 Task: Search one way flight ticket for 4 adults, 2 children, 2 infants in seat and 1 infant on lap in premium economy from Spokane: Spokane International Airport (geiger Field) to Raleigh: Raleigh-durham International Airport on 8-5-2023. Choice of flights is Alaska. Number of bags: 2 carry on bags. Price is upto 79000. Outbound departure time preference is 17:30.
Action: Mouse moved to (383, 341)
Screenshot: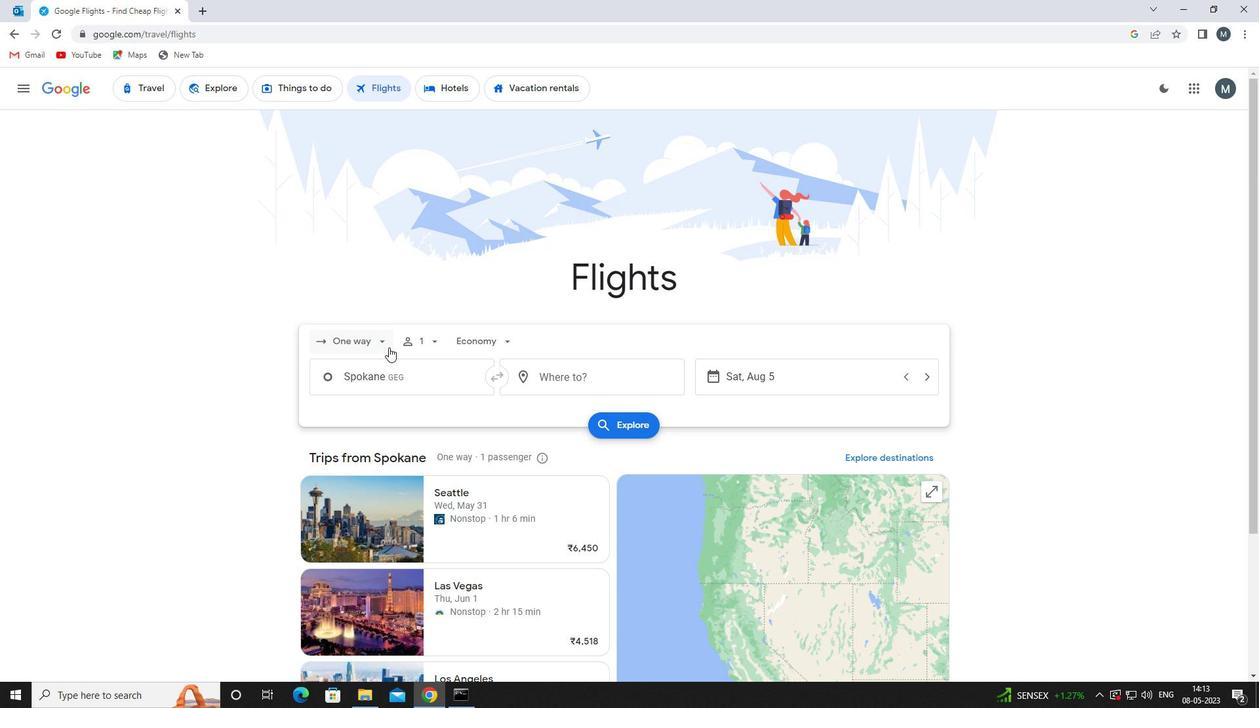 
Action: Mouse pressed left at (383, 341)
Screenshot: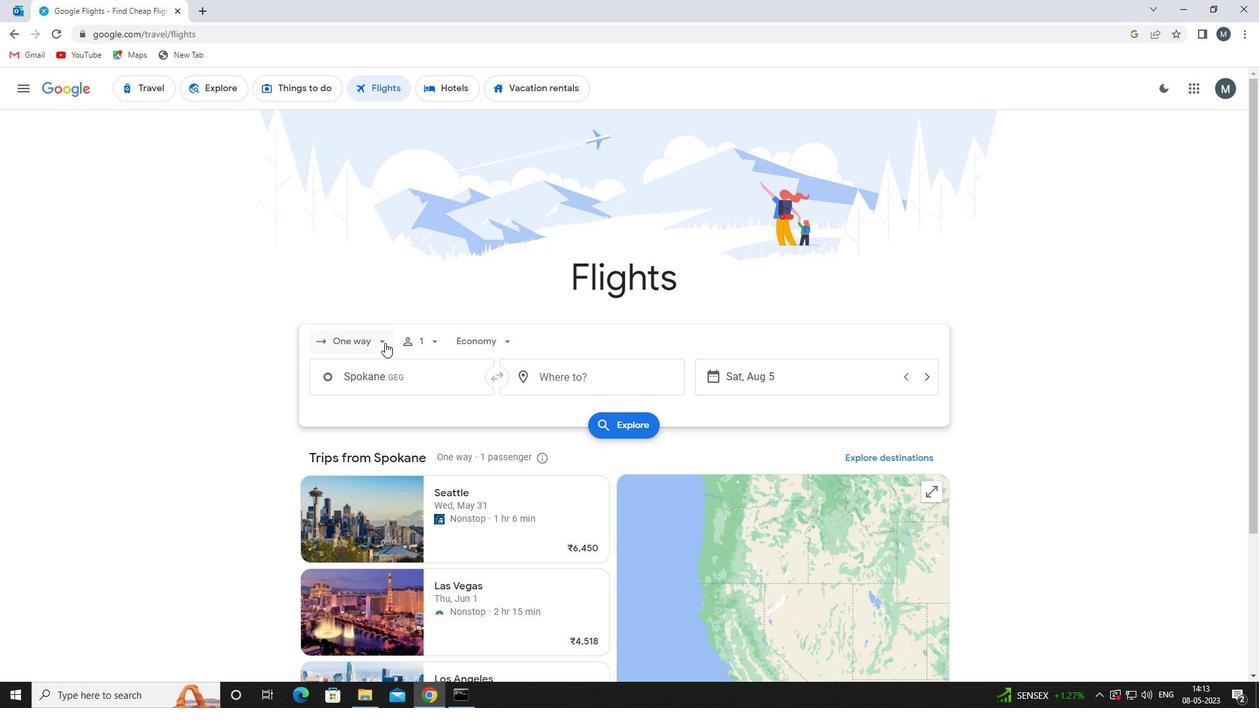 
Action: Mouse moved to (385, 401)
Screenshot: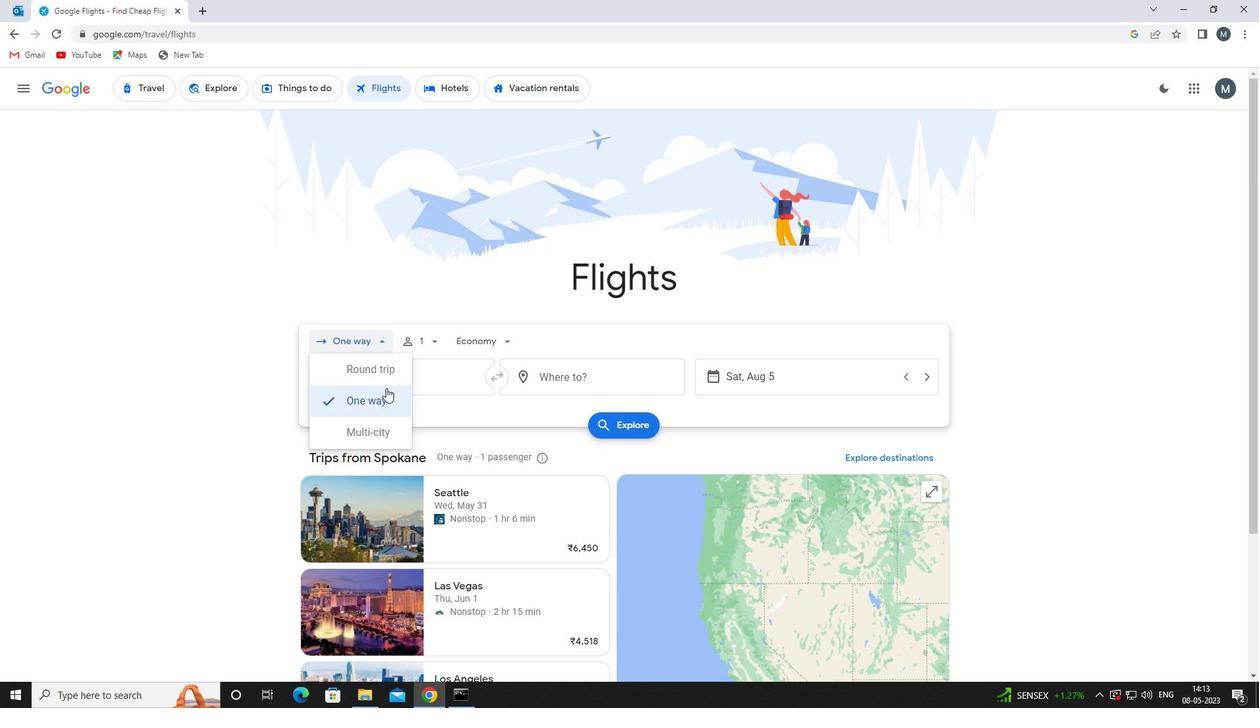 
Action: Mouse pressed left at (385, 401)
Screenshot: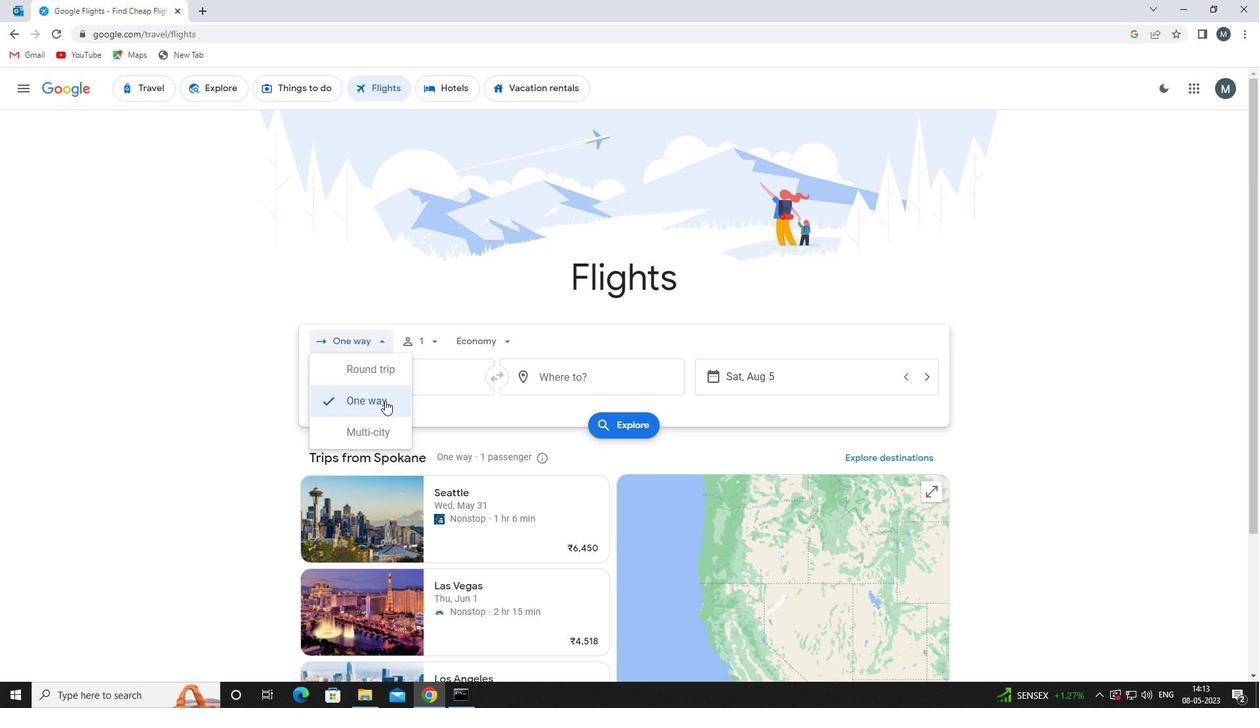 
Action: Mouse moved to (431, 346)
Screenshot: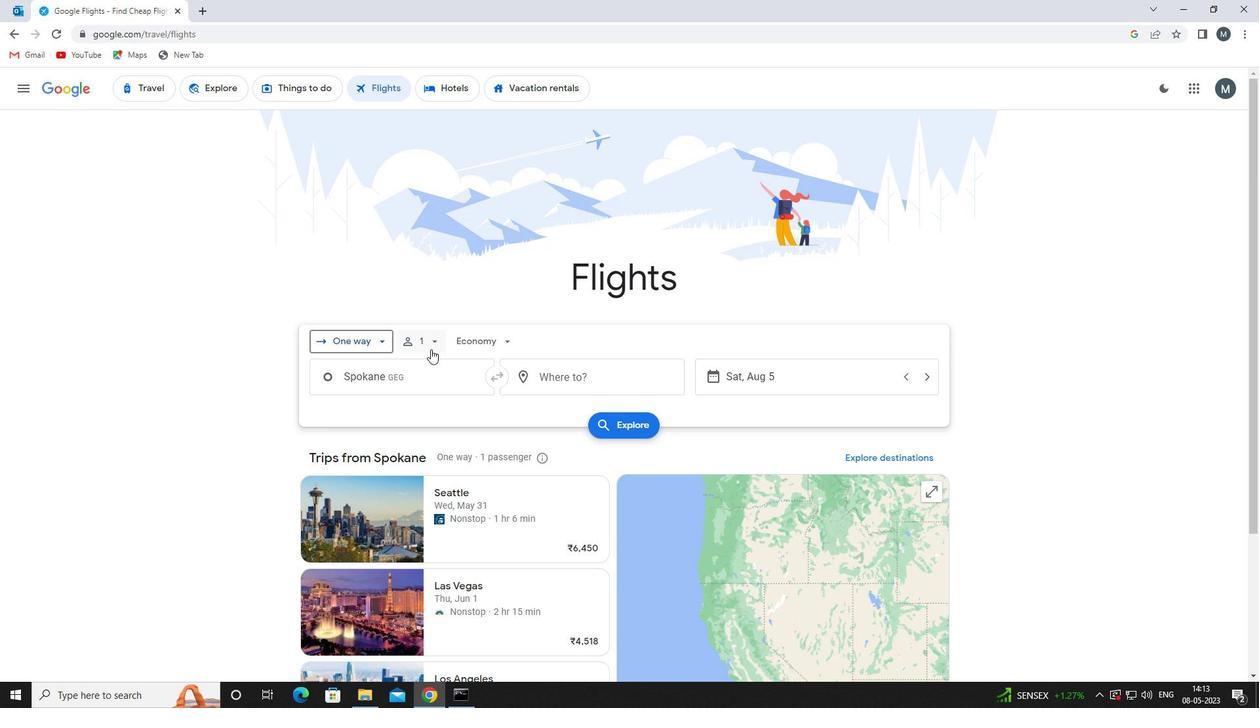 
Action: Mouse pressed left at (431, 346)
Screenshot: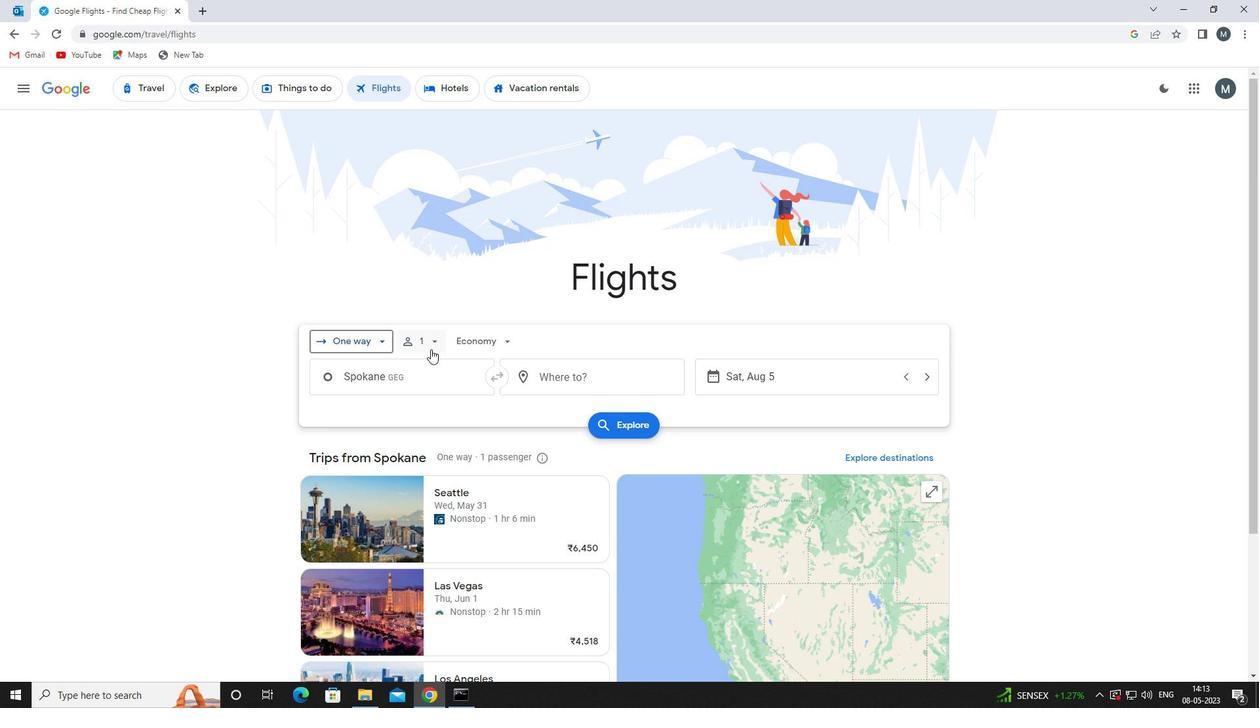 
Action: Mouse moved to (535, 380)
Screenshot: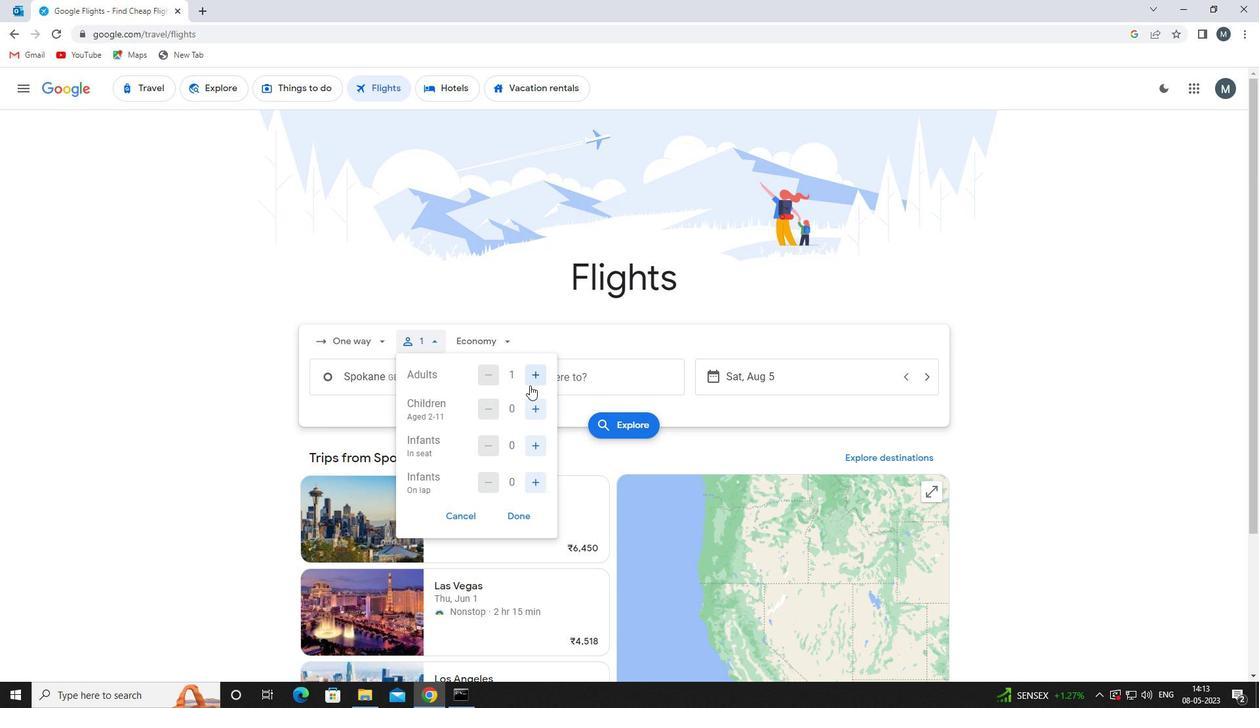 
Action: Mouse pressed left at (535, 380)
Screenshot: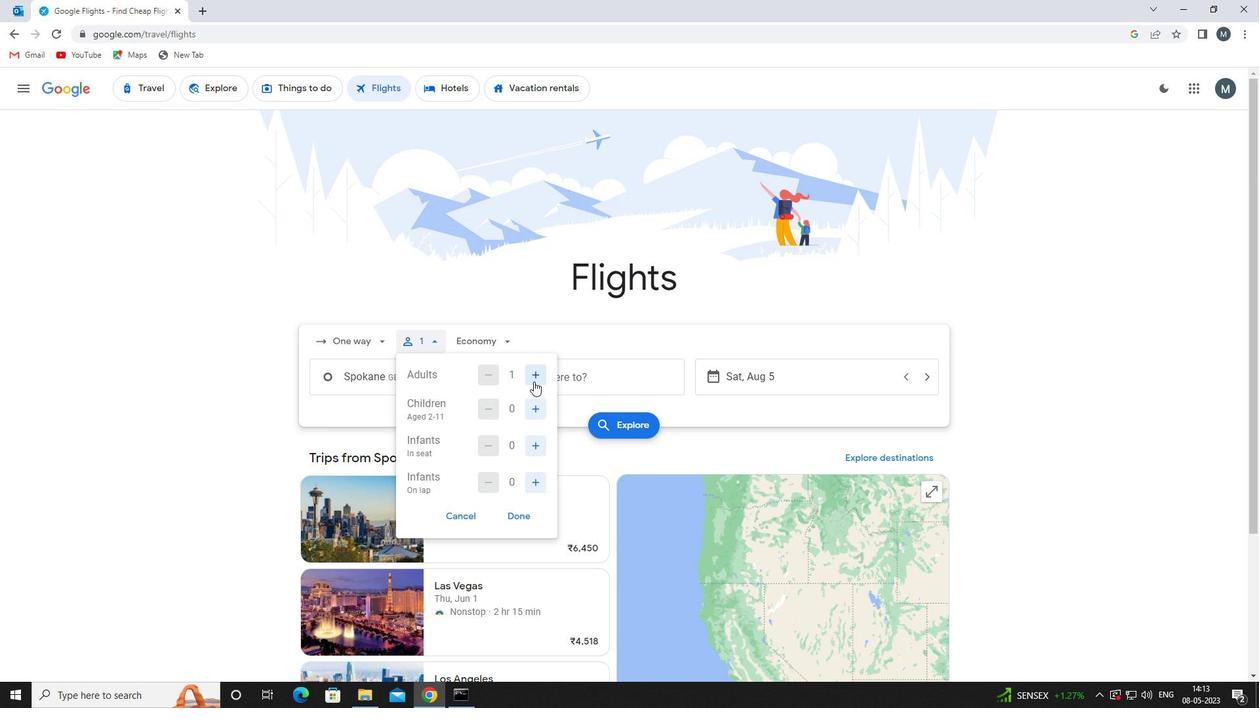 
Action: Mouse pressed left at (535, 380)
Screenshot: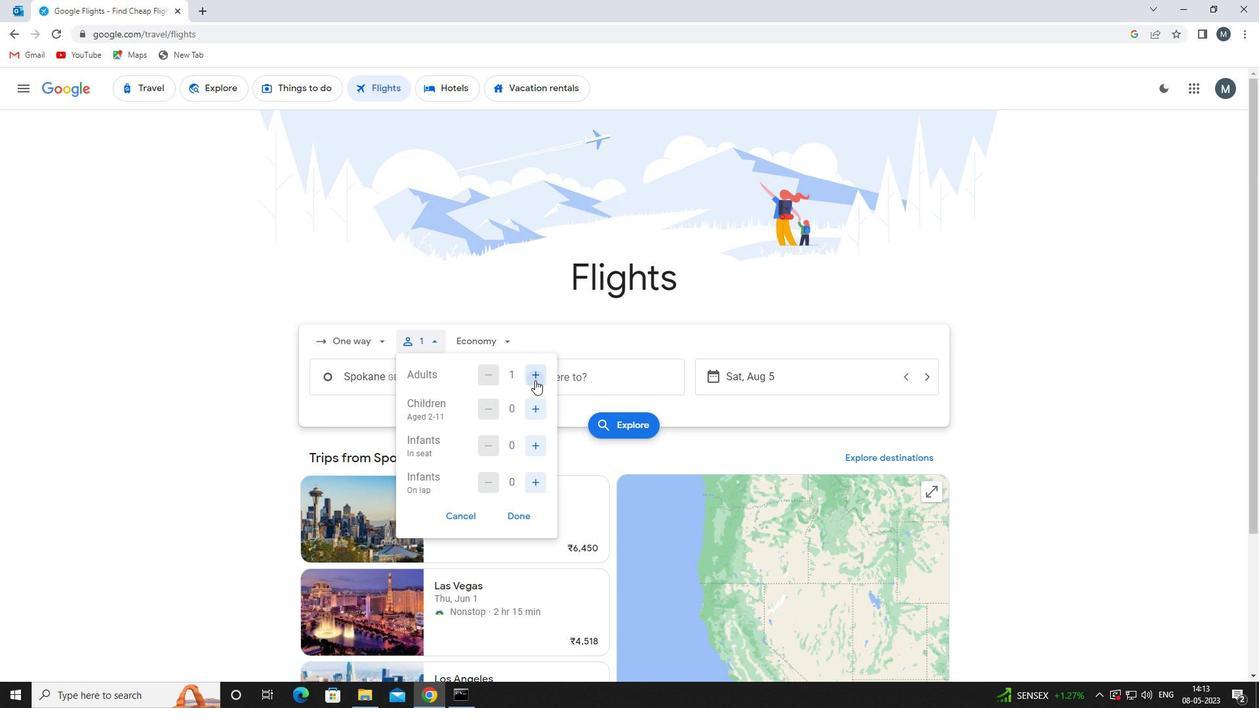 
Action: Mouse pressed left at (535, 380)
Screenshot: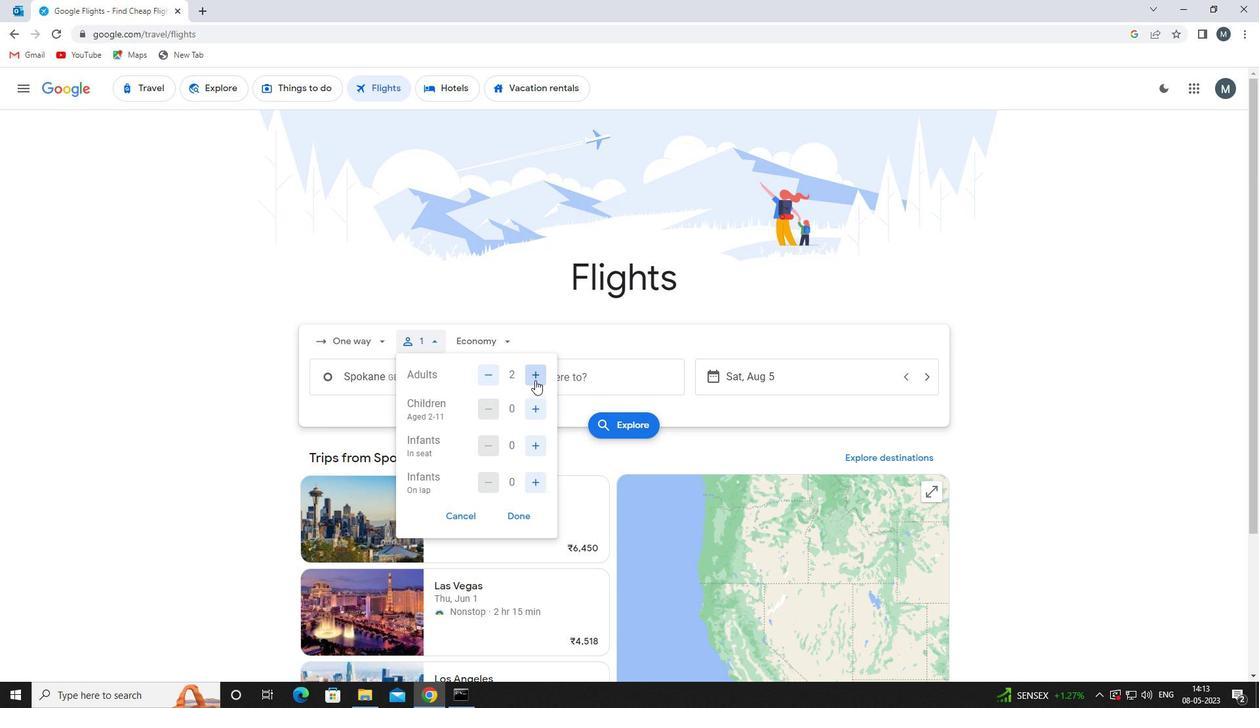 
Action: Mouse moved to (540, 410)
Screenshot: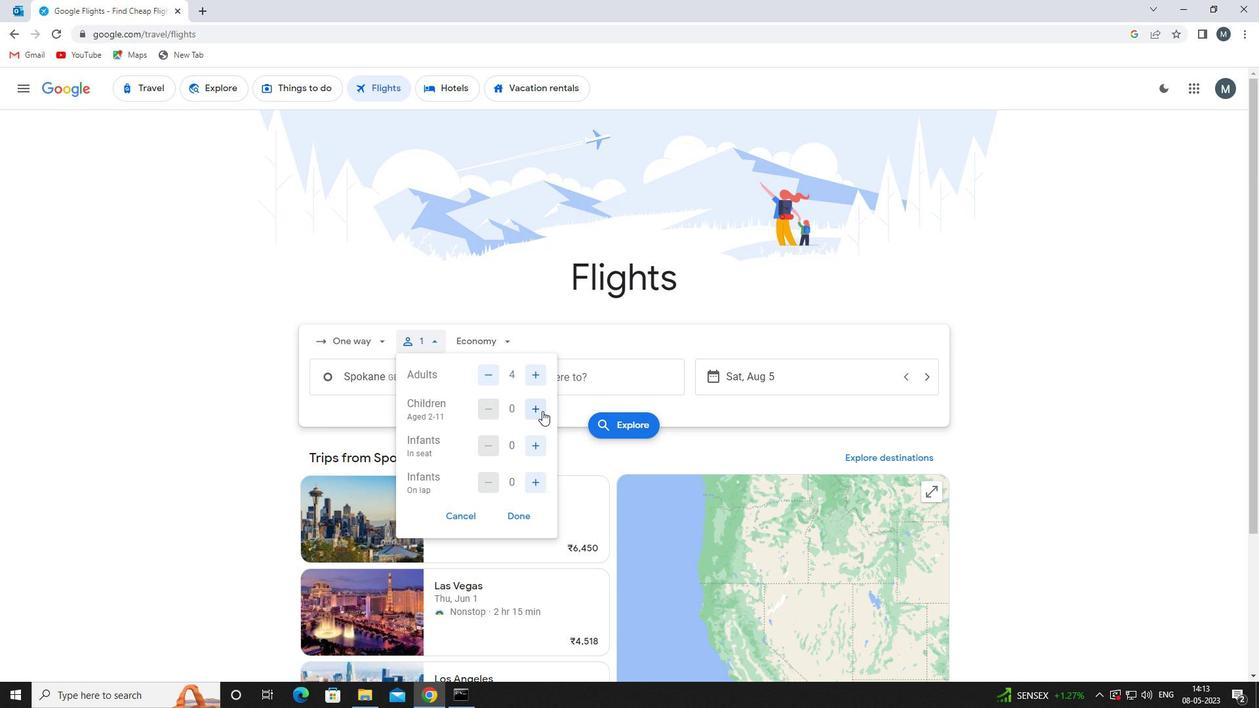 
Action: Mouse pressed left at (540, 410)
Screenshot: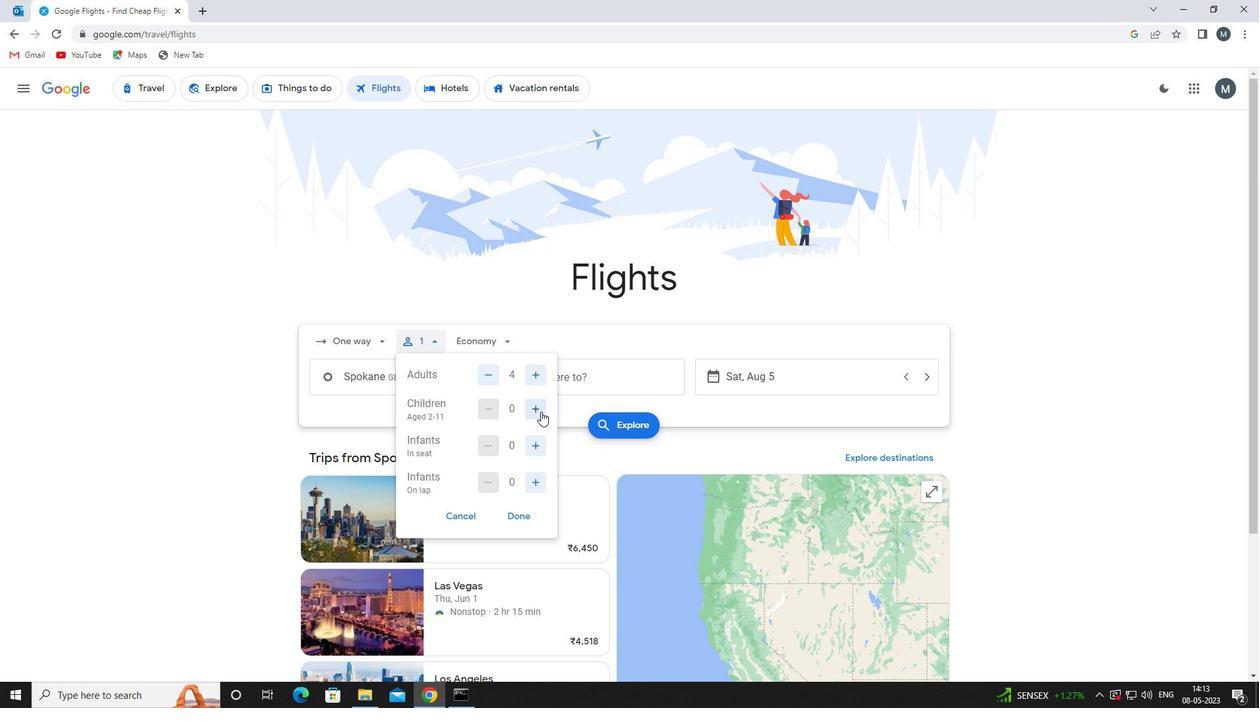 
Action: Mouse pressed left at (540, 410)
Screenshot: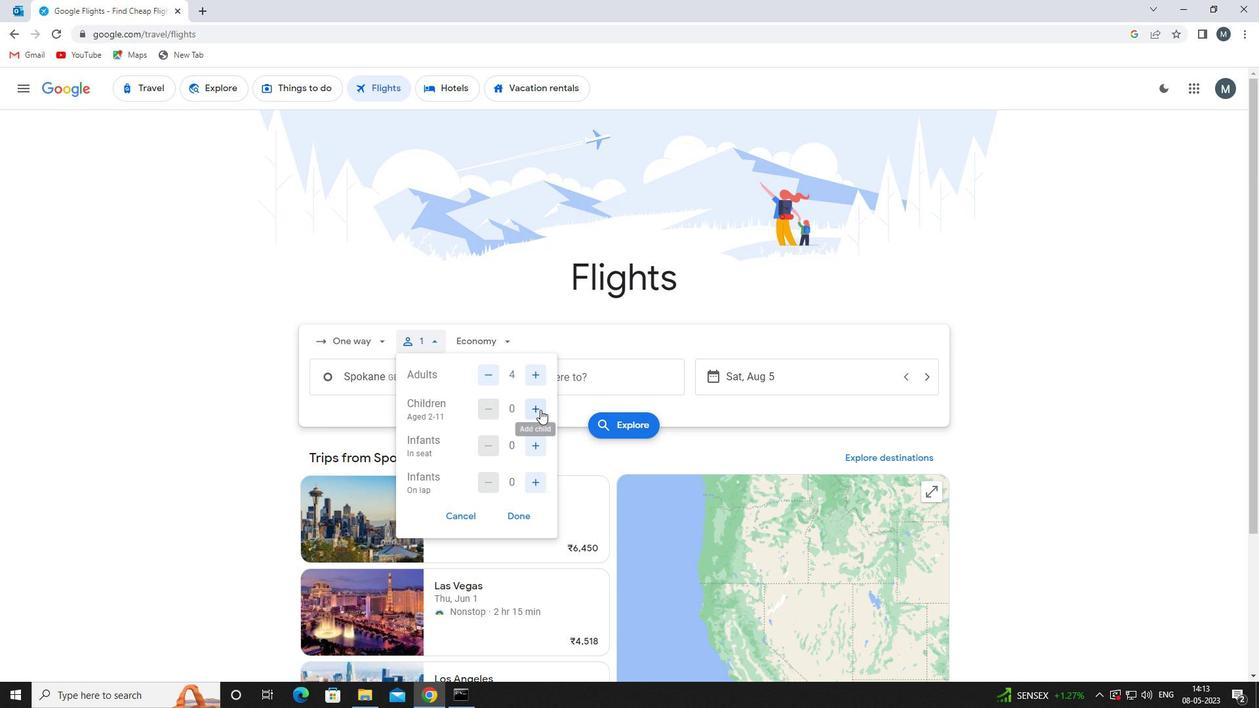 
Action: Mouse moved to (536, 442)
Screenshot: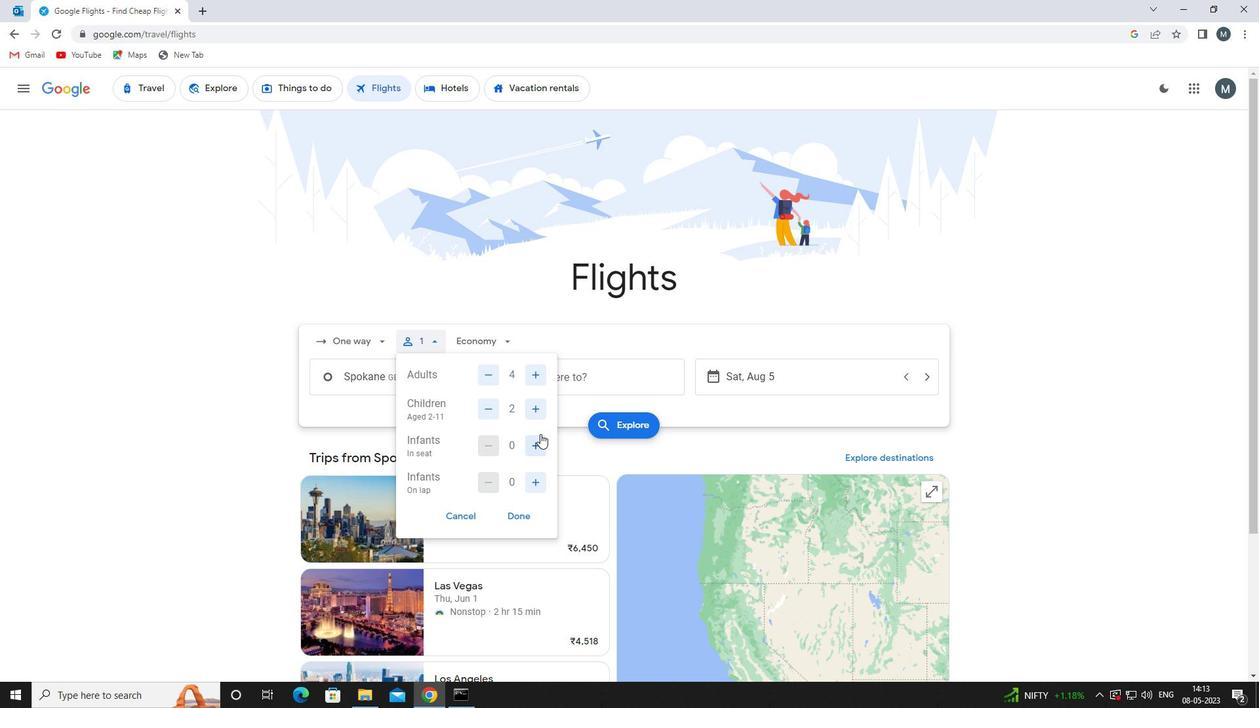 
Action: Mouse pressed left at (536, 442)
Screenshot: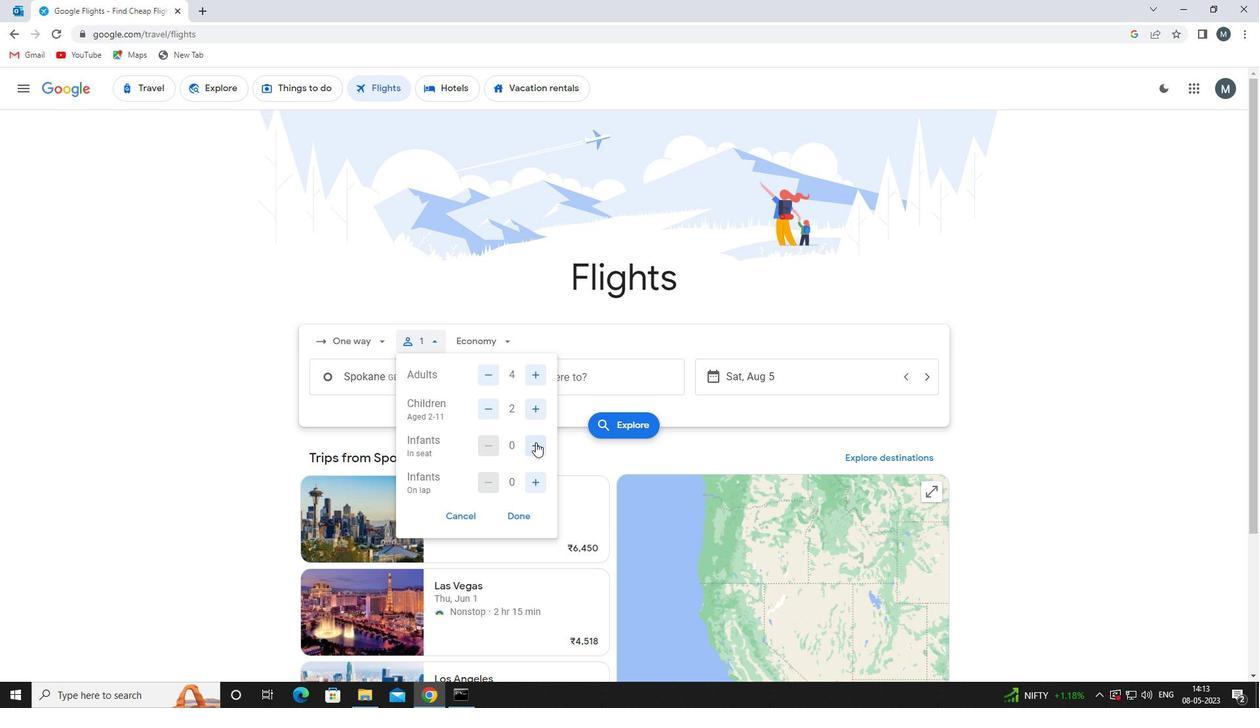 
Action: Mouse pressed left at (536, 442)
Screenshot: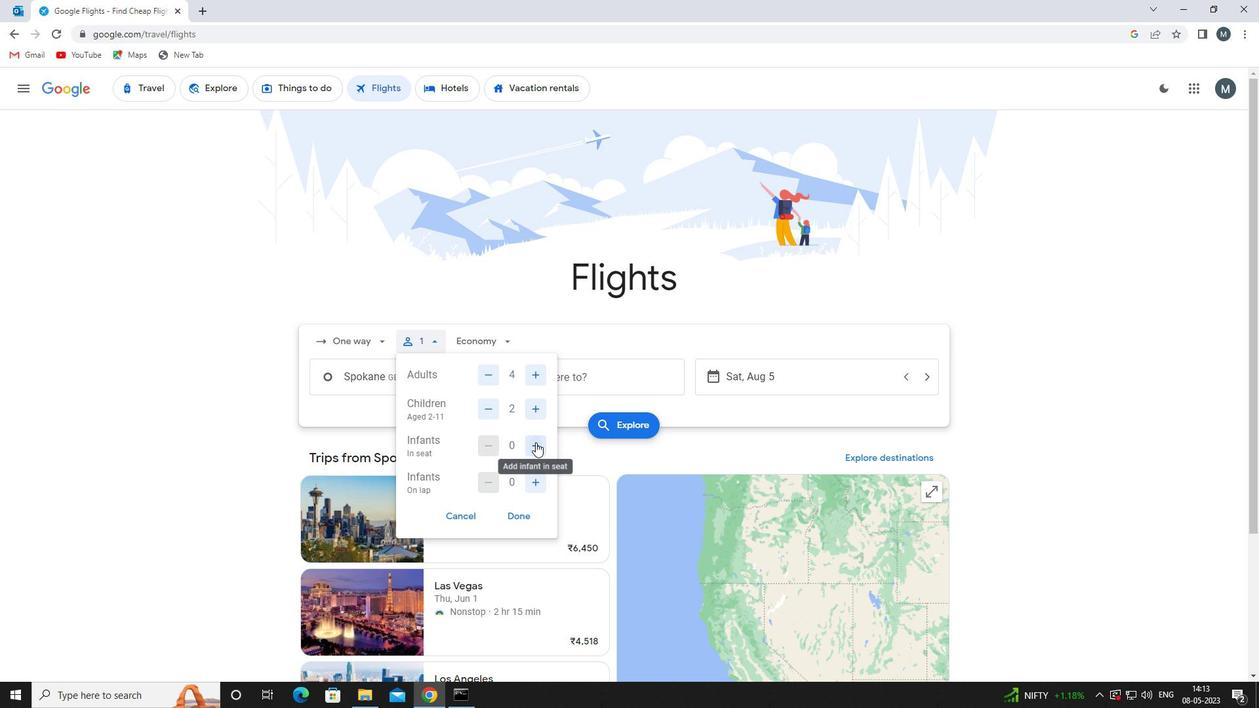 
Action: Mouse moved to (533, 475)
Screenshot: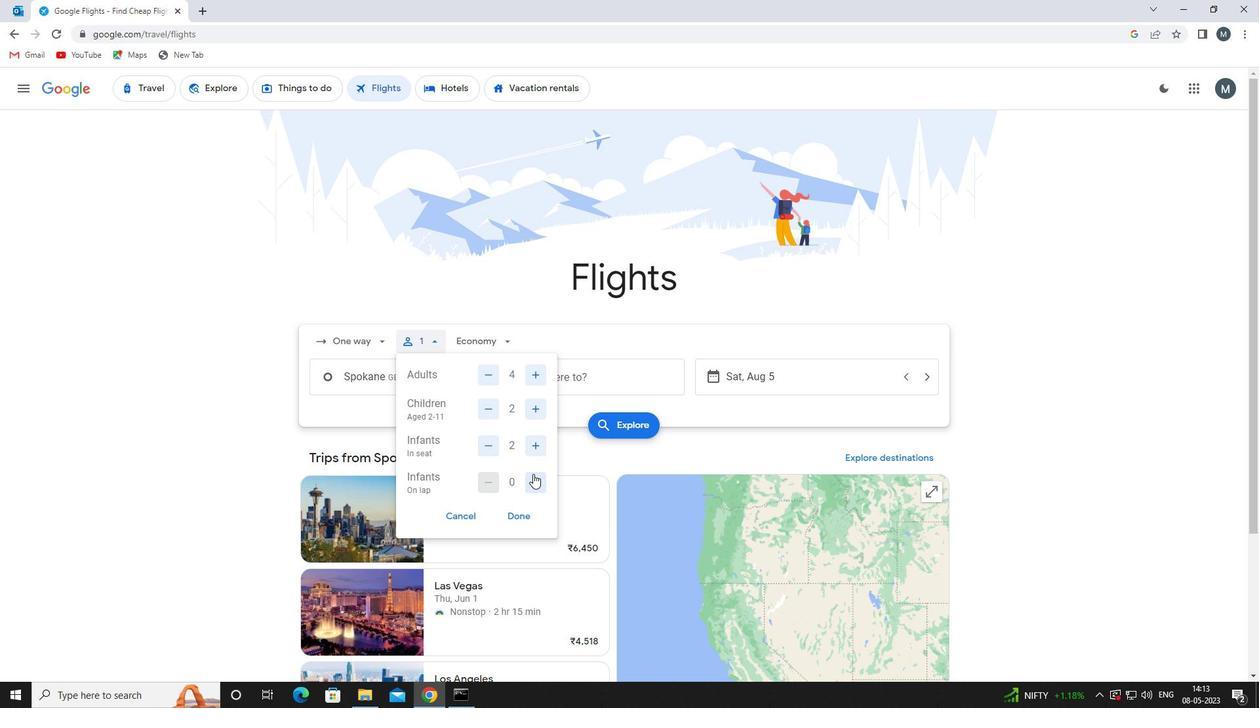 
Action: Mouse pressed left at (533, 475)
Screenshot: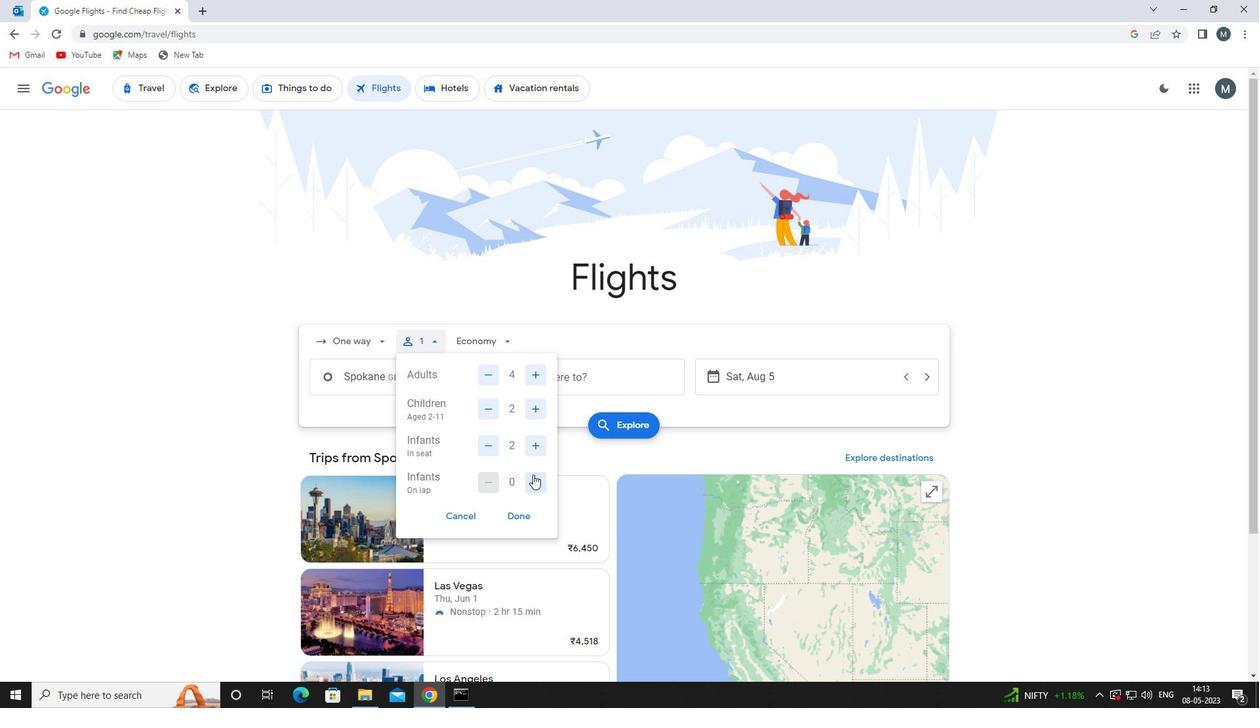 
Action: Mouse moved to (526, 516)
Screenshot: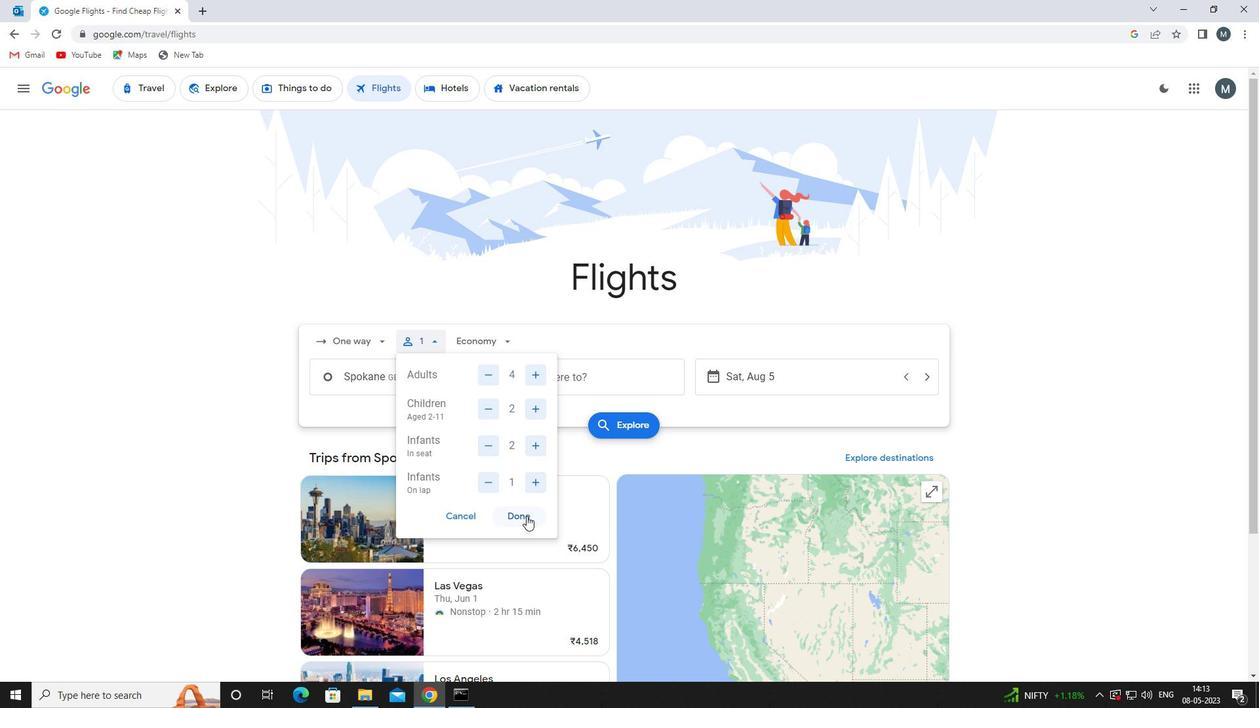 
Action: Mouse pressed left at (526, 516)
Screenshot: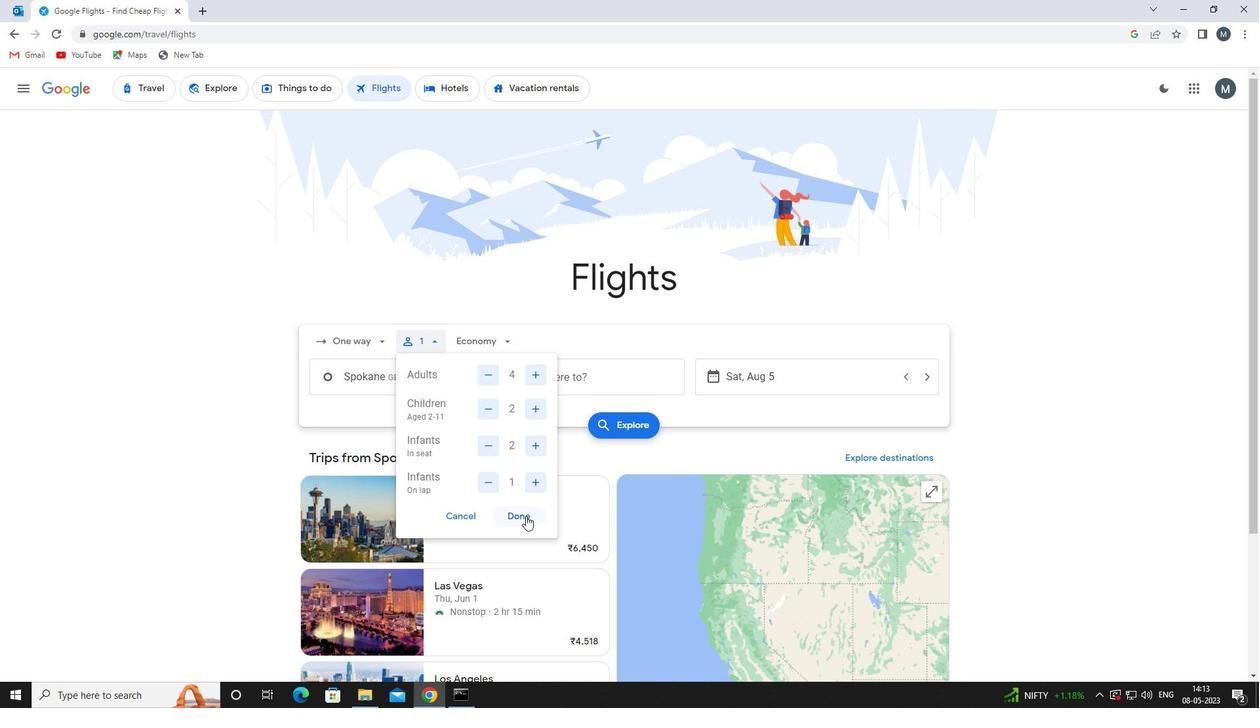 
Action: Mouse moved to (484, 341)
Screenshot: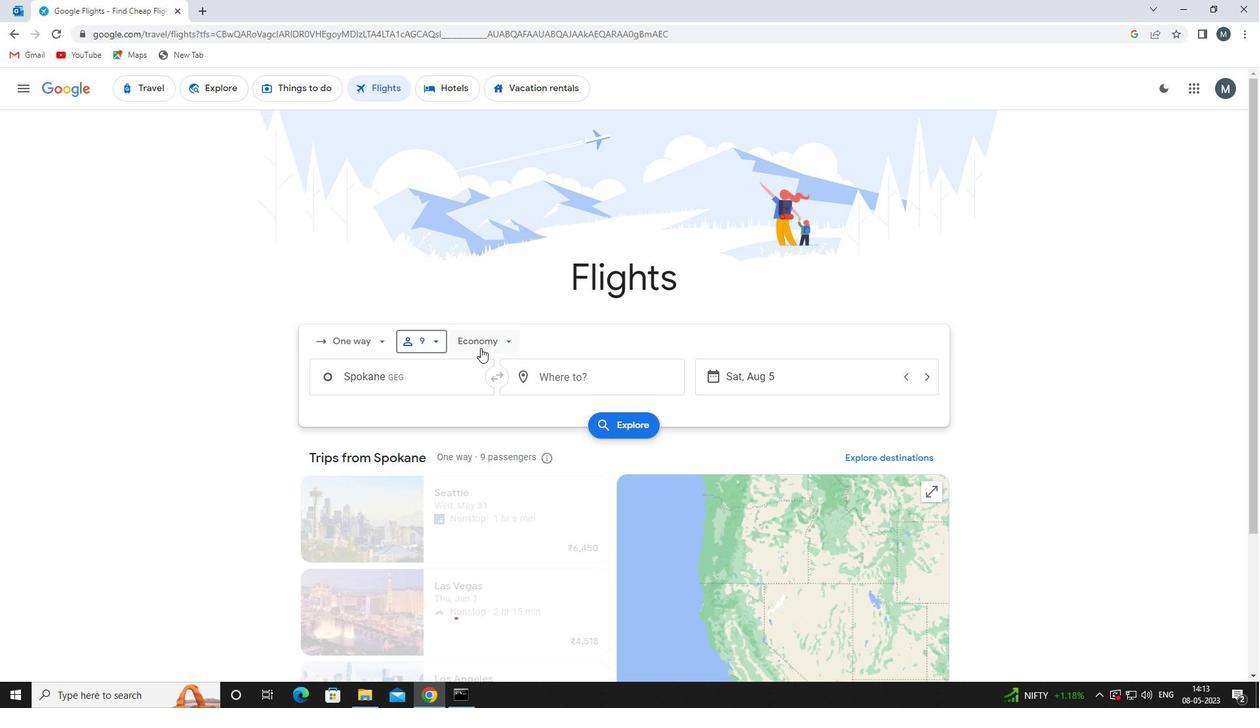 
Action: Mouse pressed left at (484, 341)
Screenshot: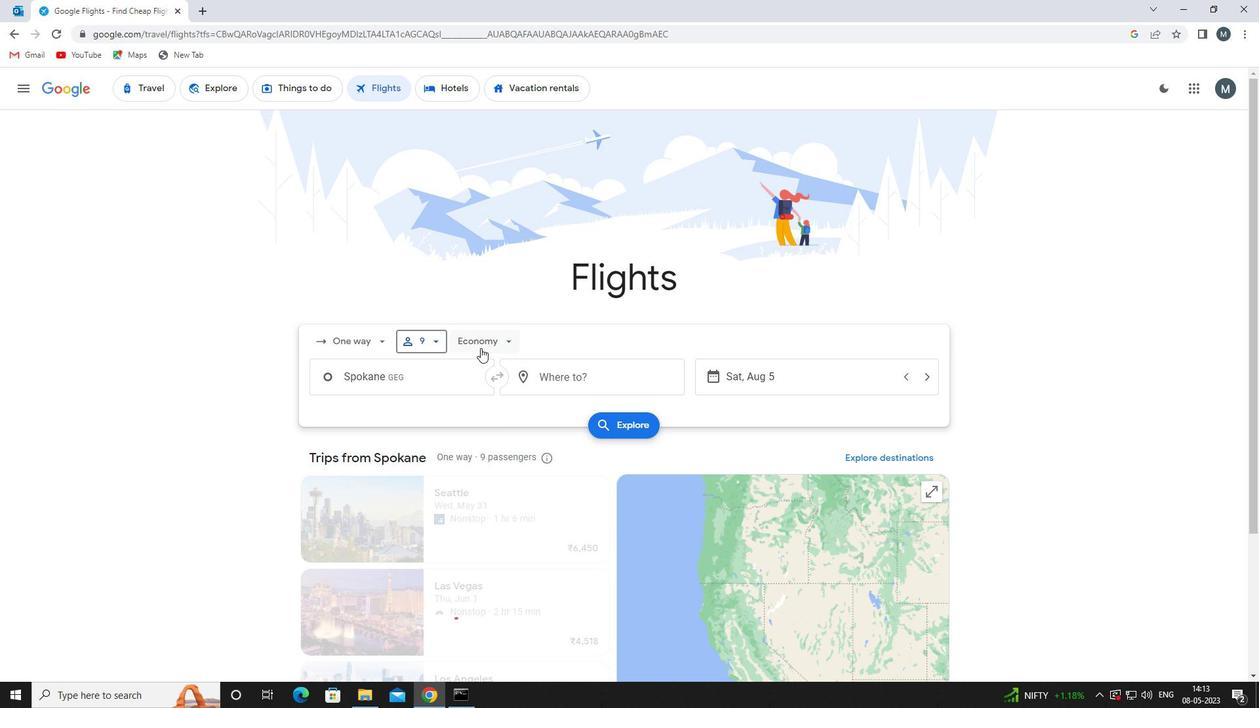 
Action: Mouse moved to (513, 402)
Screenshot: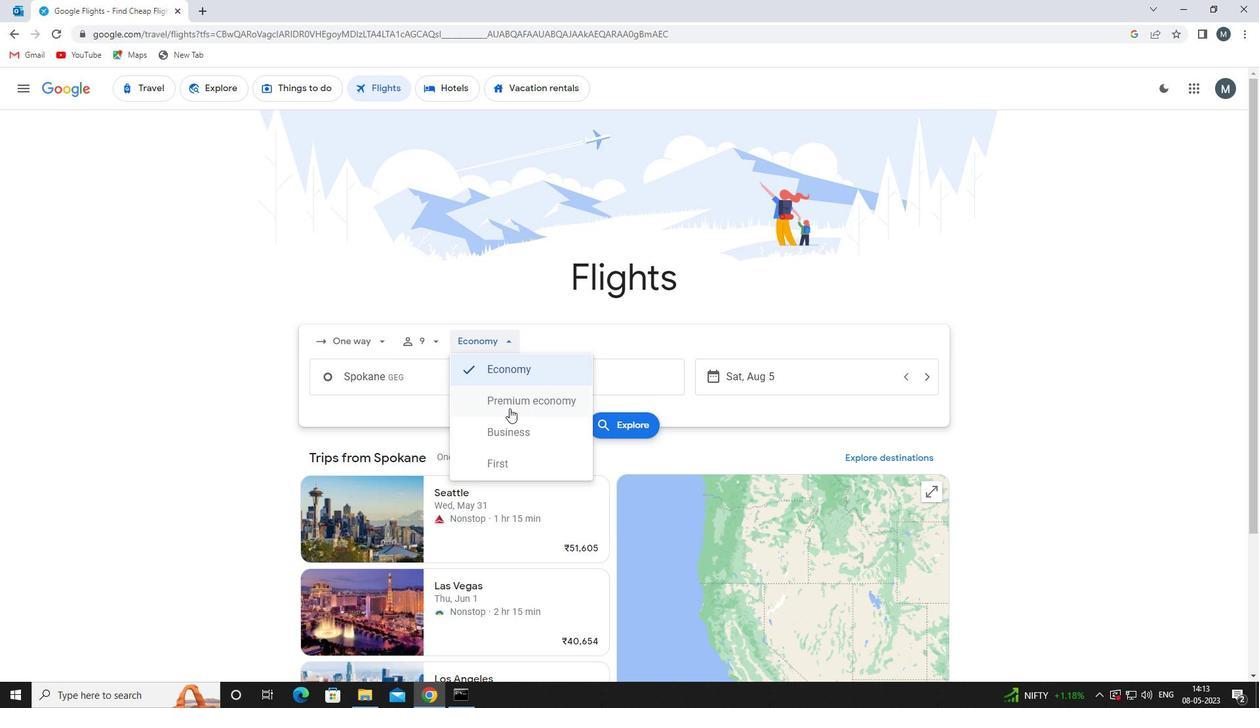 
Action: Mouse pressed left at (513, 402)
Screenshot: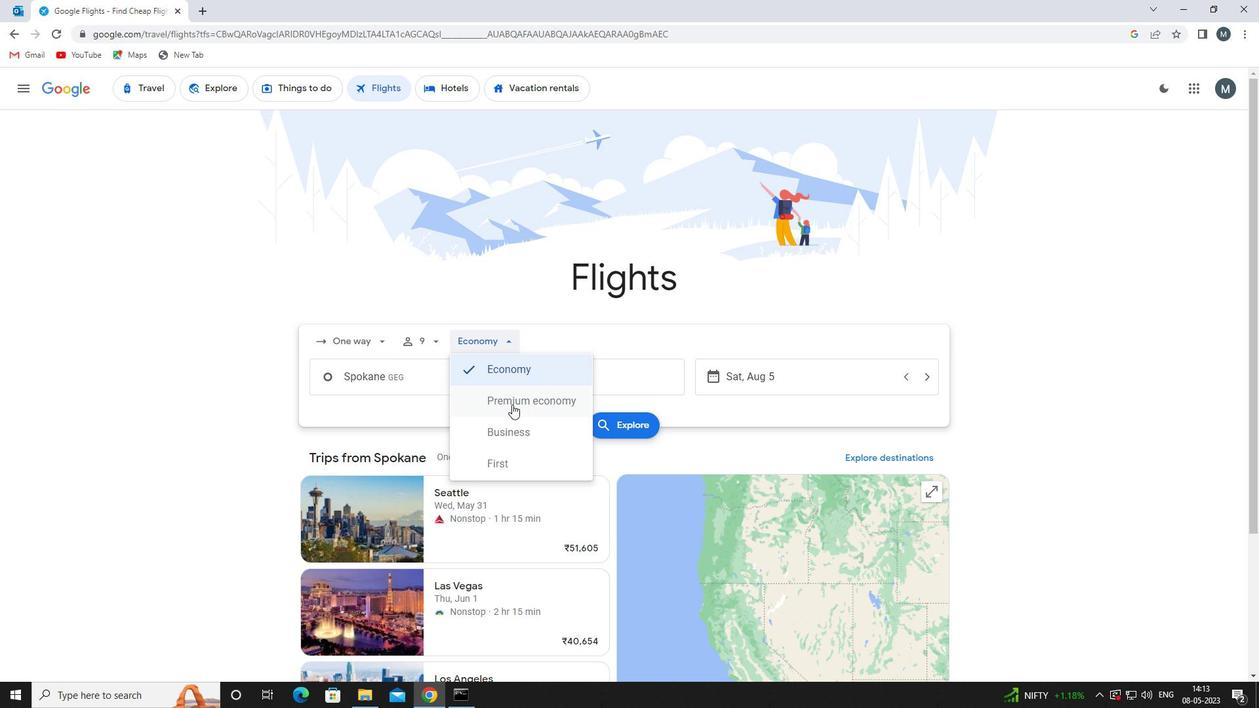 
Action: Mouse moved to (429, 385)
Screenshot: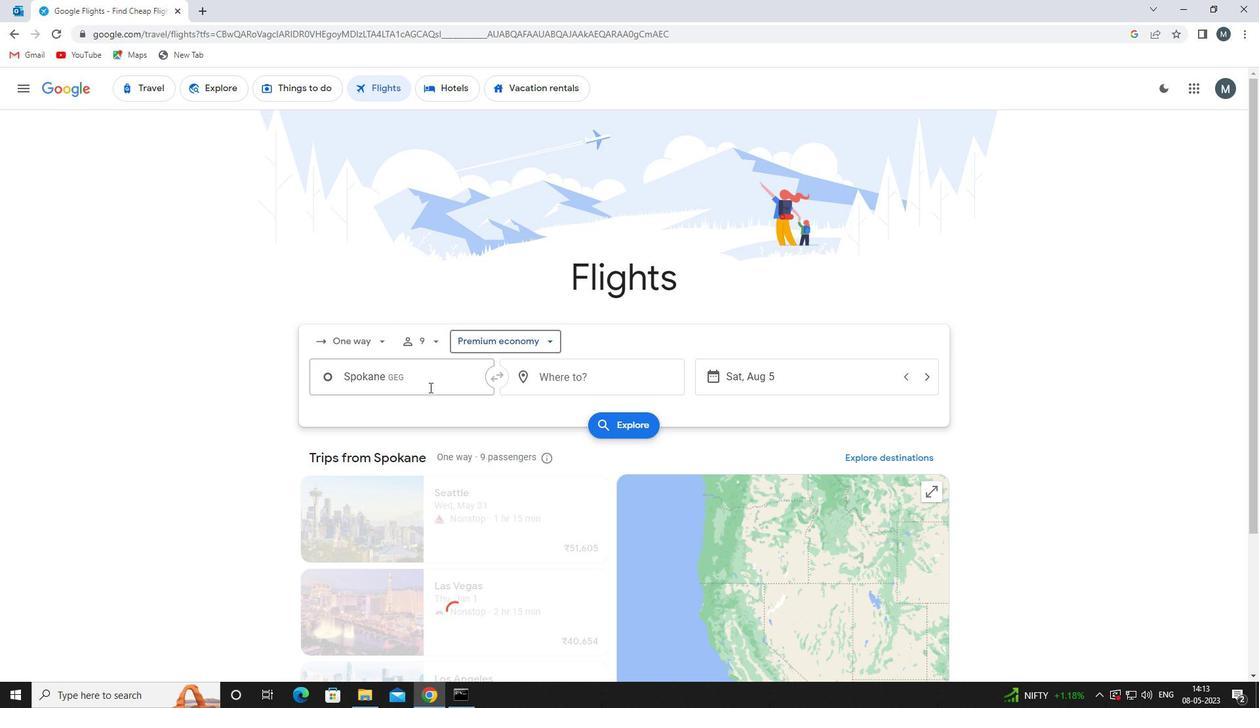
Action: Mouse pressed left at (429, 385)
Screenshot: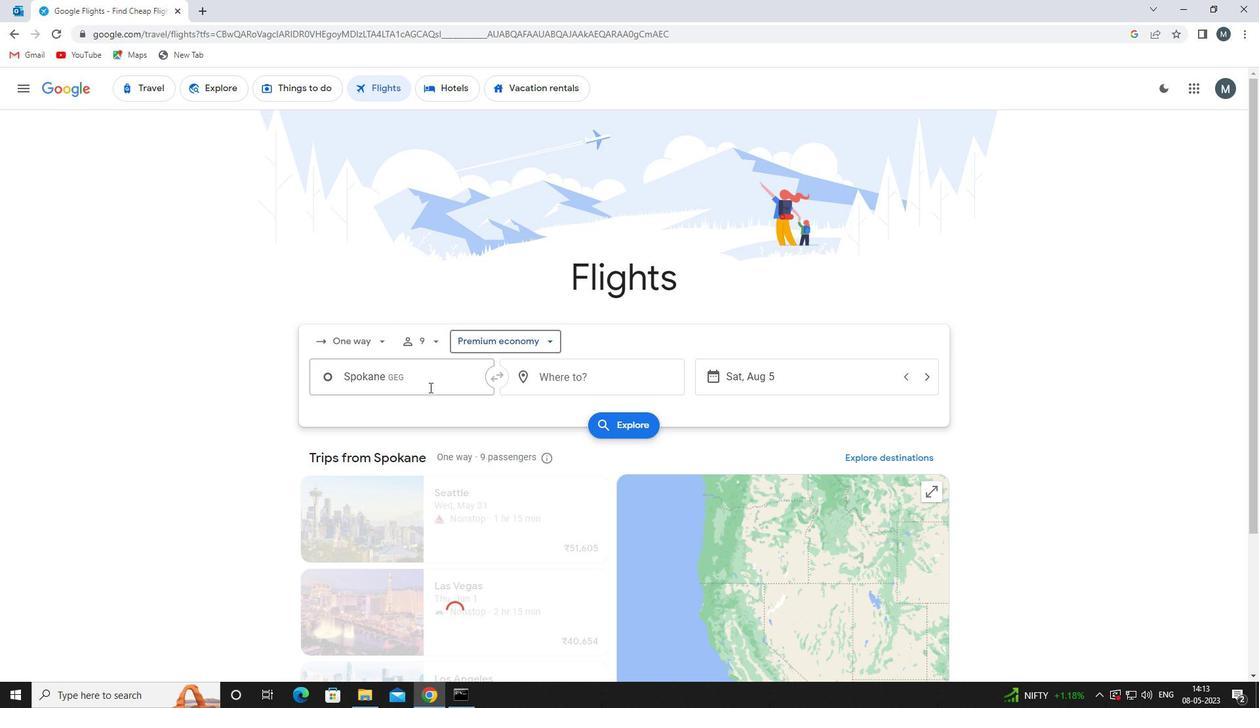 
Action: Mouse moved to (449, 447)
Screenshot: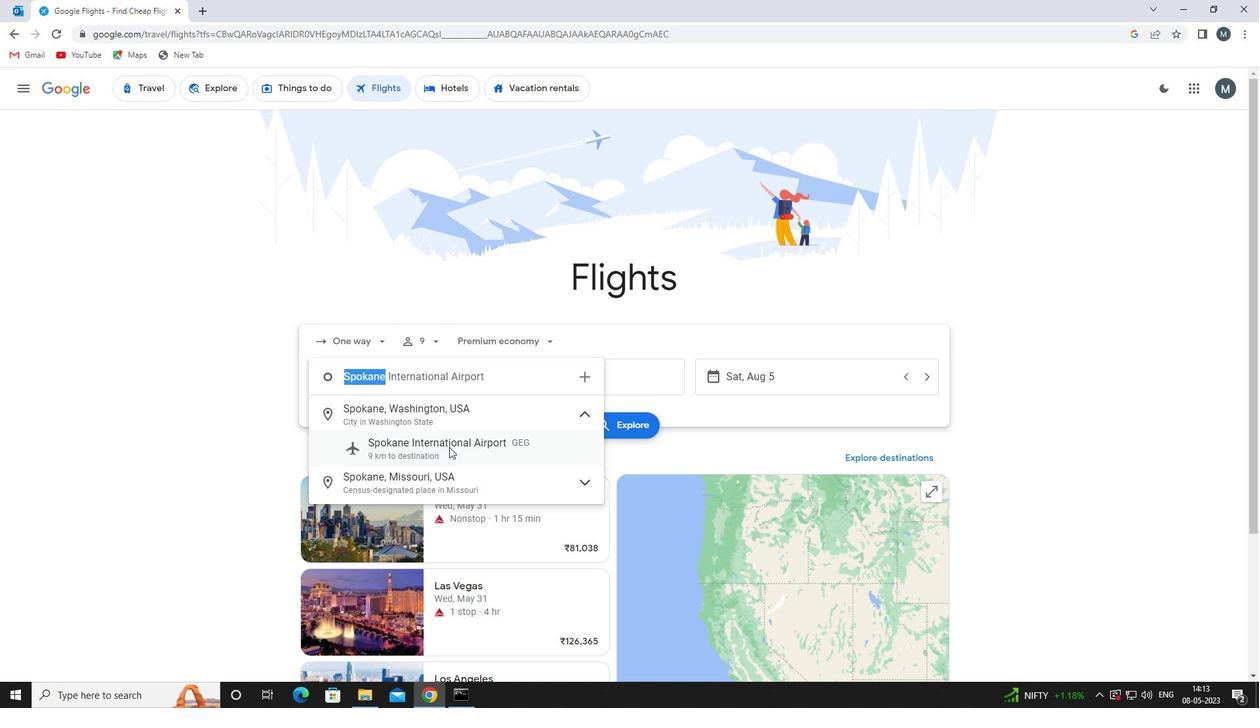 
Action: Mouse pressed left at (449, 447)
Screenshot: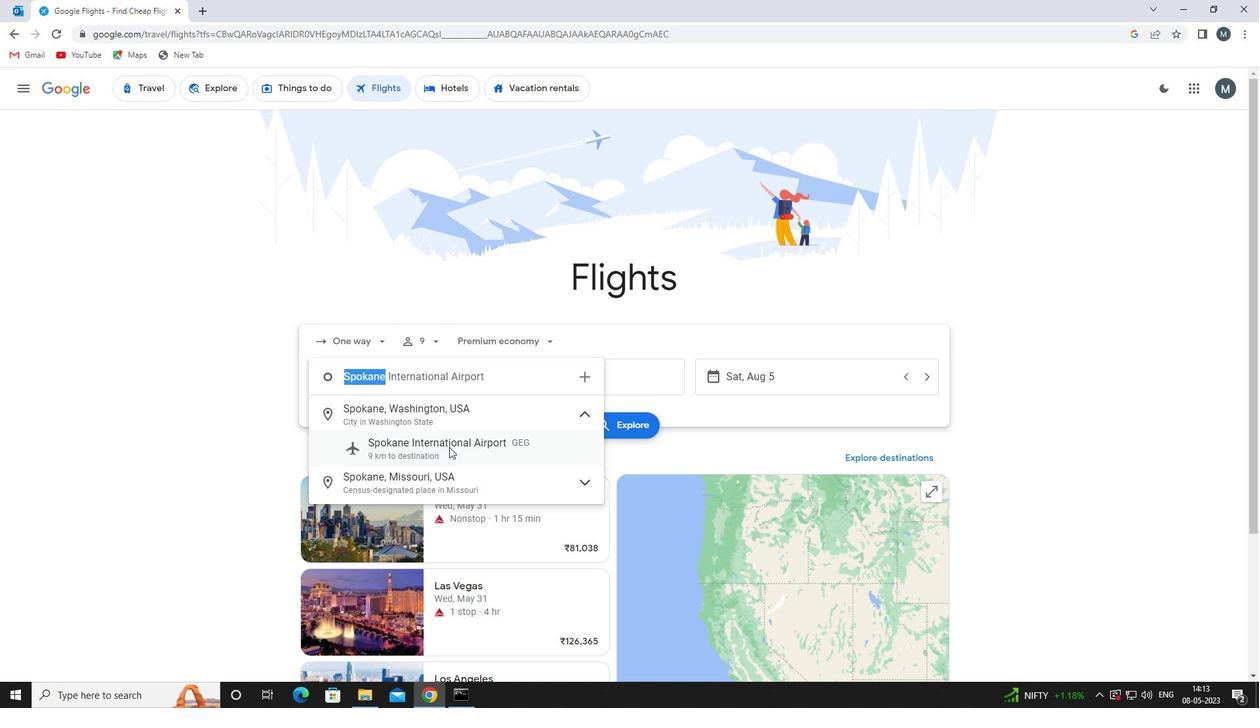 
Action: Mouse moved to (554, 381)
Screenshot: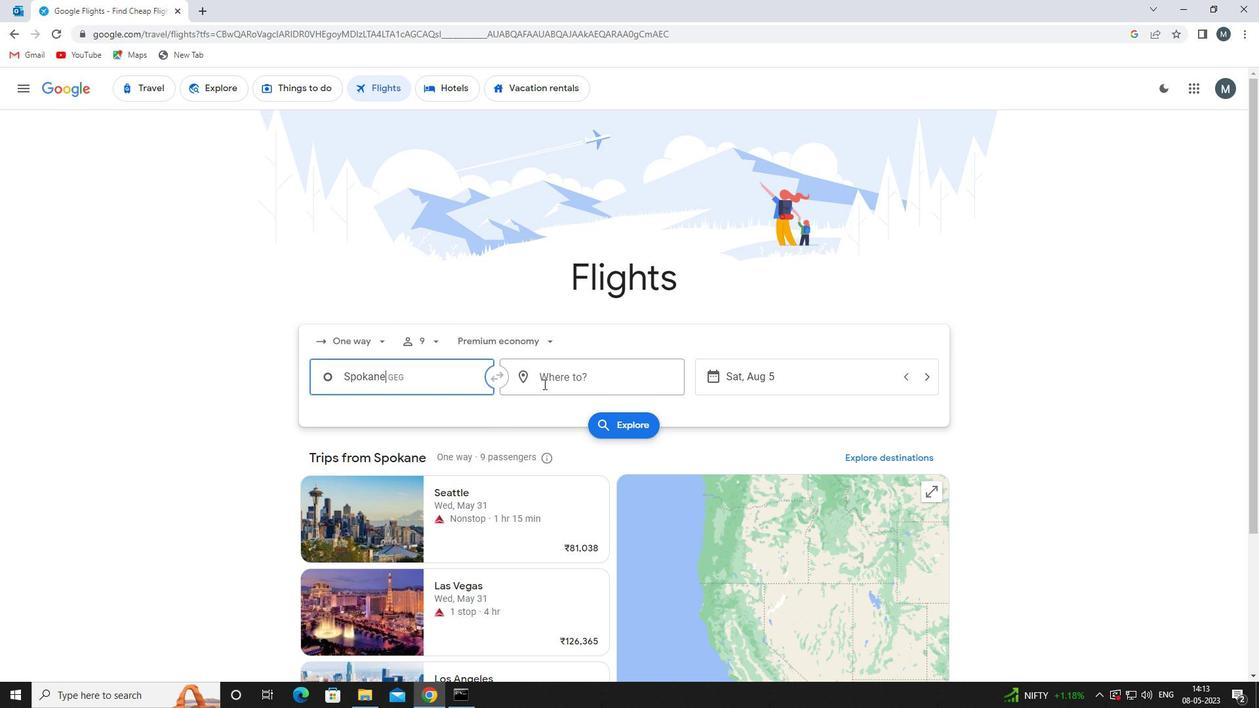 
Action: Mouse pressed left at (554, 381)
Screenshot: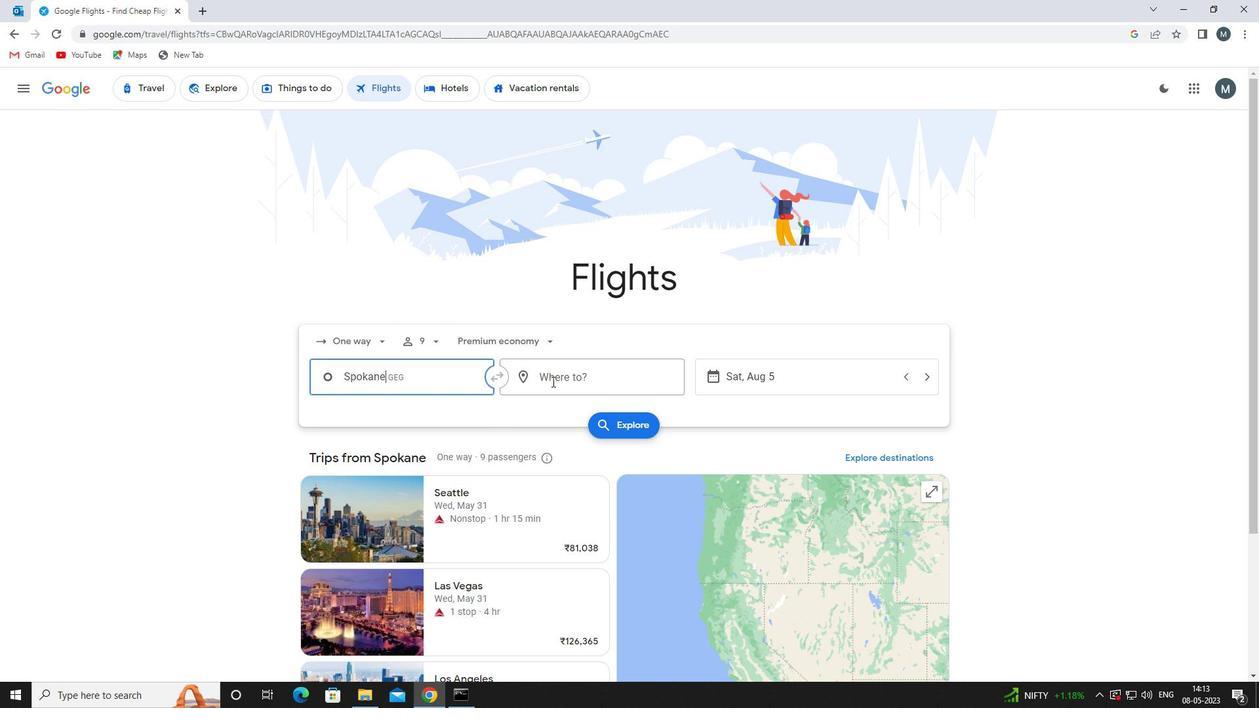 
Action: Mouse moved to (552, 381)
Screenshot: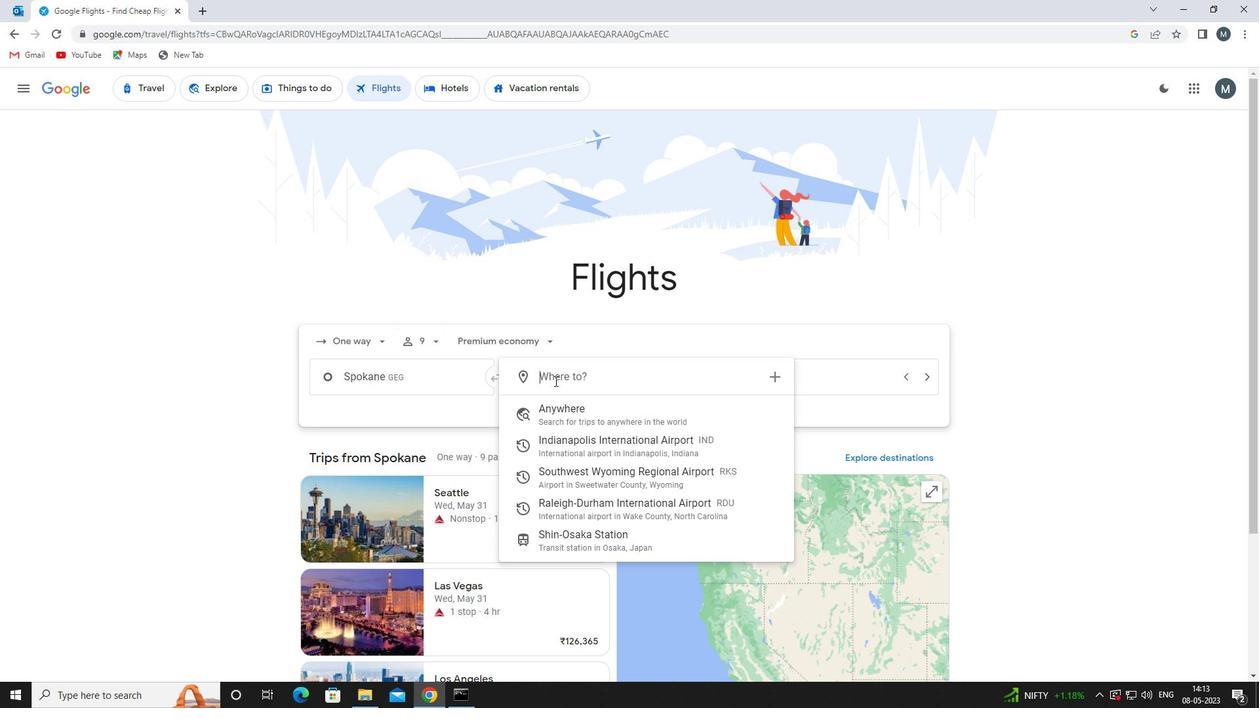 
Action: Key pressed rdu
Screenshot: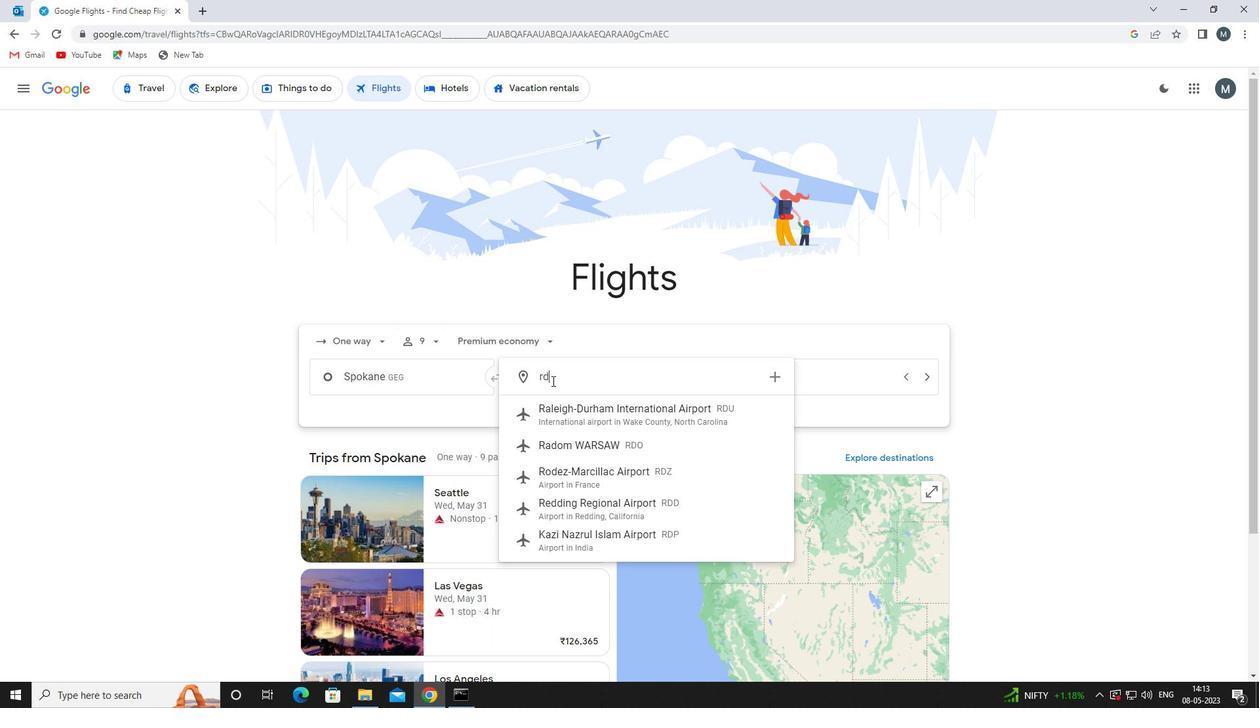 
Action: Mouse moved to (553, 413)
Screenshot: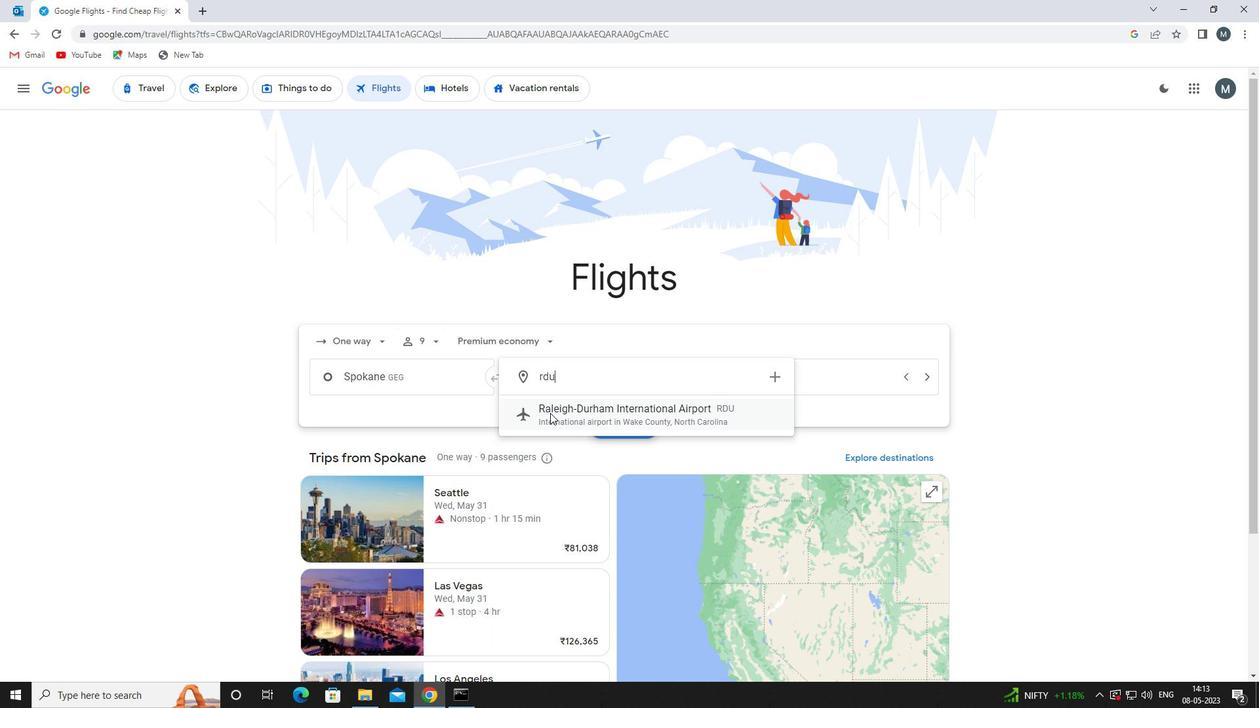 
Action: Mouse pressed left at (553, 413)
Screenshot: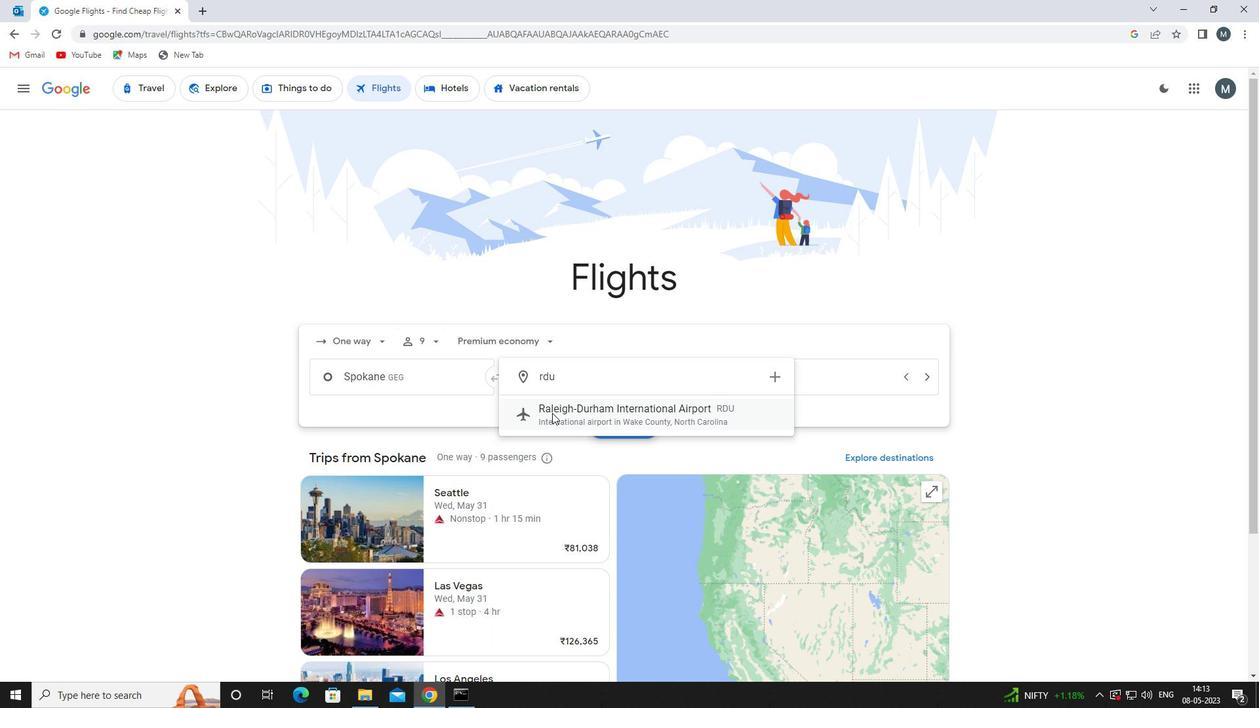 
Action: Mouse moved to (723, 382)
Screenshot: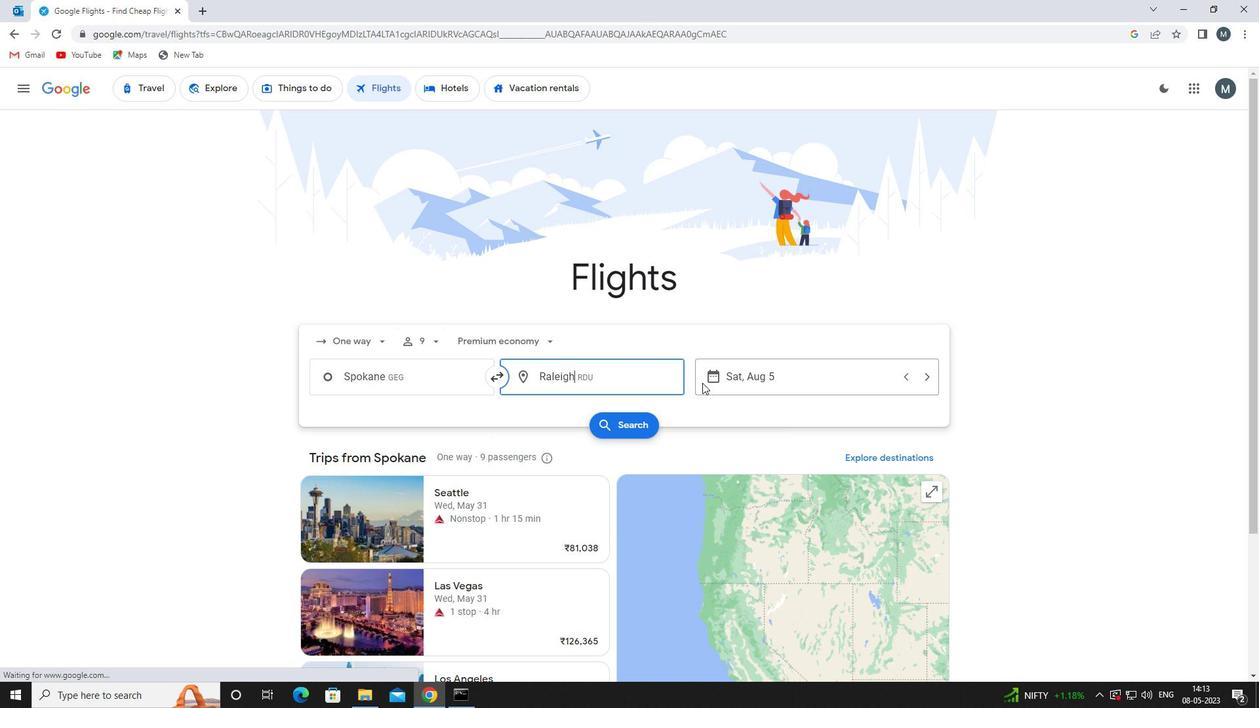 
Action: Mouse pressed left at (723, 382)
Screenshot: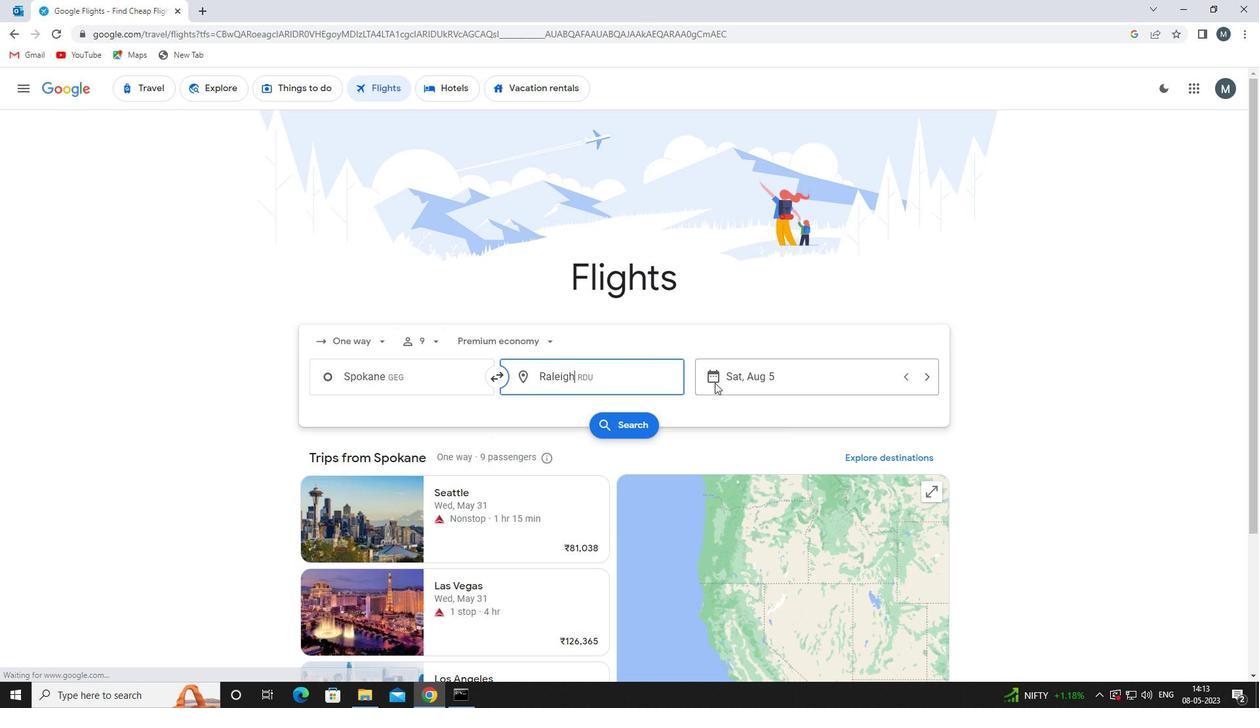 
Action: Mouse moved to (654, 446)
Screenshot: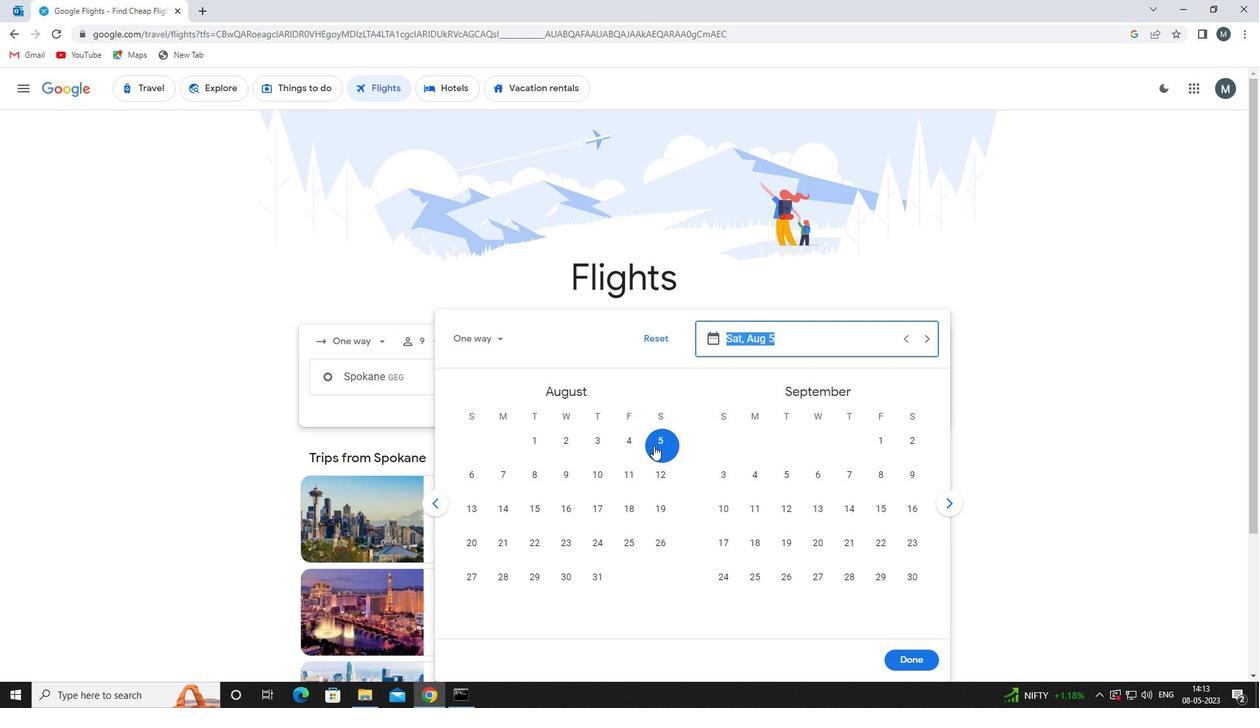
Action: Mouse pressed left at (654, 446)
Screenshot: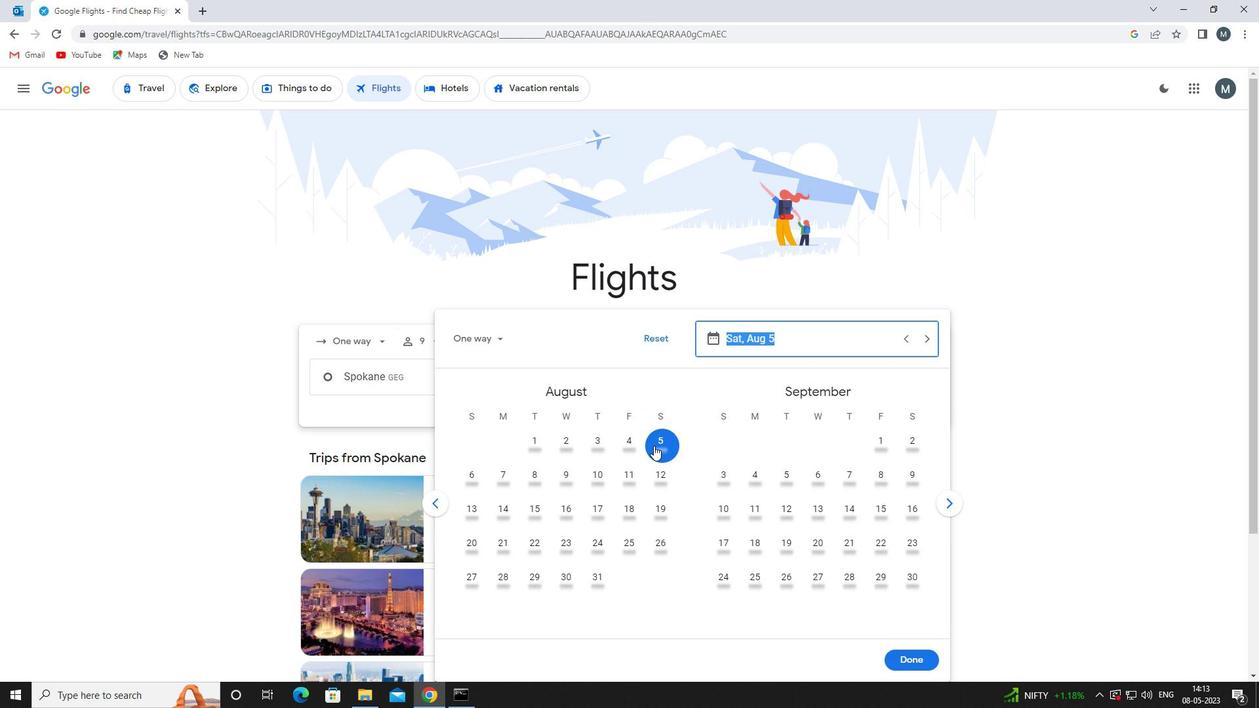 
Action: Mouse moved to (906, 660)
Screenshot: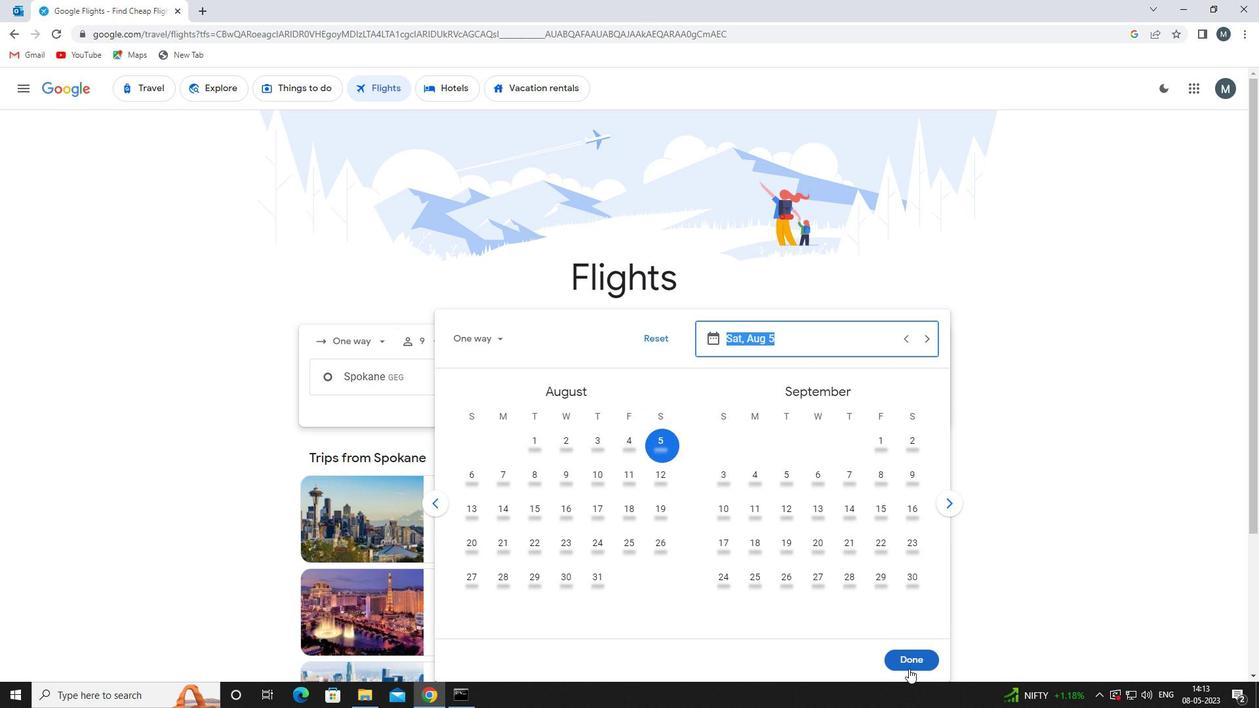 
Action: Mouse pressed left at (906, 660)
Screenshot: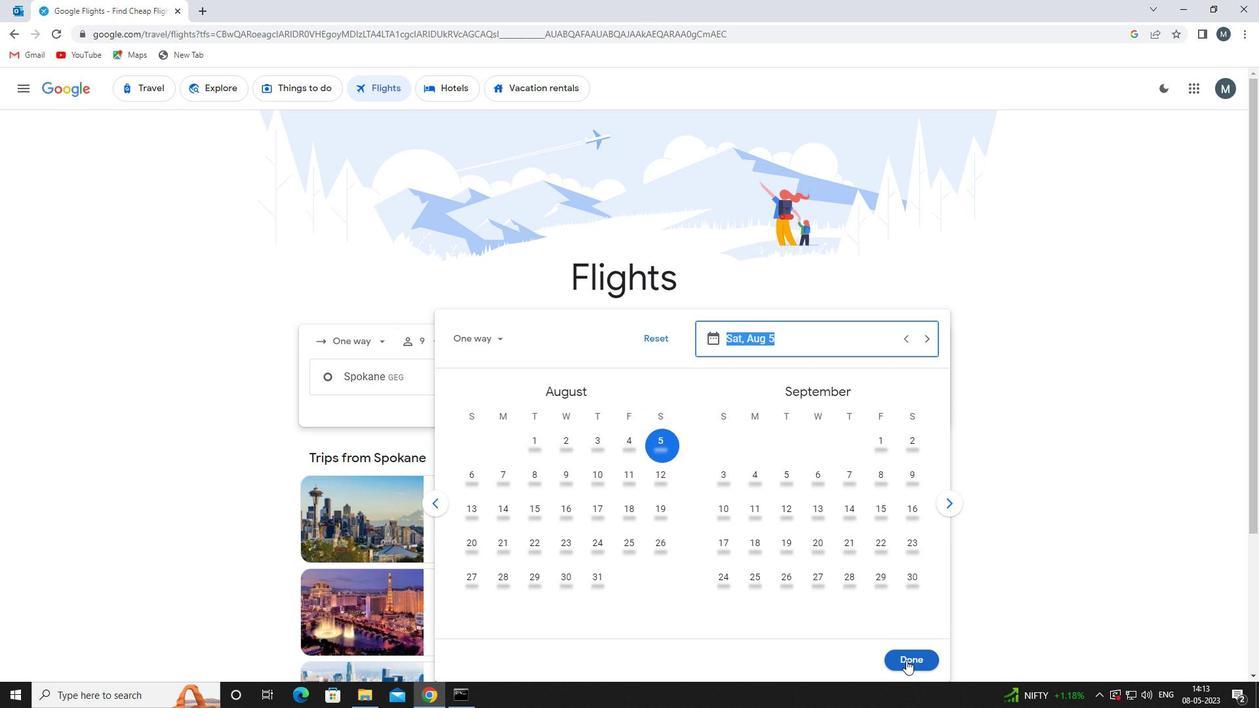 
Action: Mouse moved to (621, 414)
Screenshot: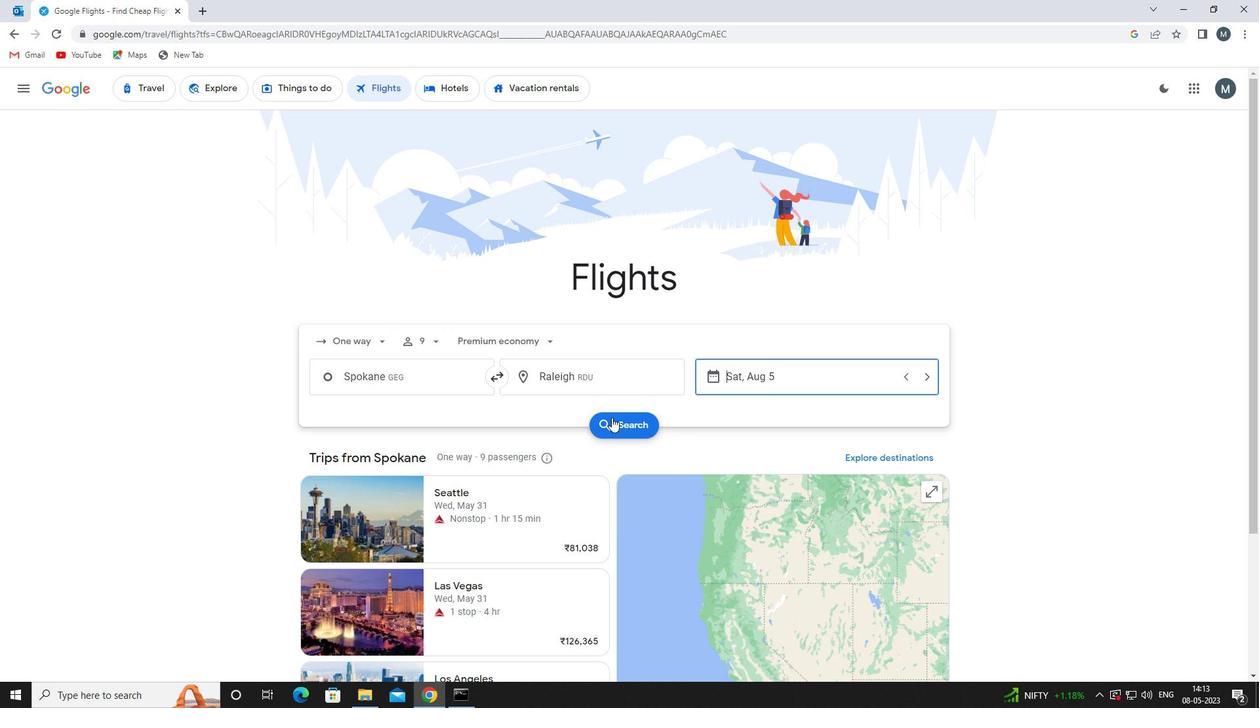 
Action: Mouse pressed left at (621, 414)
Screenshot: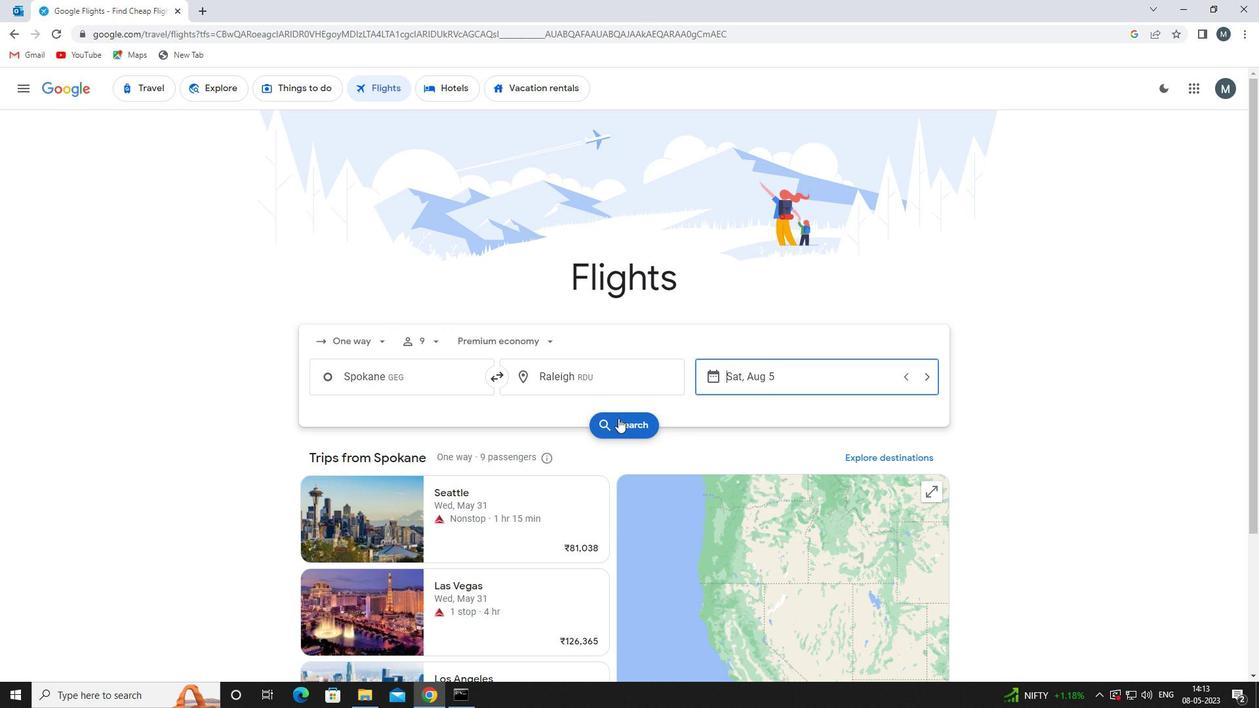 
Action: Mouse moved to (336, 201)
Screenshot: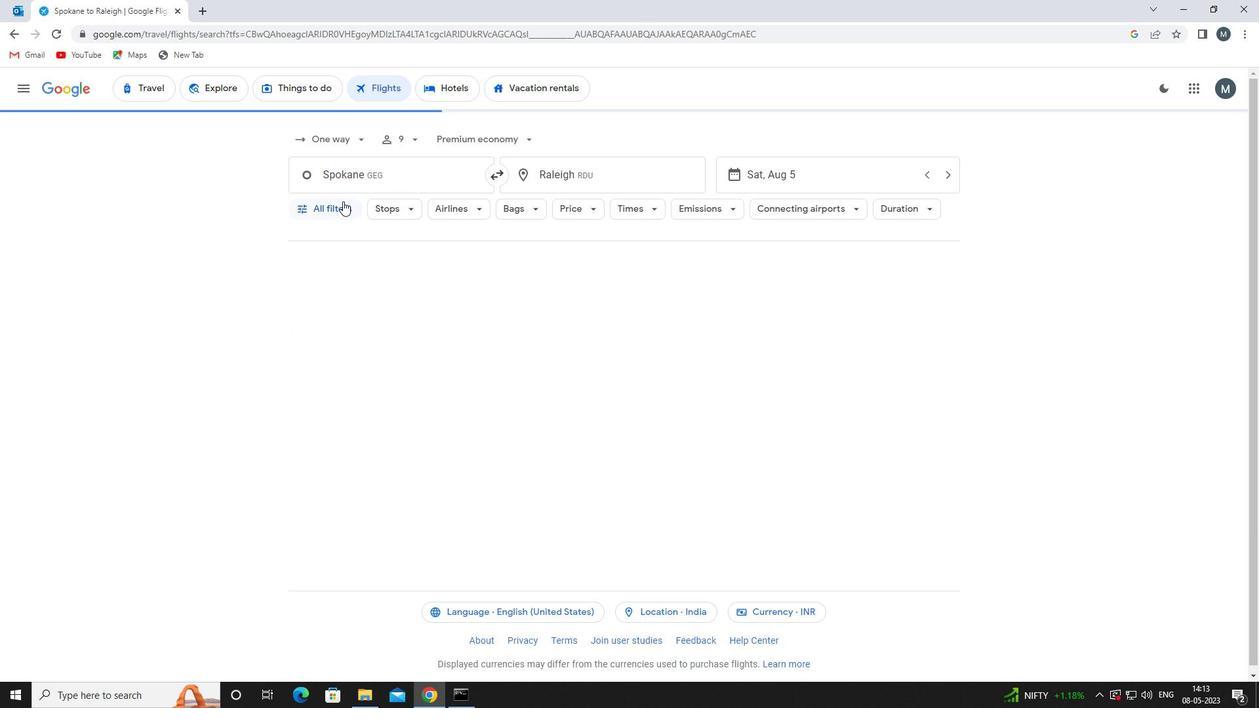 
Action: Mouse pressed left at (336, 201)
Screenshot: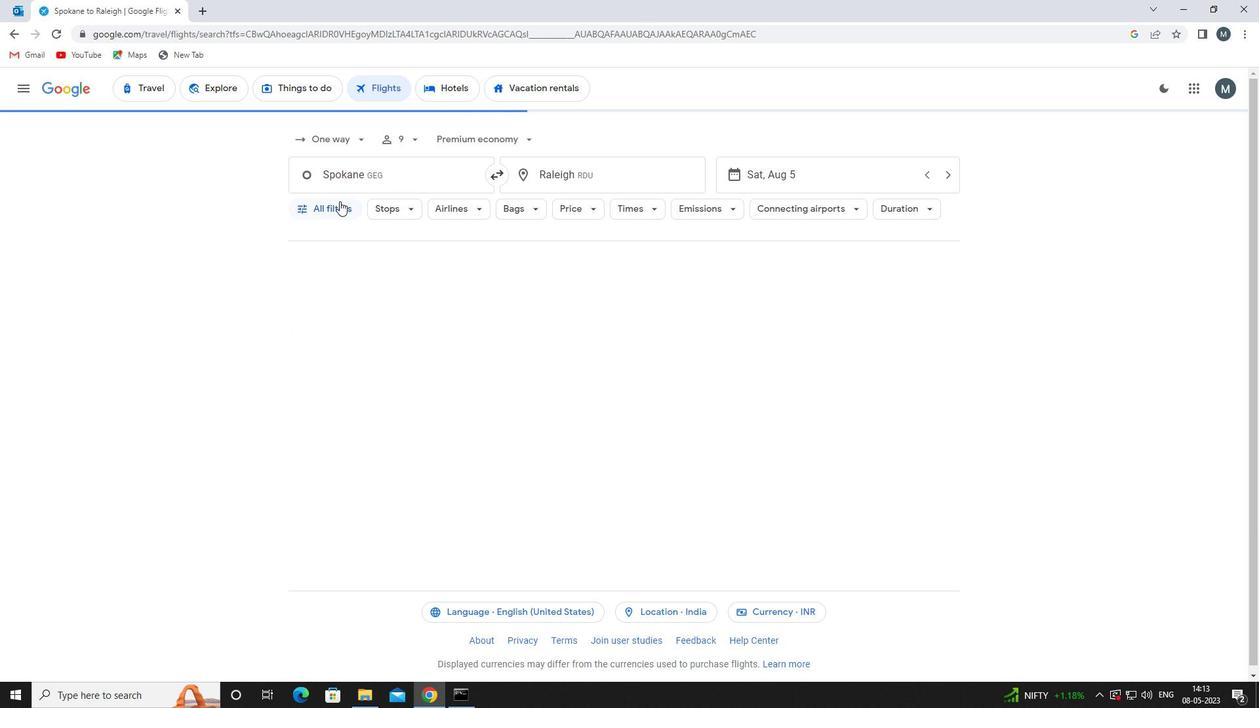 
Action: Mouse moved to (381, 309)
Screenshot: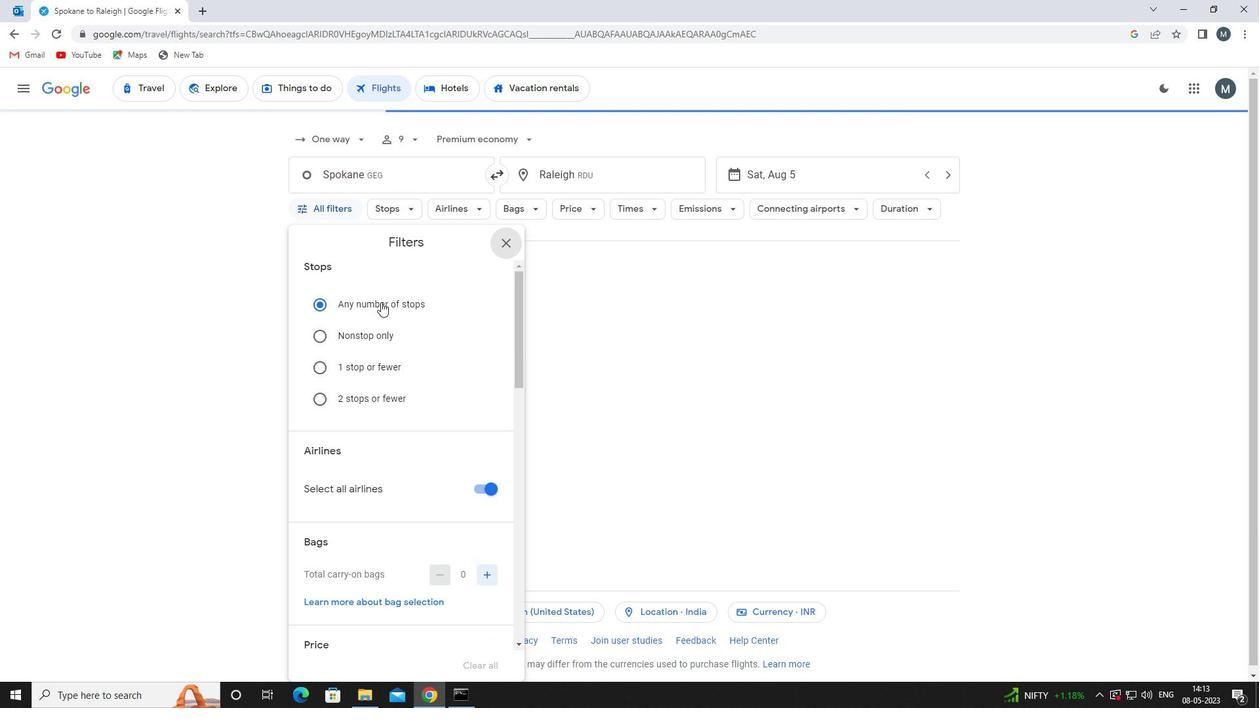 
Action: Mouse scrolled (381, 309) with delta (0, 0)
Screenshot: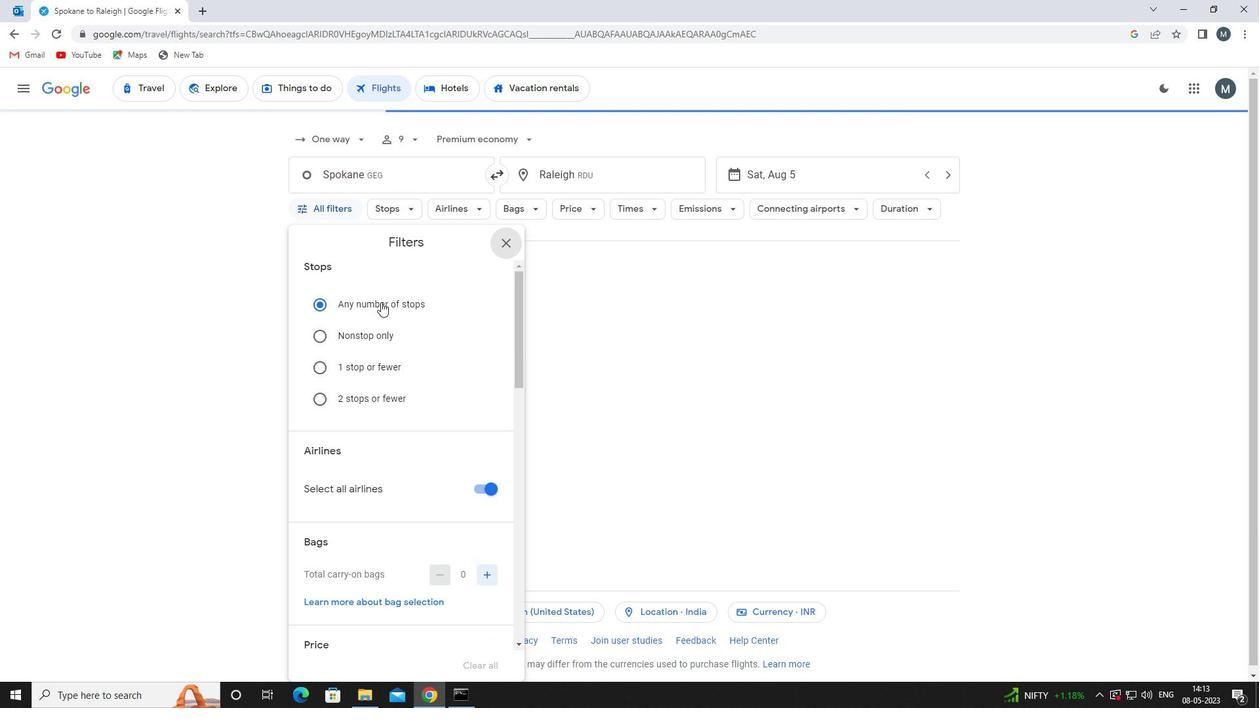 
Action: Mouse moved to (381, 311)
Screenshot: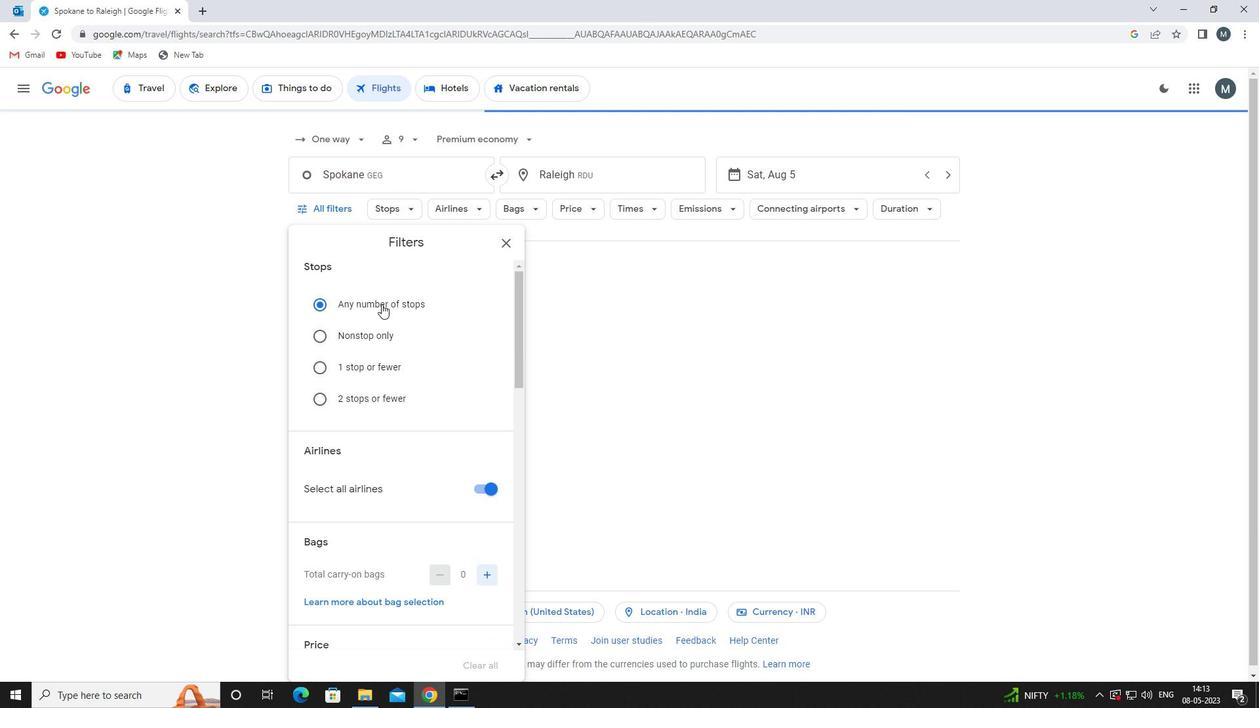 
Action: Mouse scrolled (381, 311) with delta (0, 0)
Screenshot: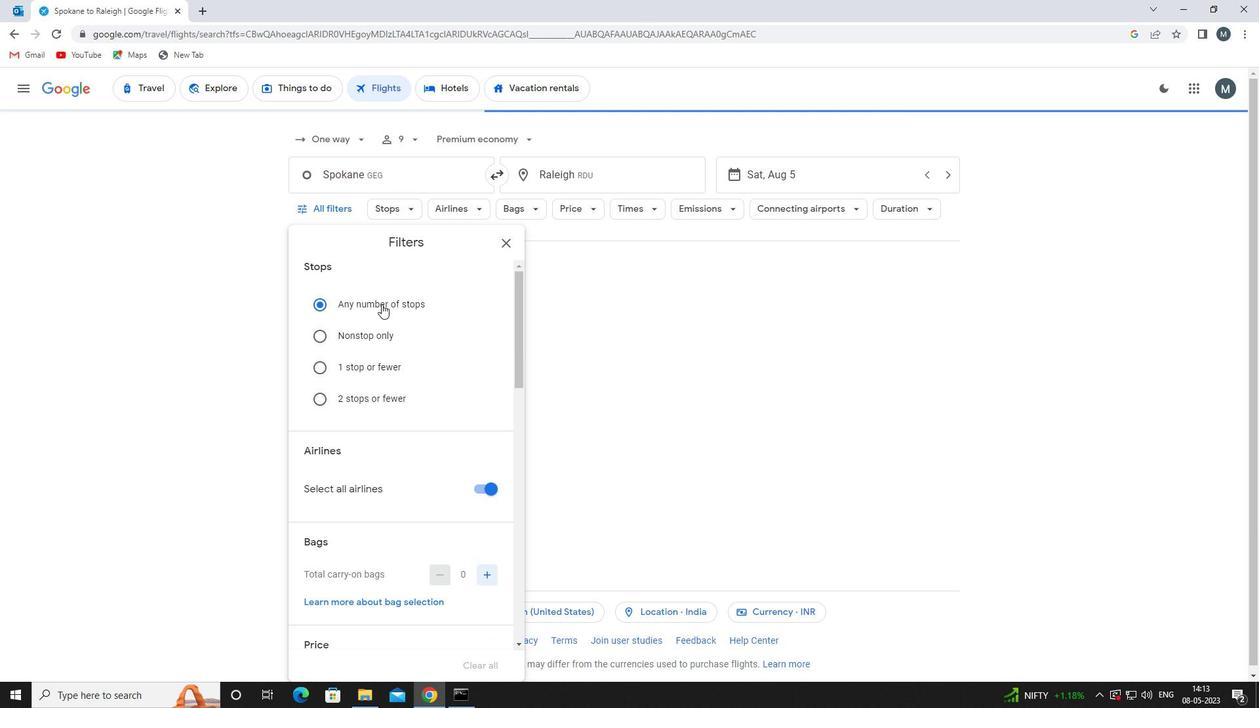 
Action: Mouse moved to (481, 358)
Screenshot: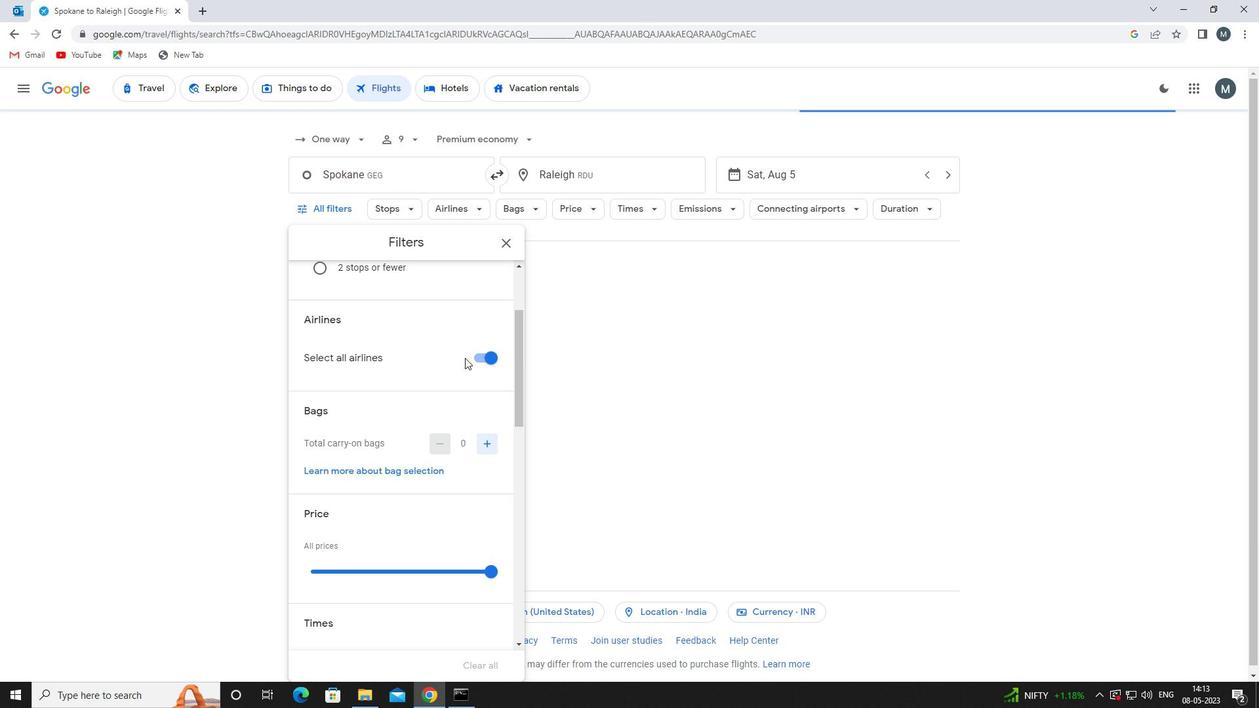 
Action: Mouse pressed left at (481, 358)
Screenshot: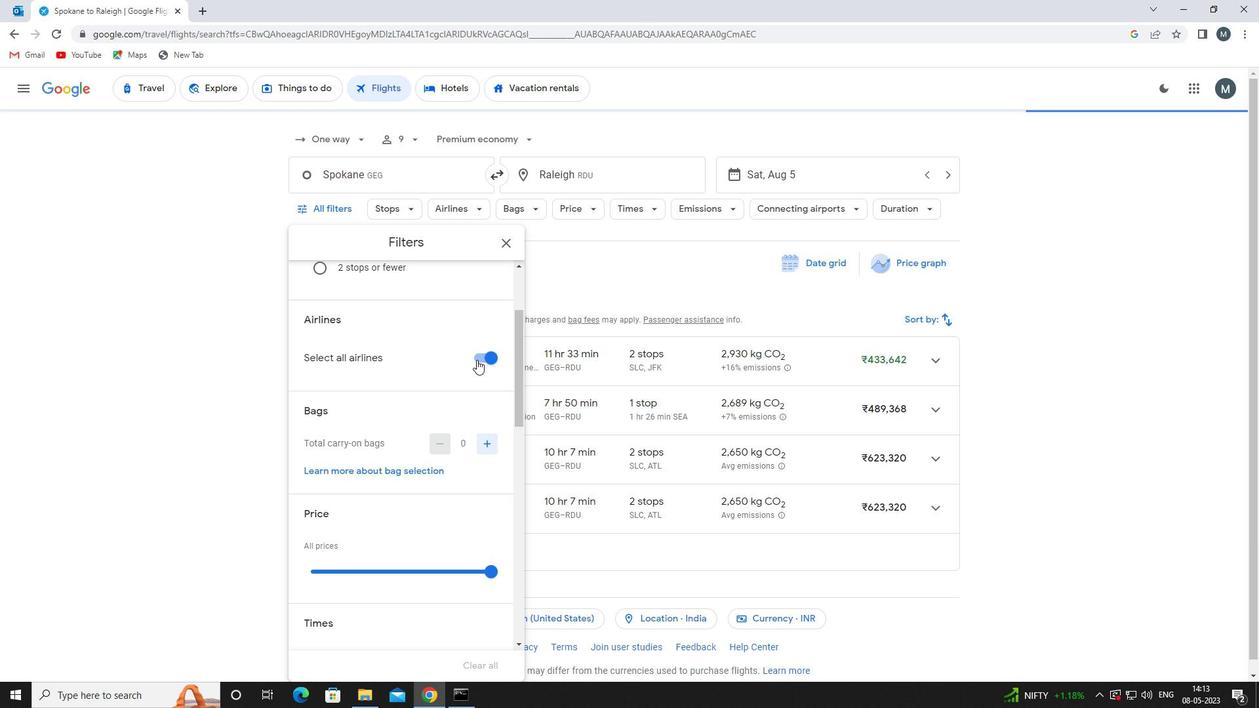 
Action: Mouse moved to (446, 372)
Screenshot: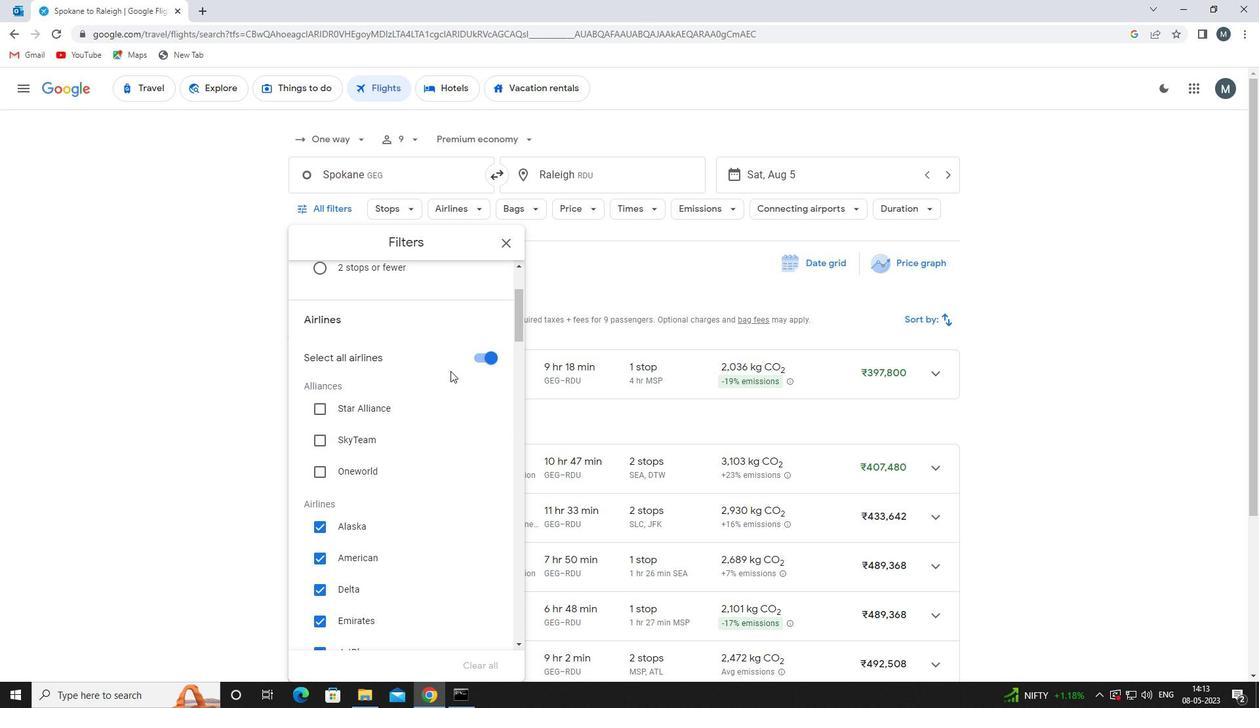 
Action: Mouse scrolled (446, 372) with delta (0, 0)
Screenshot: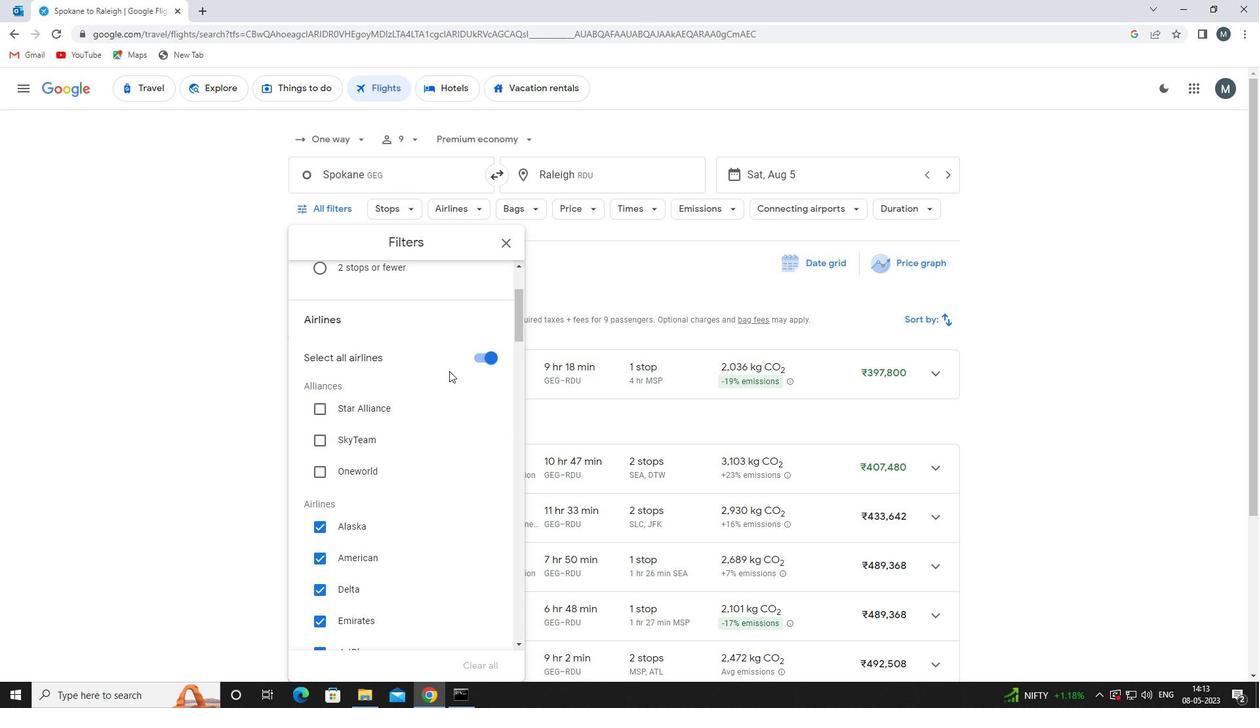 
Action: Mouse moved to (481, 295)
Screenshot: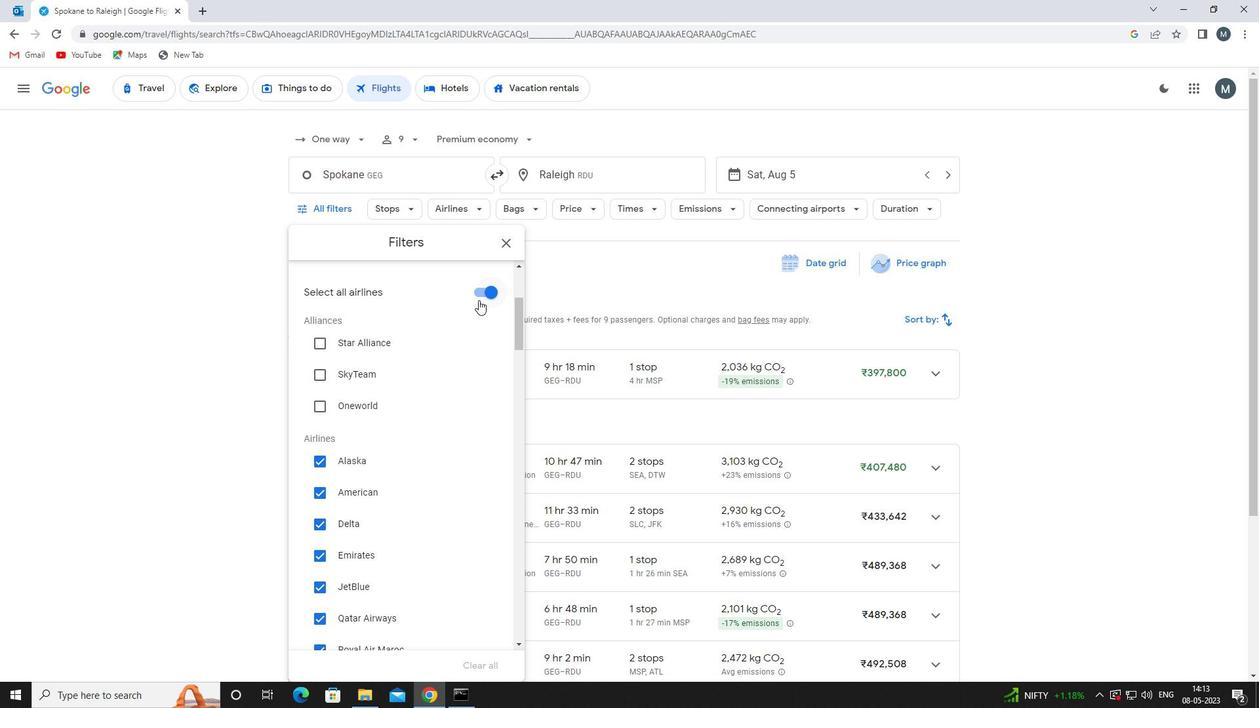 
Action: Mouse pressed left at (481, 295)
Screenshot: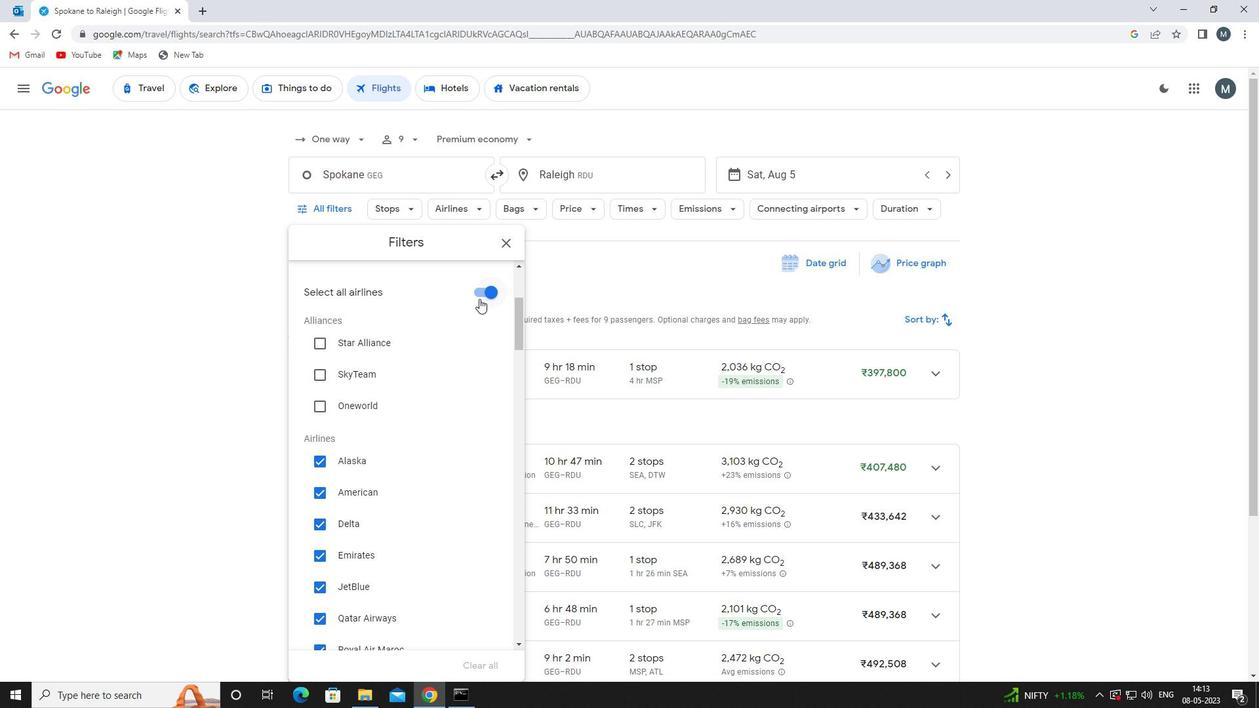 
Action: Mouse moved to (413, 462)
Screenshot: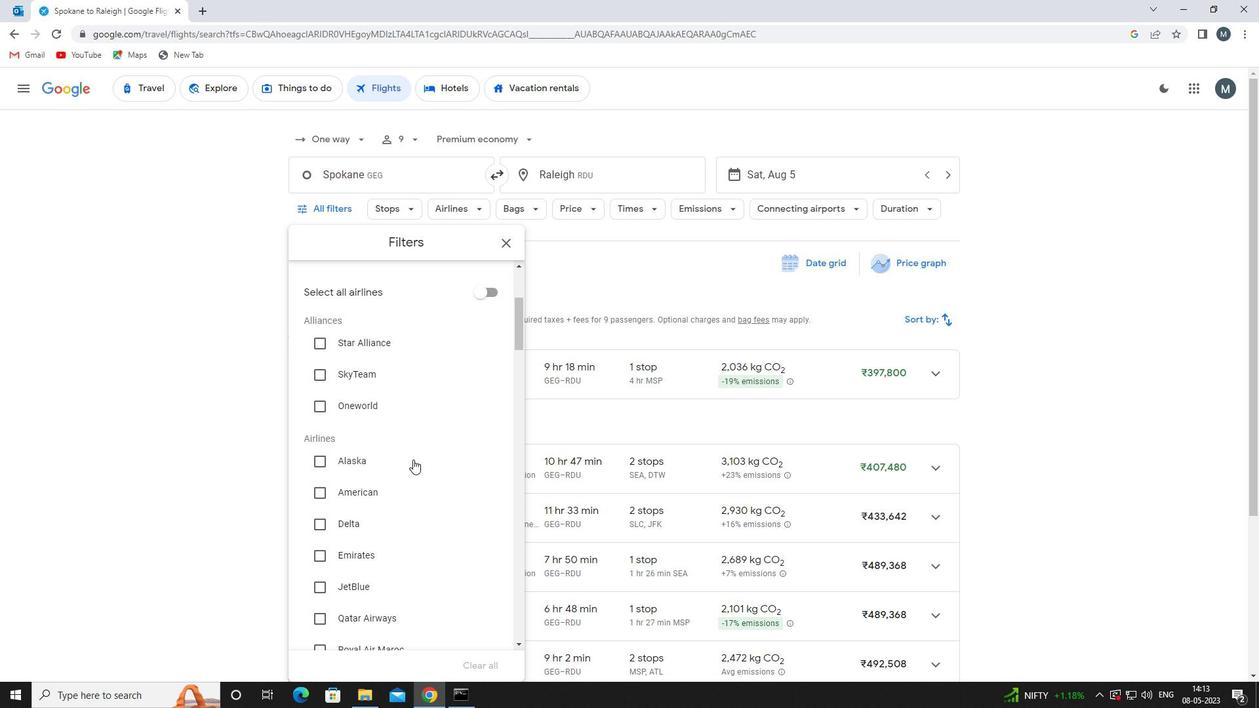 
Action: Mouse pressed left at (413, 462)
Screenshot: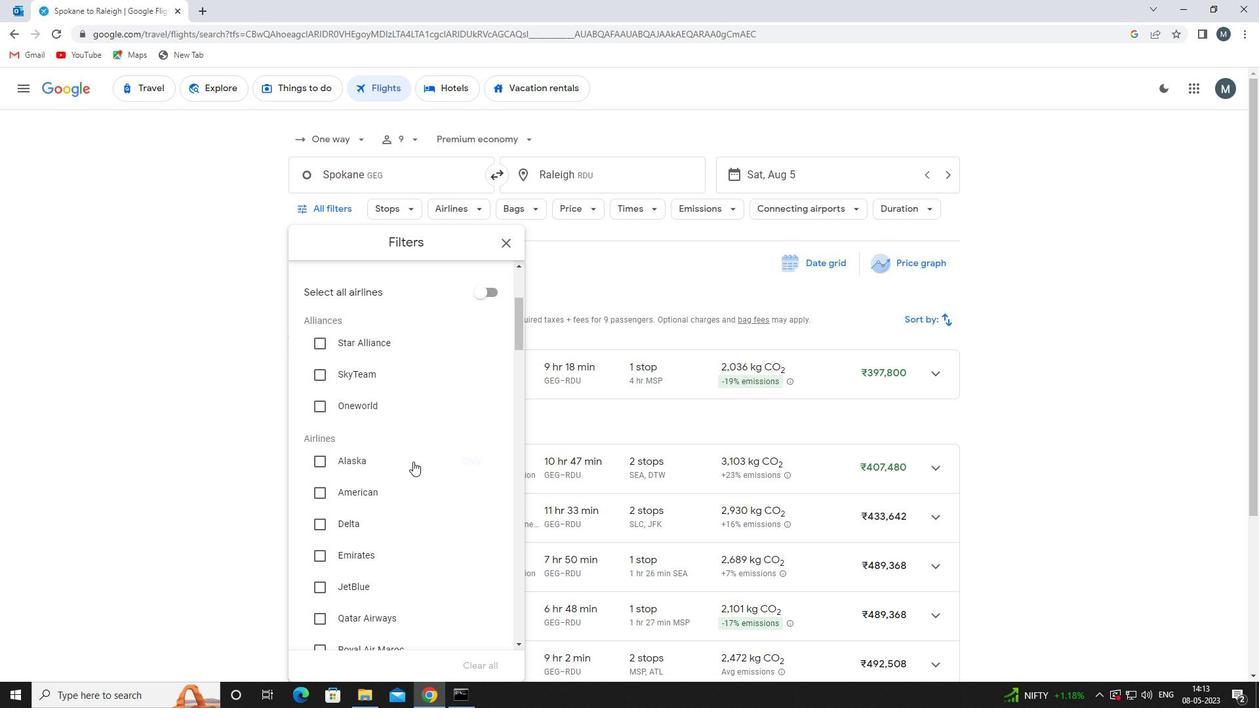 
Action: Mouse moved to (408, 441)
Screenshot: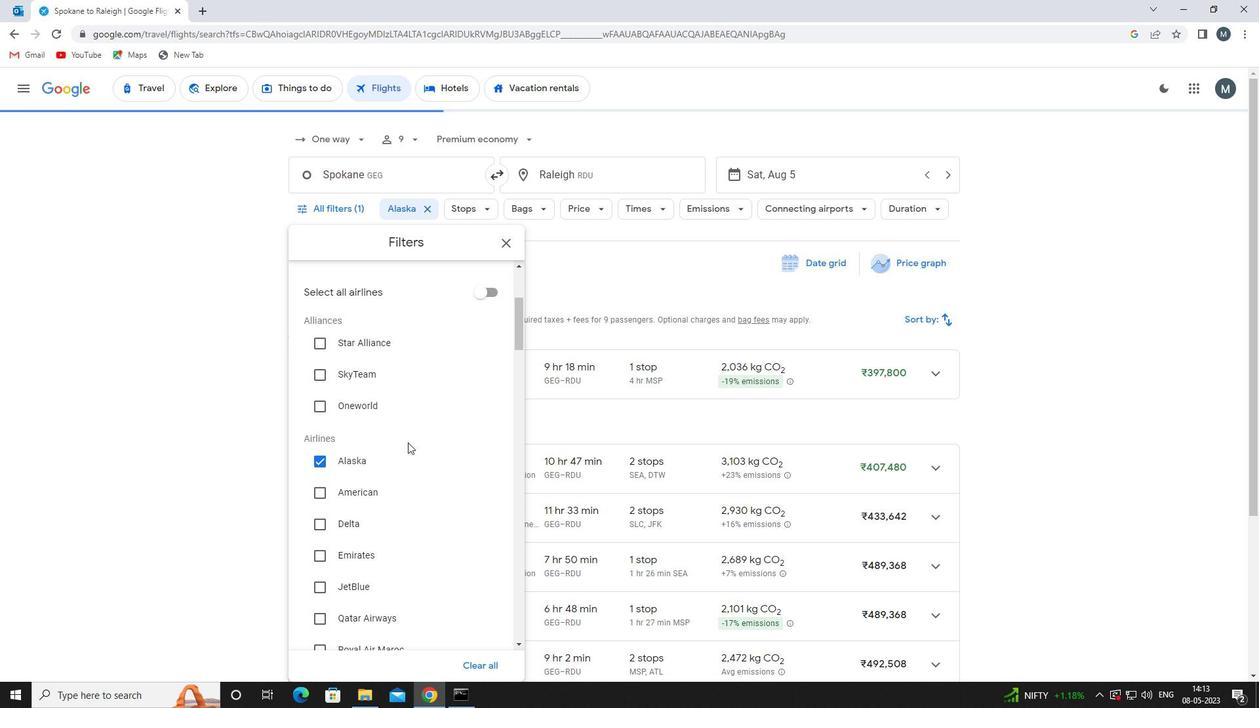 
Action: Mouse scrolled (408, 440) with delta (0, 0)
Screenshot: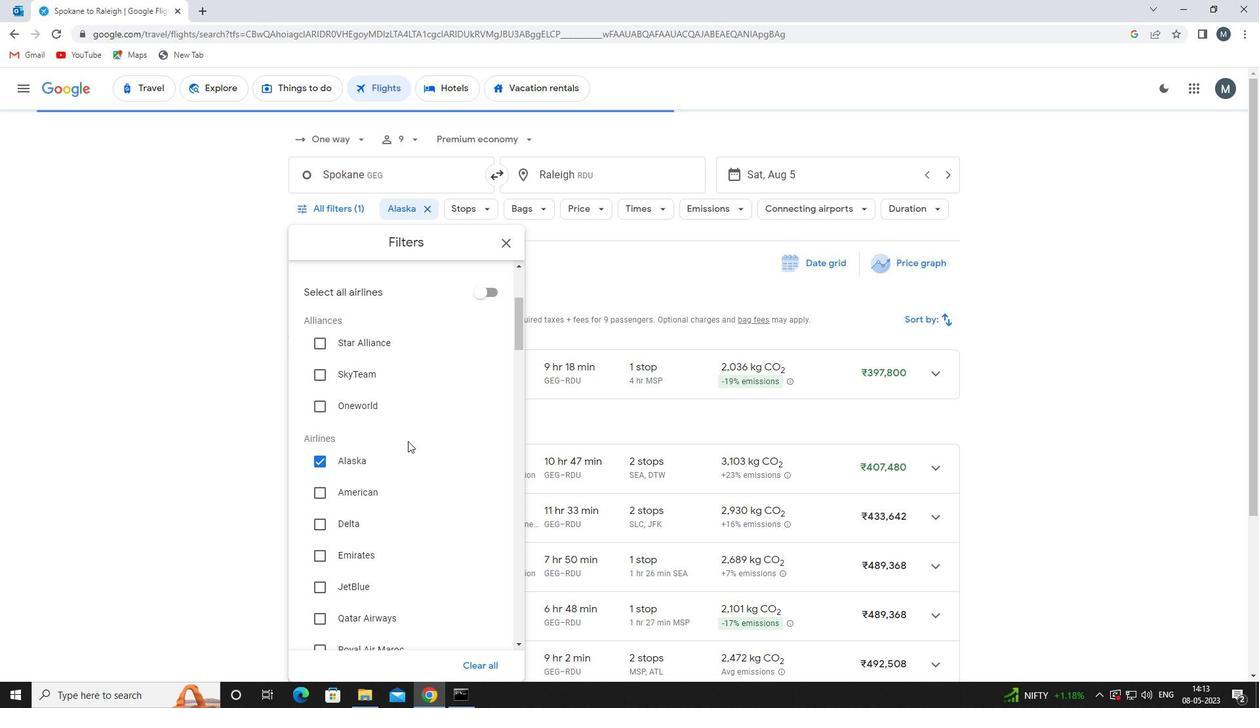 
Action: Mouse moved to (412, 431)
Screenshot: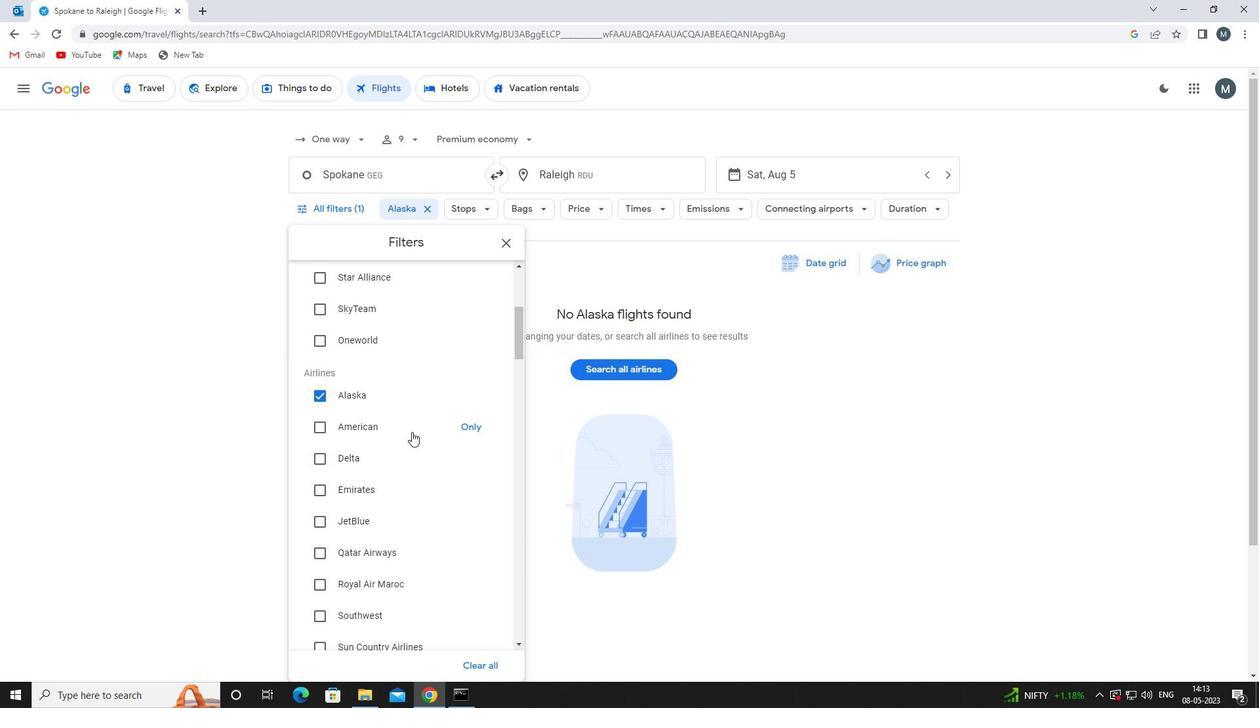 
Action: Mouse scrolled (412, 431) with delta (0, 0)
Screenshot: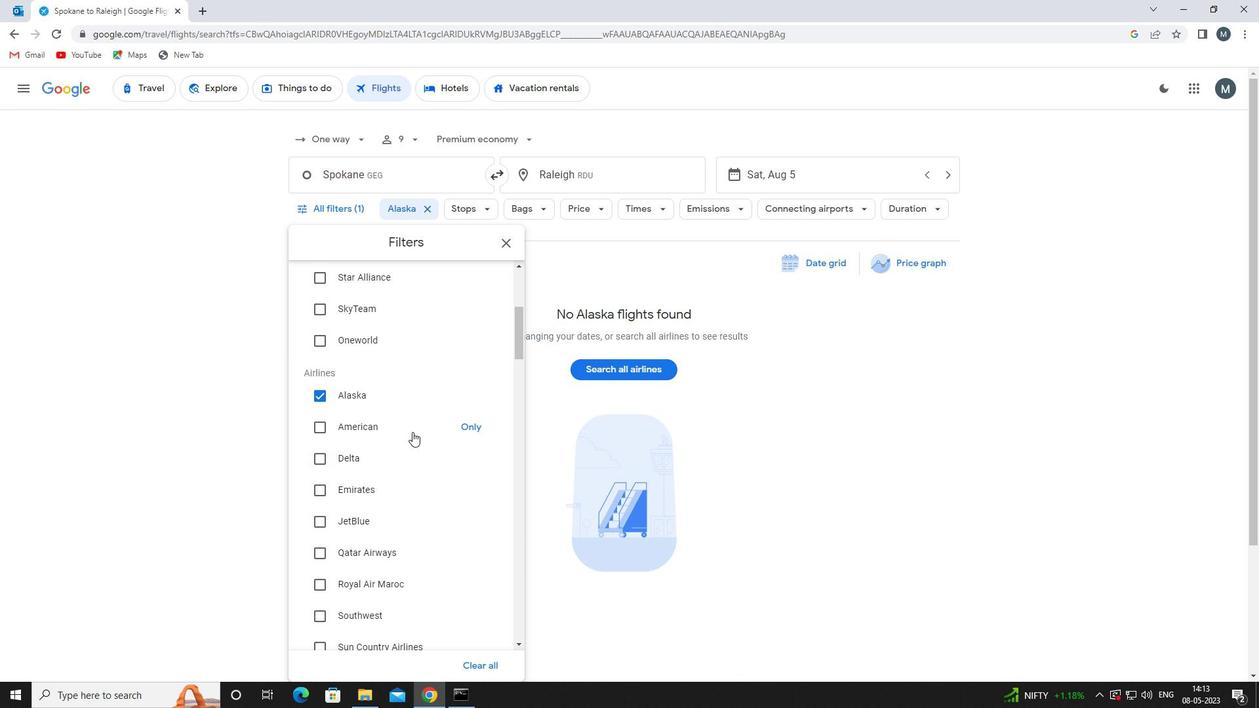 
Action: Mouse moved to (412, 431)
Screenshot: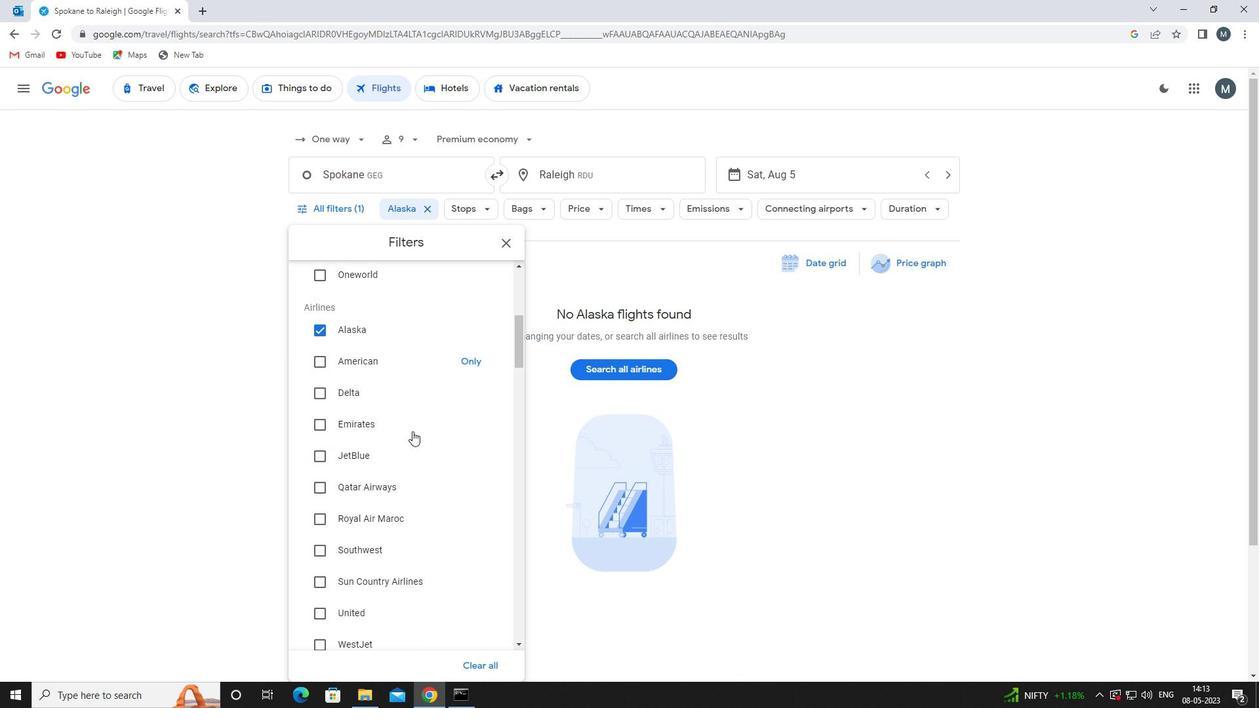 
Action: Mouse scrolled (412, 431) with delta (0, 0)
Screenshot: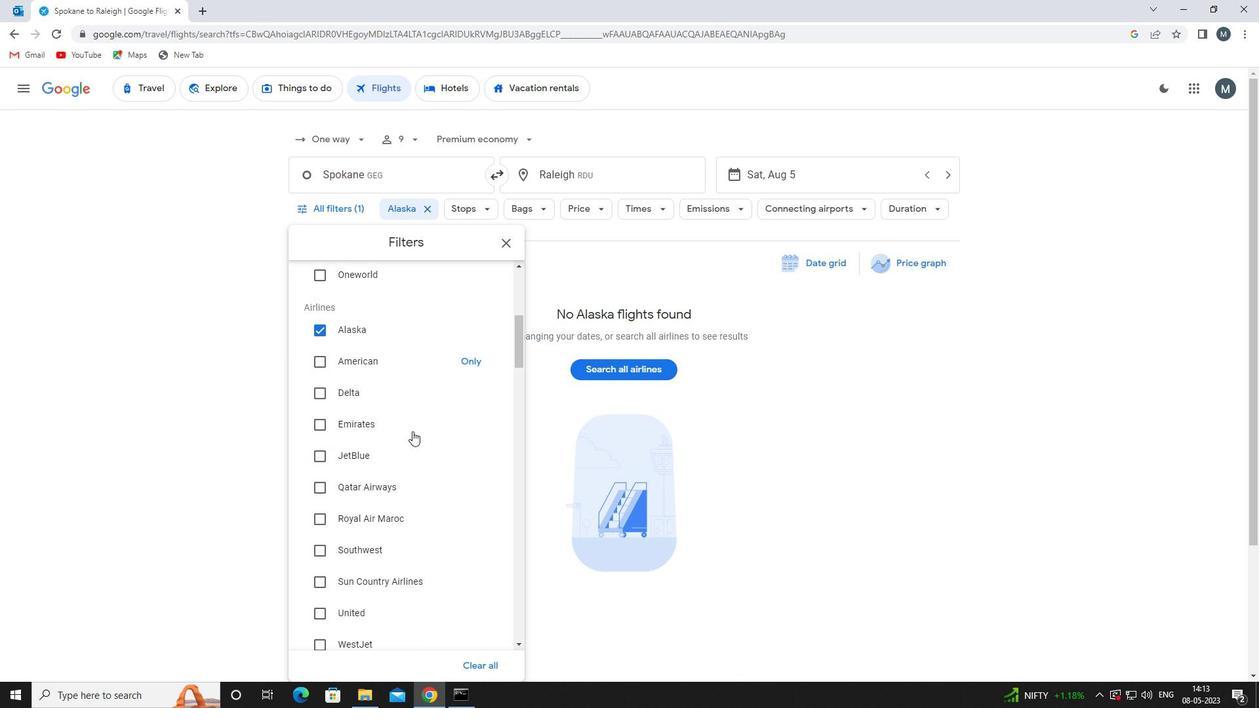 
Action: Mouse moved to (410, 431)
Screenshot: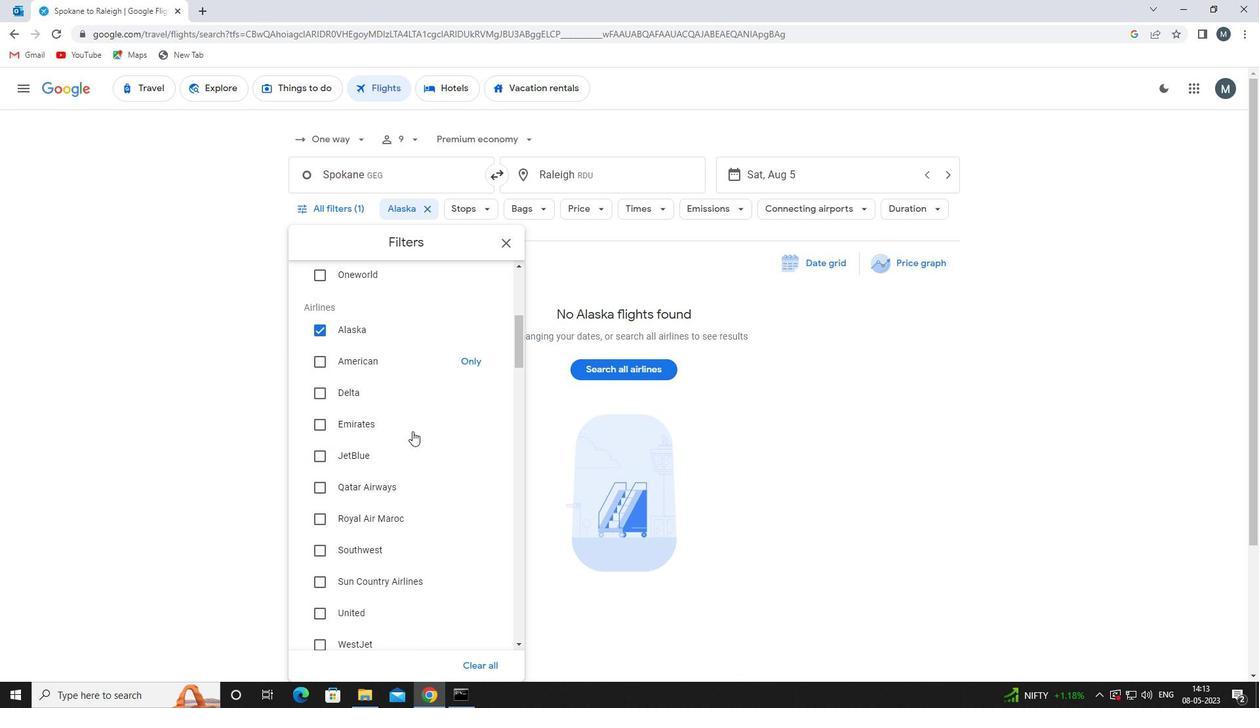 
Action: Mouse scrolled (410, 431) with delta (0, 0)
Screenshot: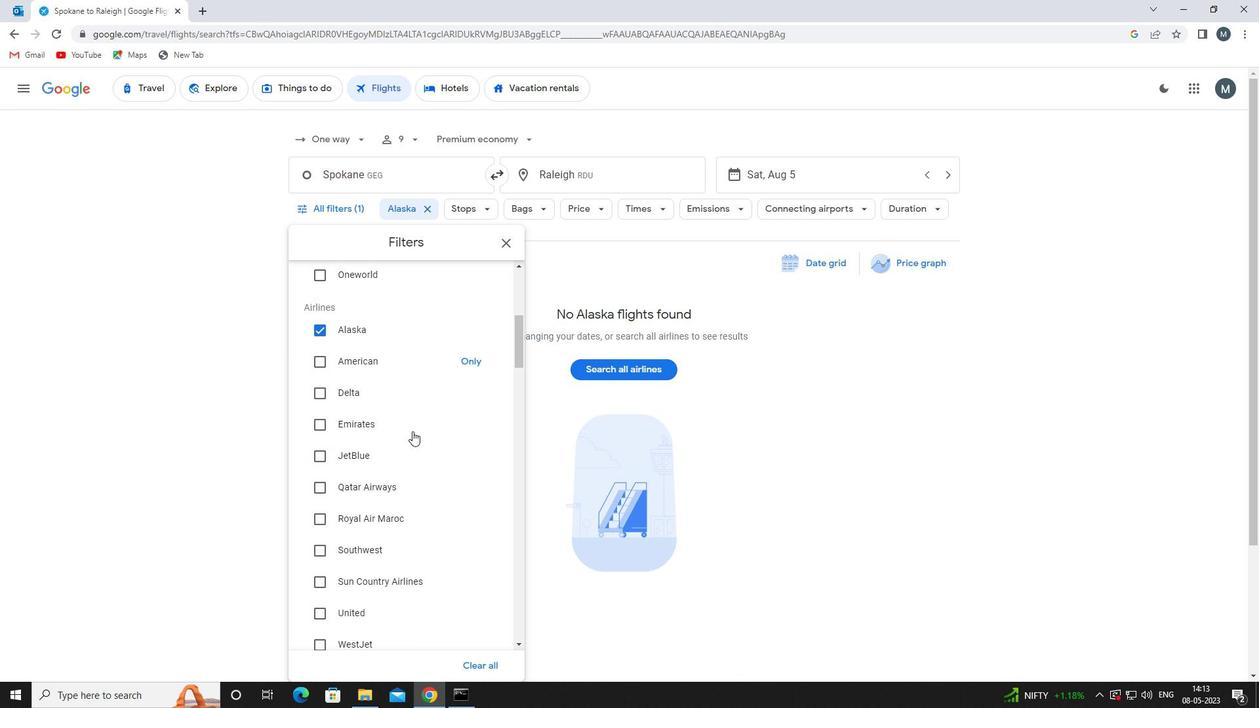 
Action: Mouse scrolled (410, 431) with delta (0, 0)
Screenshot: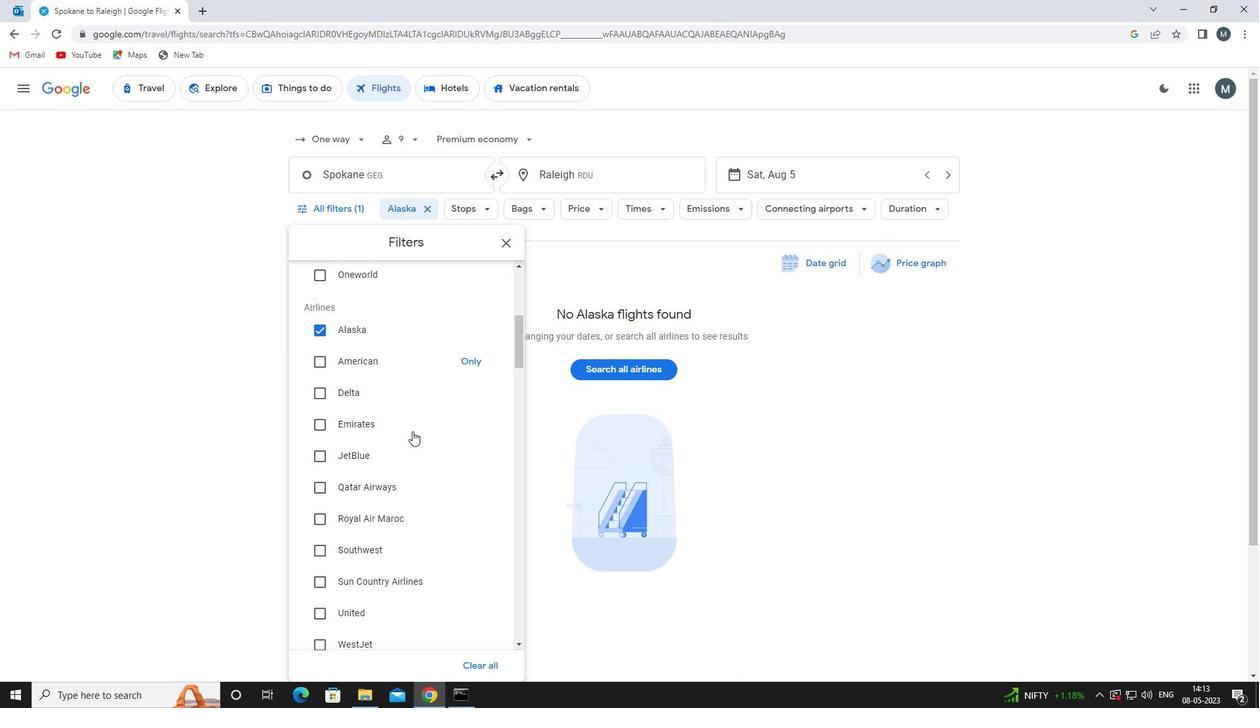 
Action: Mouse moved to (410, 432)
Screenshot: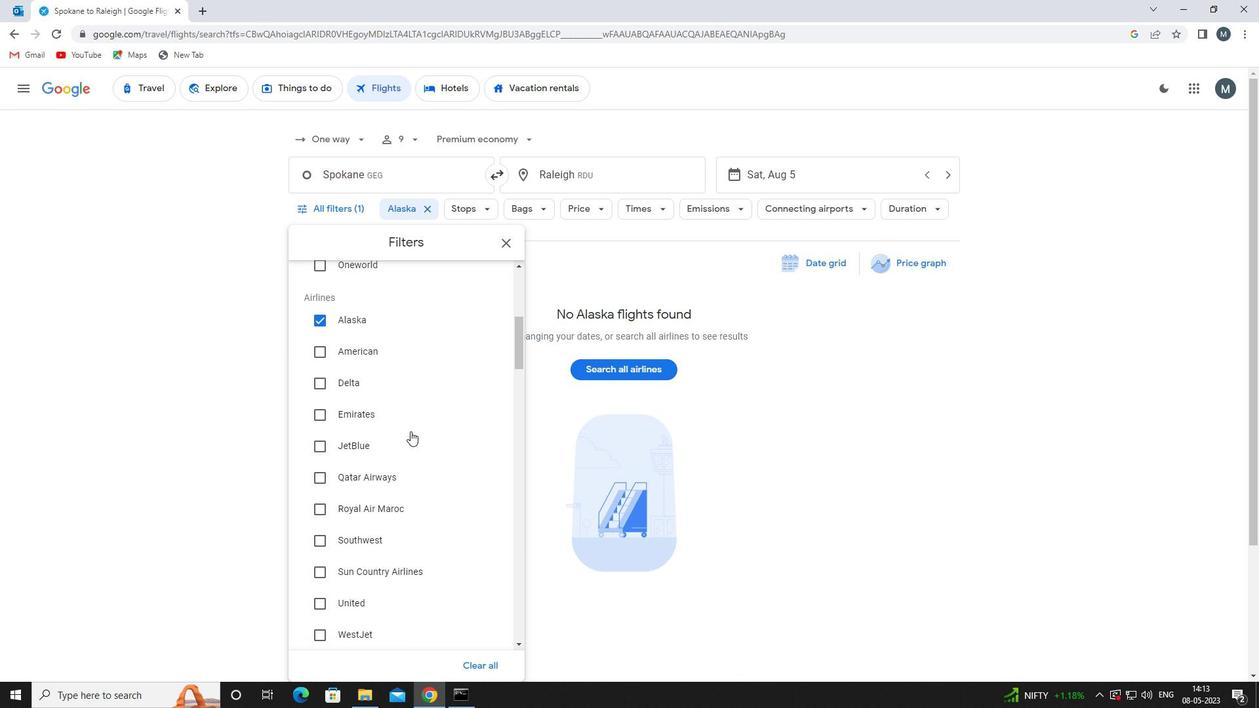 
Action: Mouse scrolled (410, 431) with delta (0, 0)
Screenshot: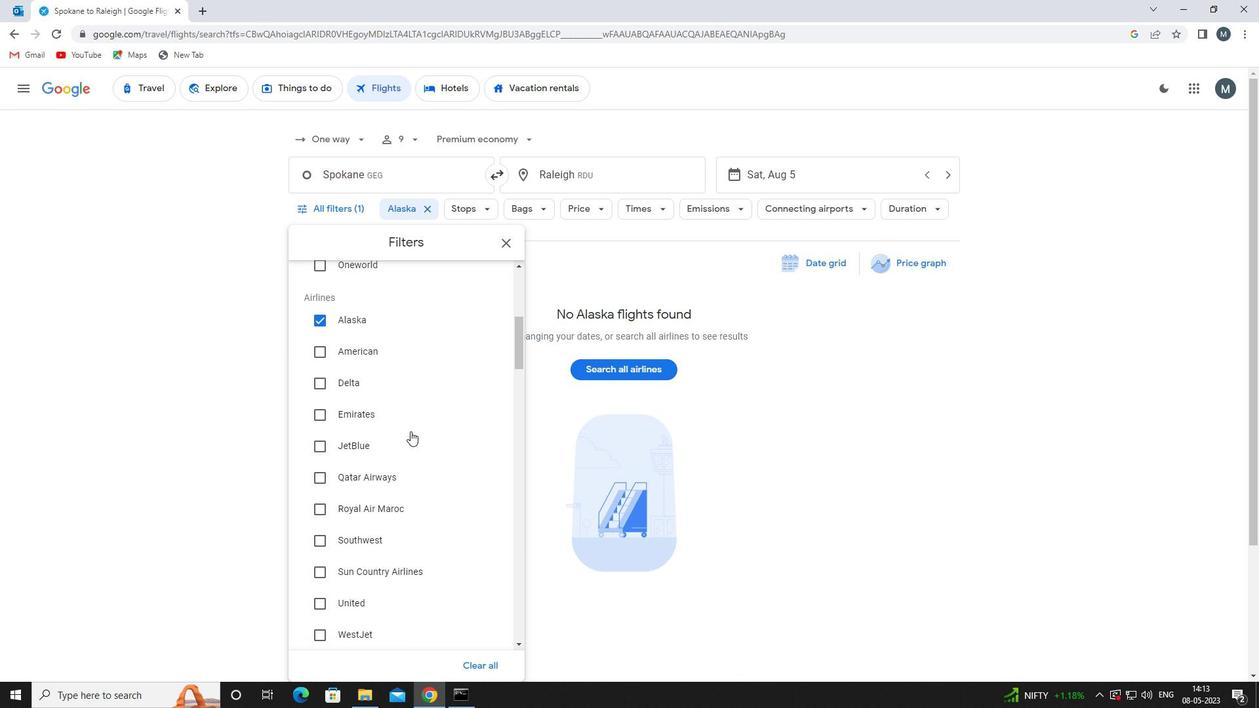 
Action: Mouse scrolled (410, 431) with delta (0, 0)
Screenshot: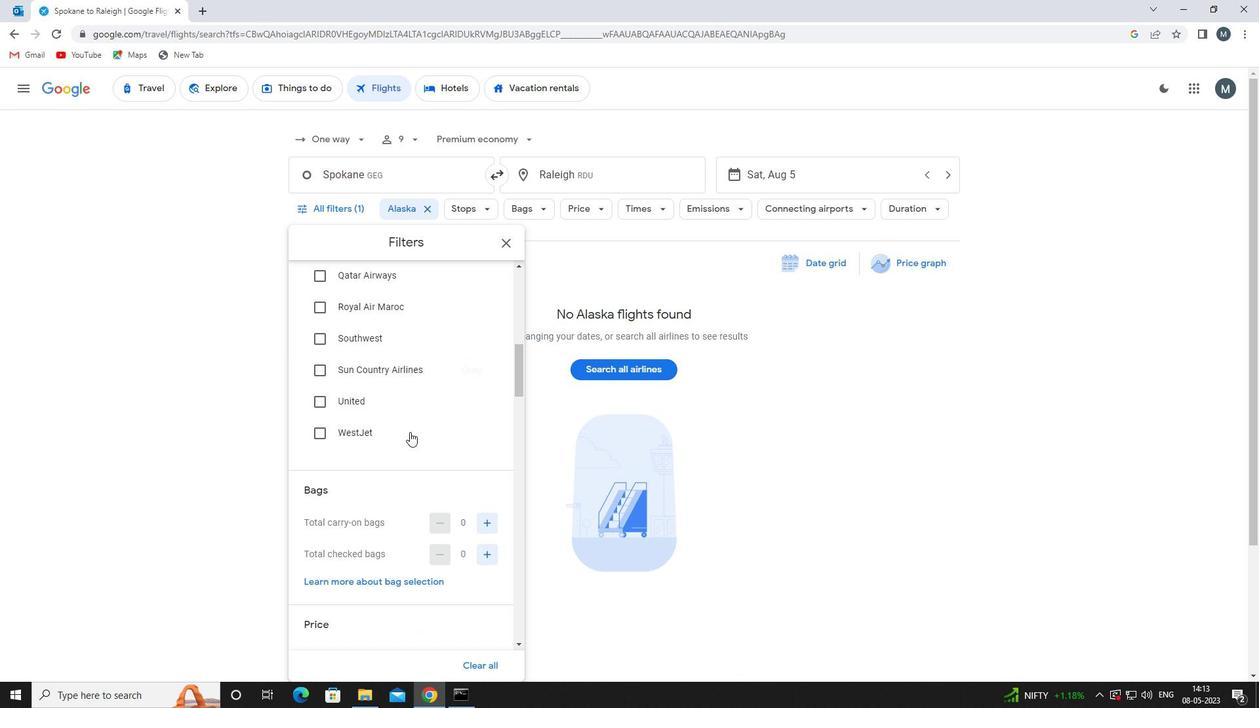 
Action: Mouse moved to (480, 409)
Screenshot: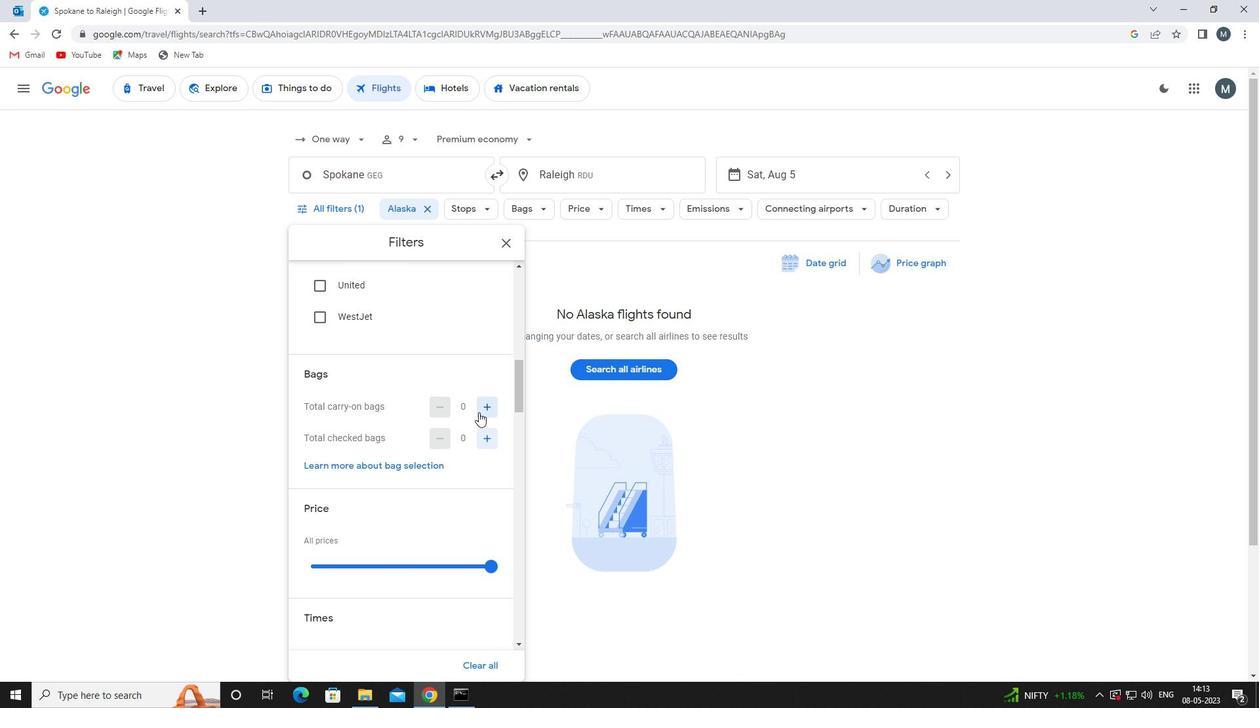 
Action: Mouse pressed left at (480, 409)
Screenshot: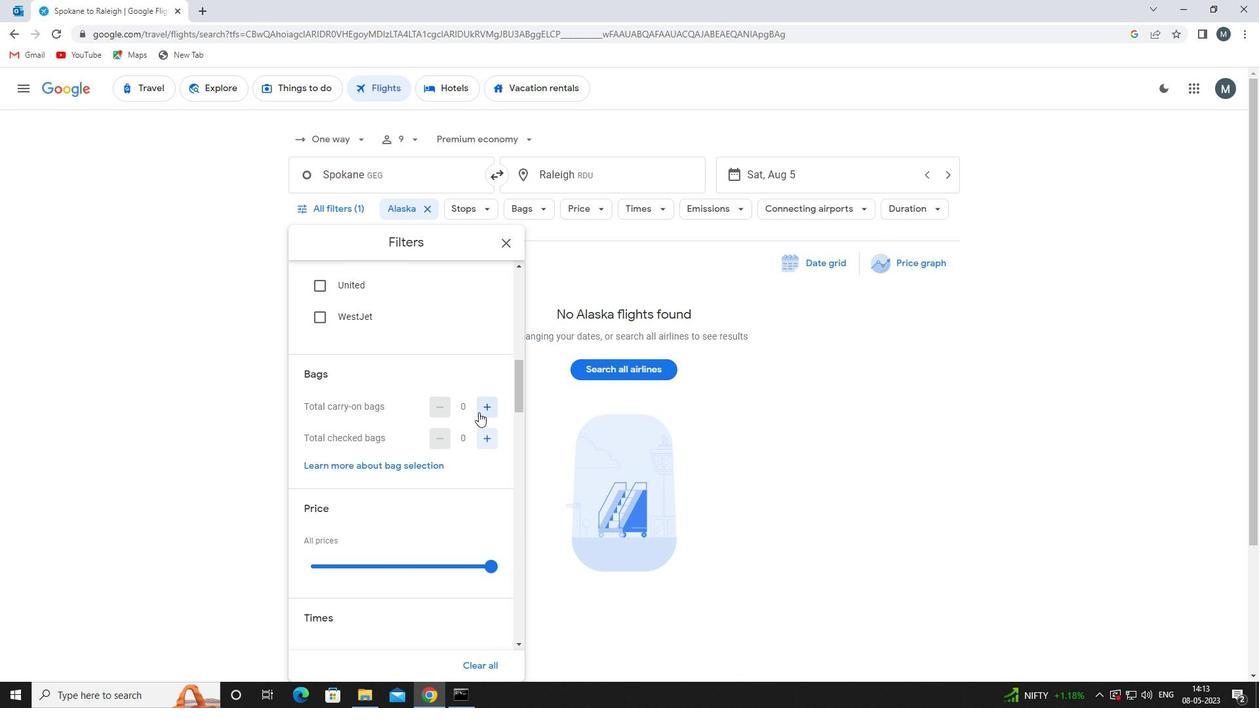 
Action: Mouse pressed left at (480, 409)
Screenshot: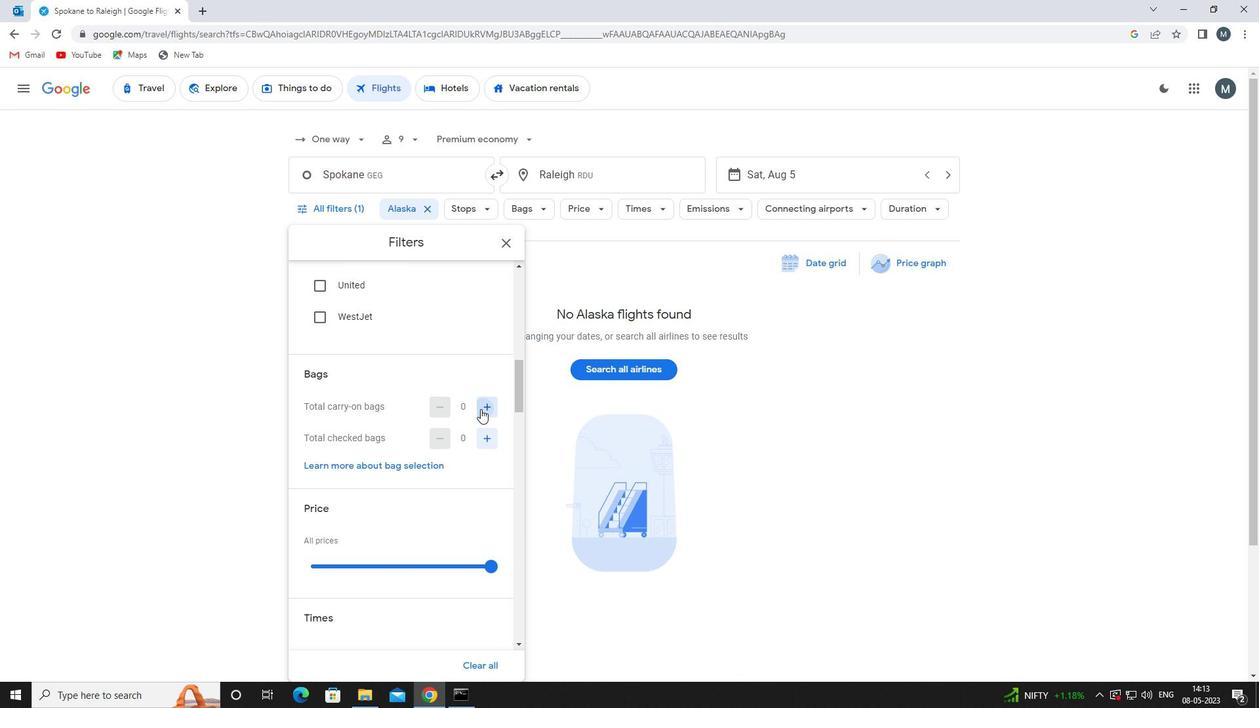 
Action: Mouse moved to (445, 419)
Screenshot: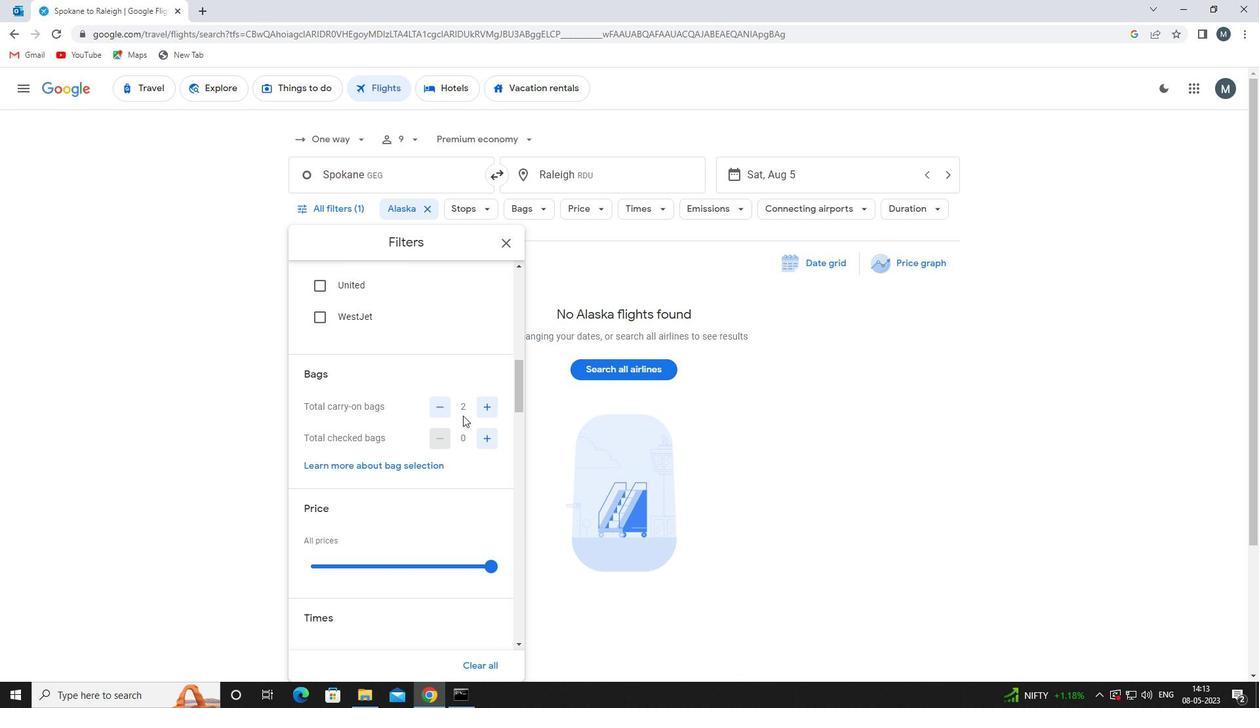
Action: Mouse scrolled (445, 418) with delta (0, 0)
Screenshot: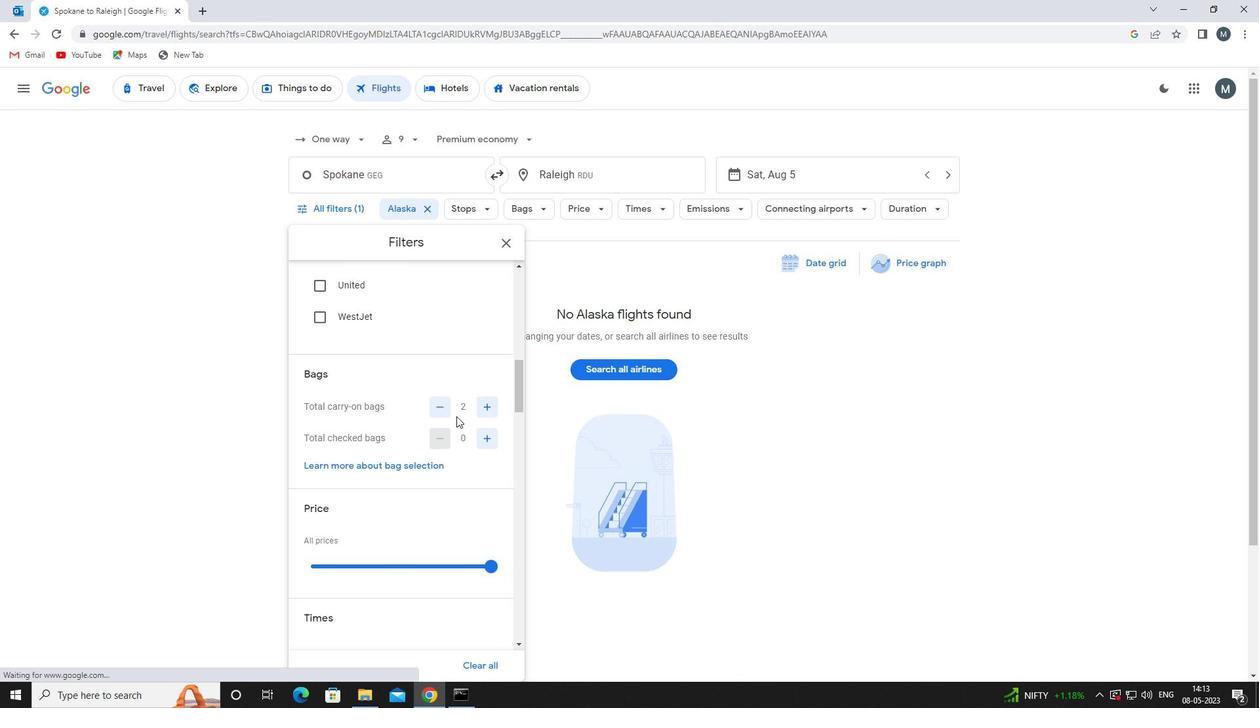 
Action: Mouse moved to (443, 419)
Screenshot: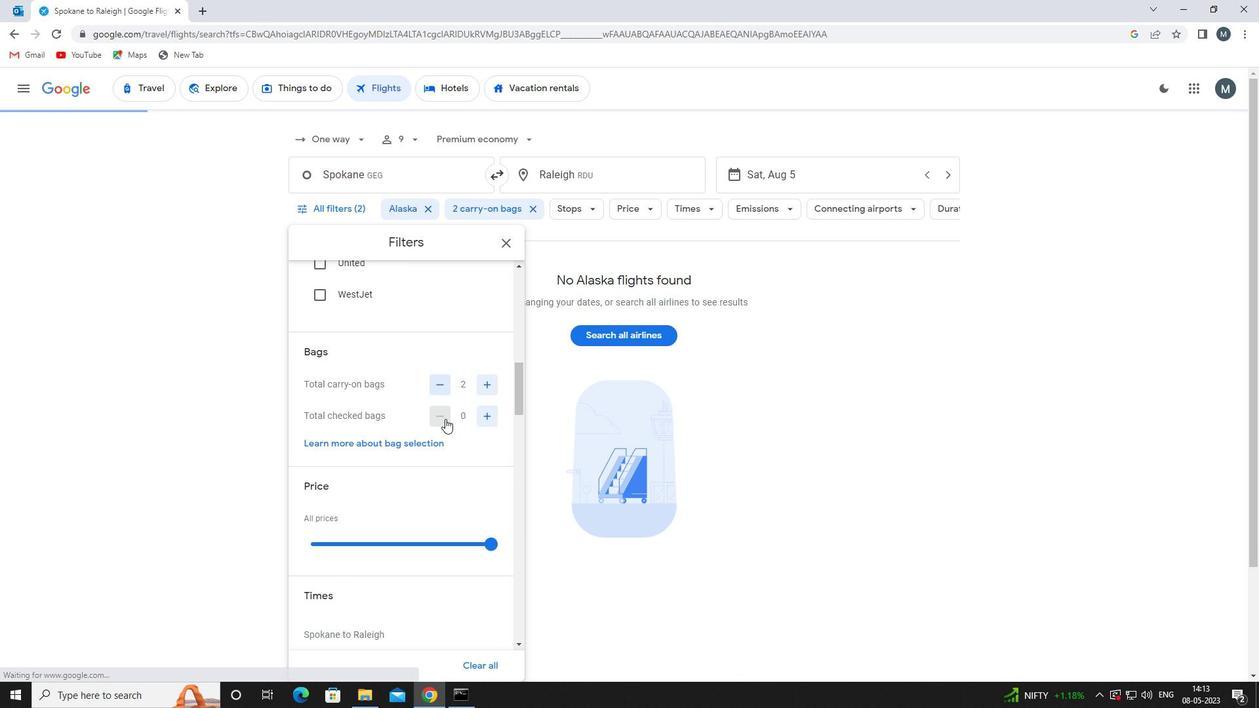 
Action: Mouse scrolled (443, 419) with delta (0, 0)
Screenshot: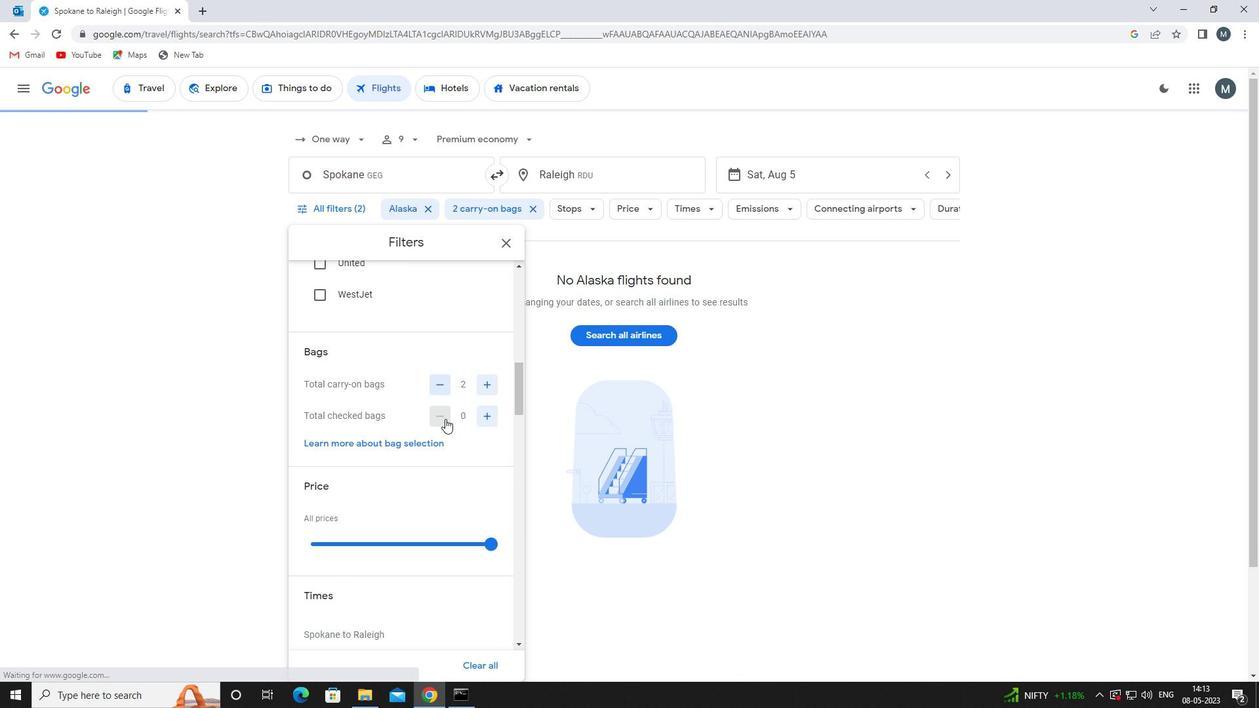 
Action: Mouse moved to (413, 425)
Screenshot: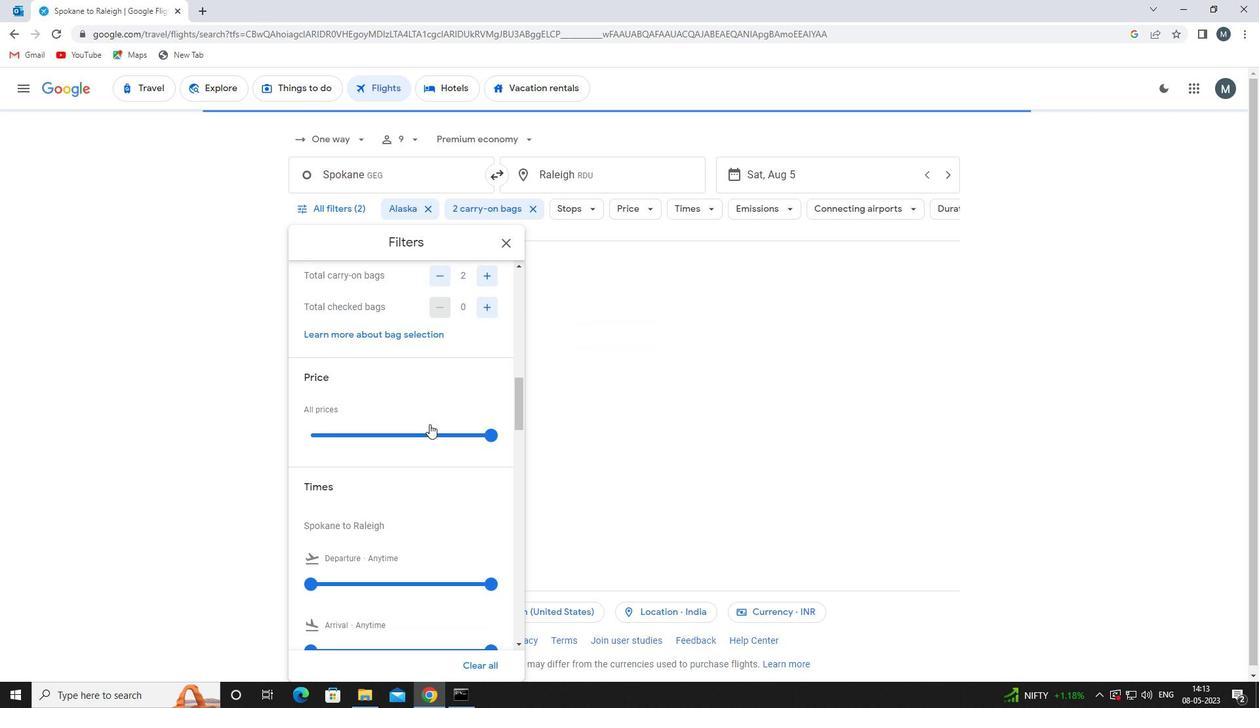 
Action: Mouse pressed left at (413, 425)
Screenshot: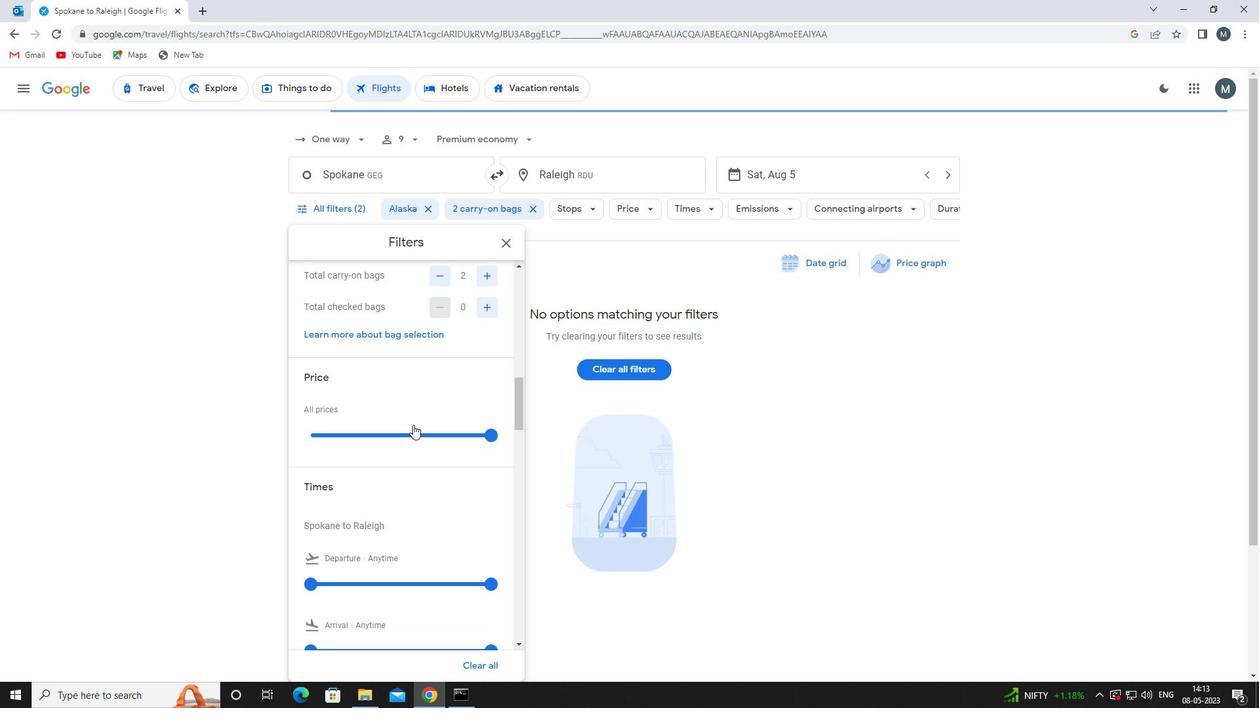 
Action: Mouse moved to (413, 427)
Screenshot: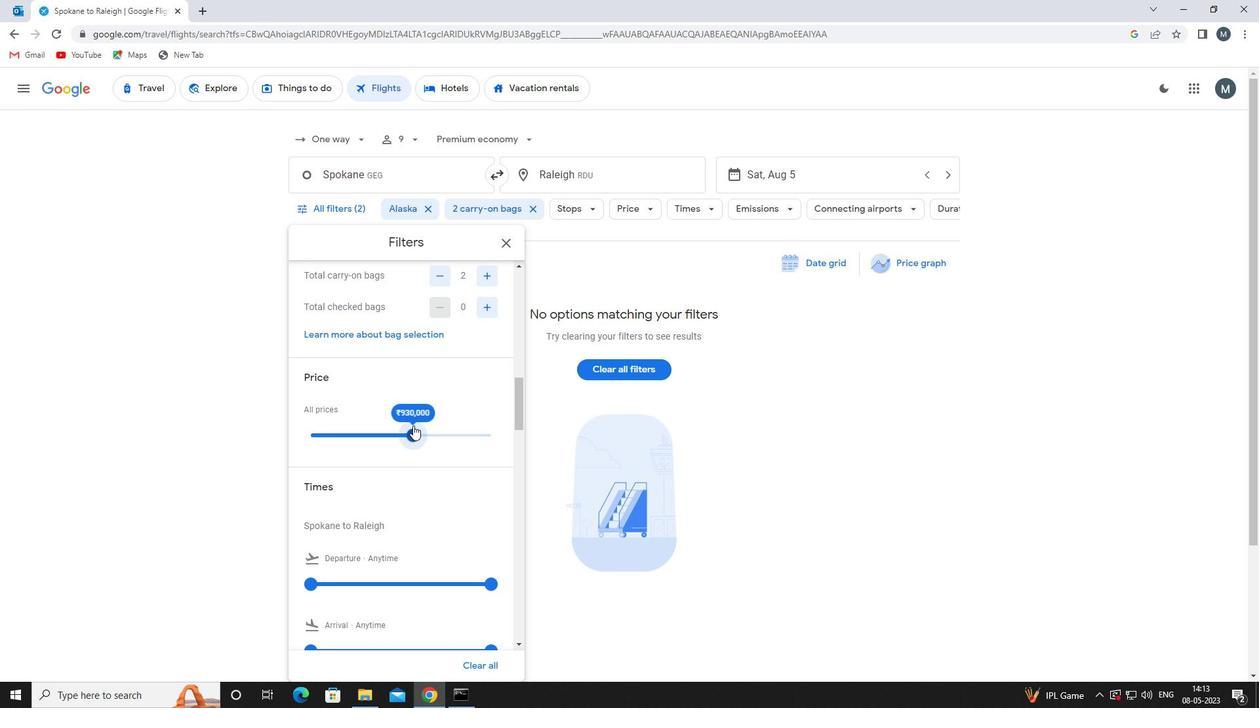 
Action: Mouse pressed left at (413, 427)
Screenshot: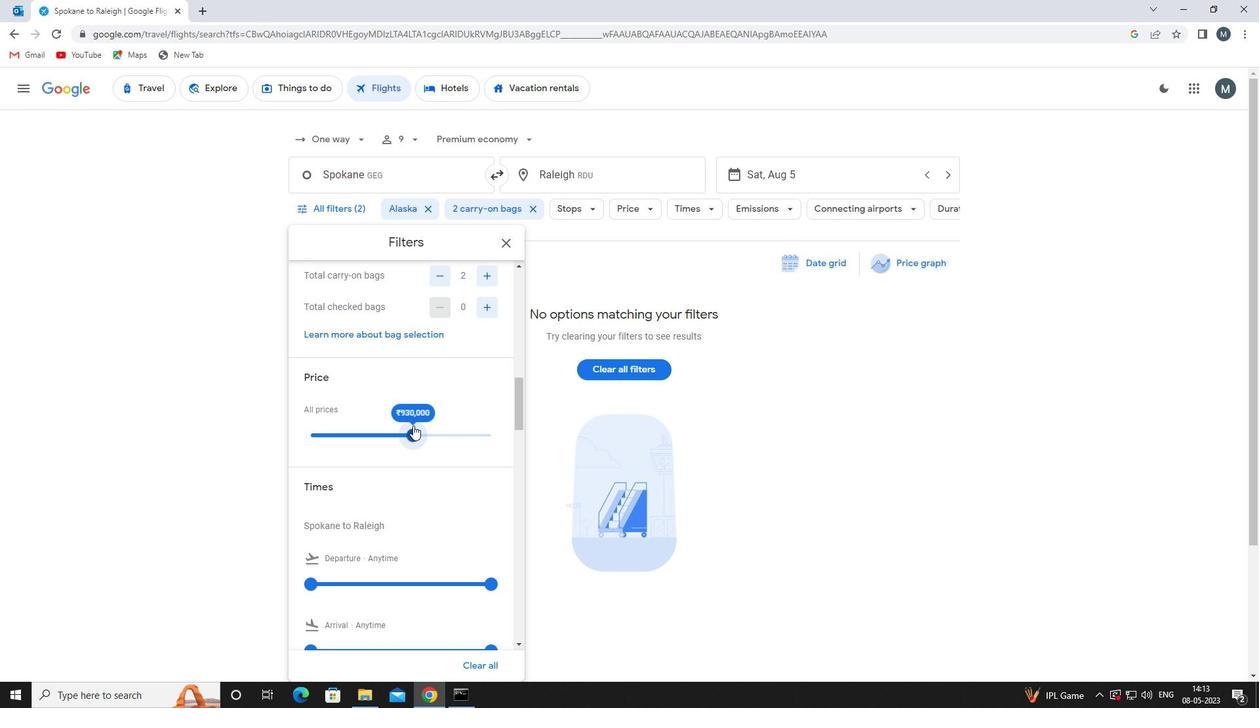 
Action: Mouse moved to (395, 390)
Screenshot: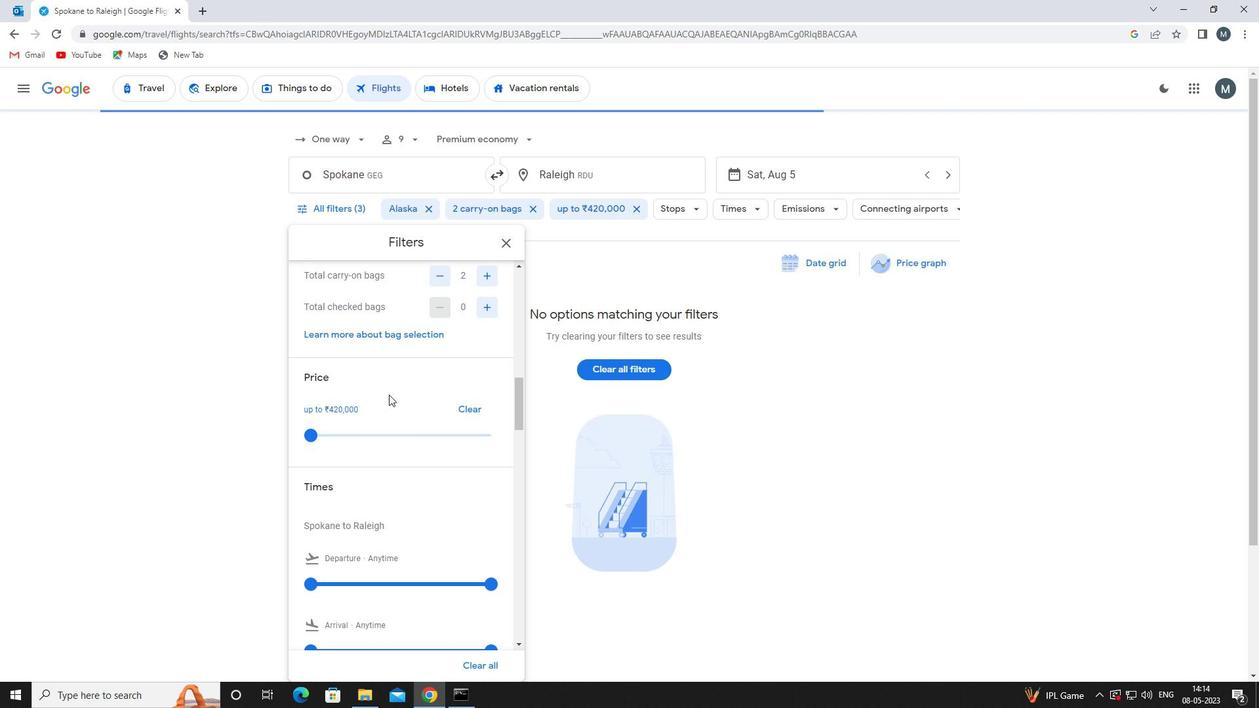 
Action: Mouse scrolled (395, 389) with delta (0, 0)
Screenshot: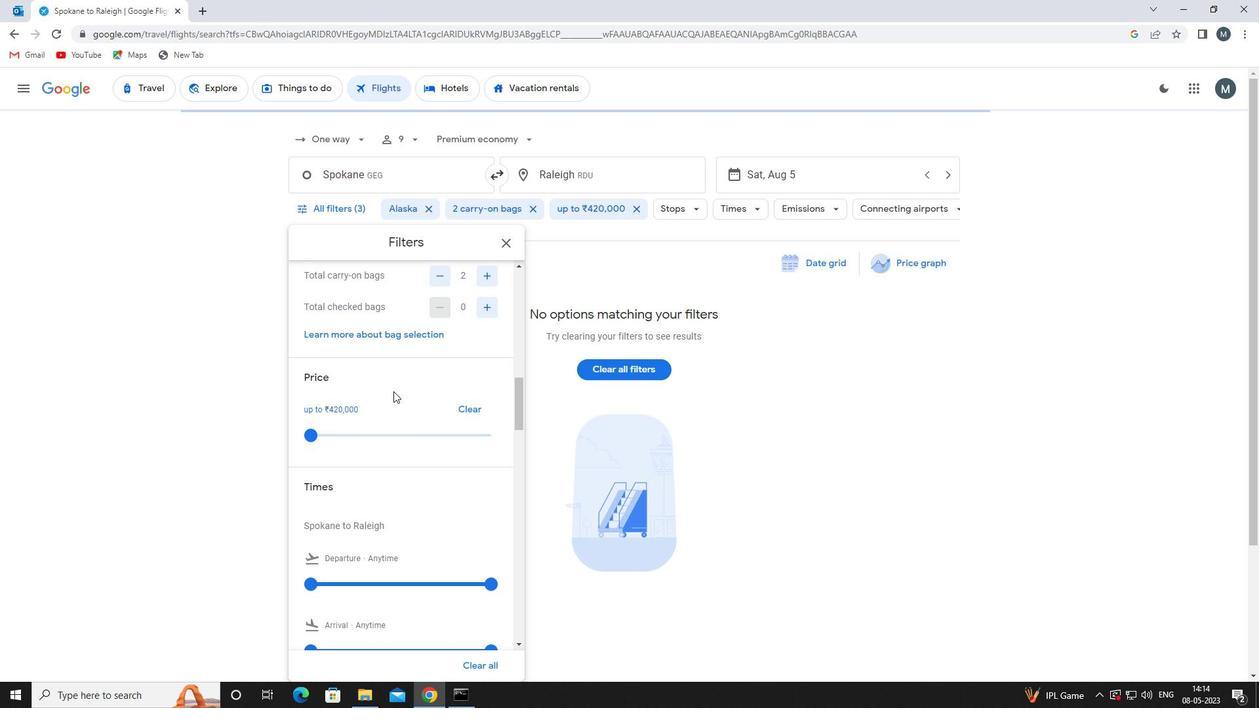 
Action: Mouse scrolled (395, 389) with delta (0, 0)
Screenshot: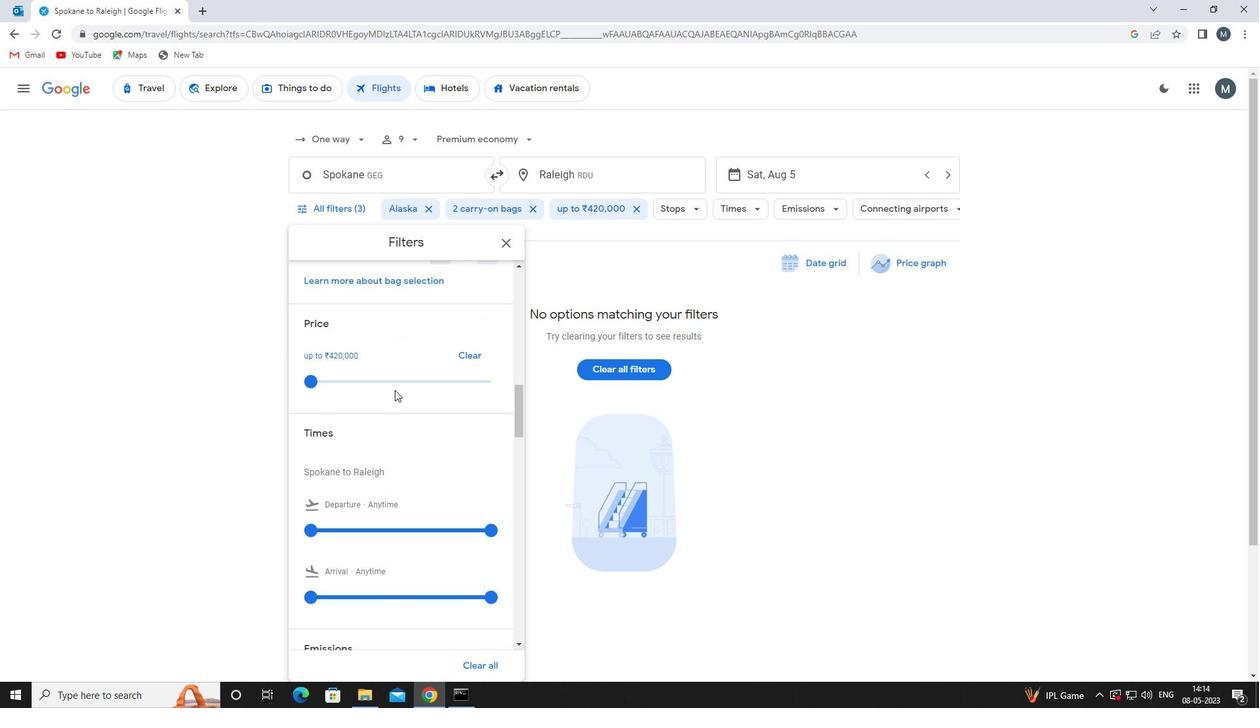 
Action: Mouse moved to (316, 450)
Screenshot: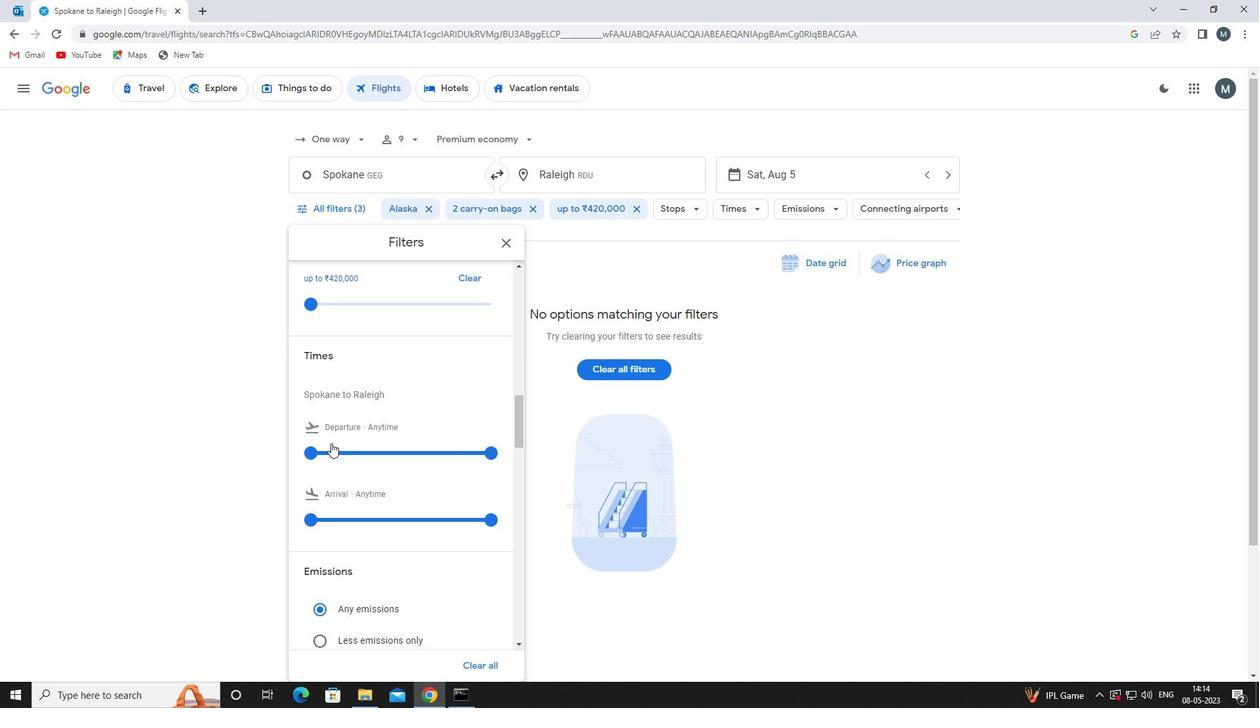 
Action: Mouse pressed left at (316, 450)
Screenshot: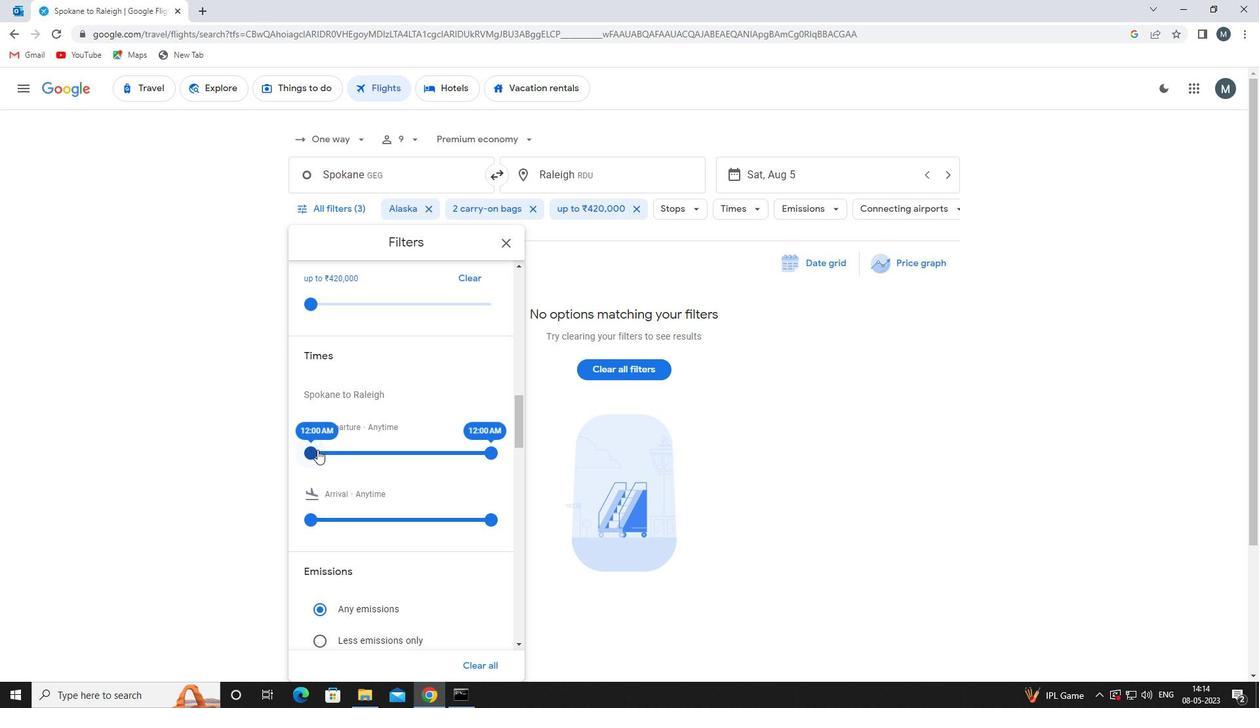 
Action: Mouse moved to (482, 450)
Screenshot: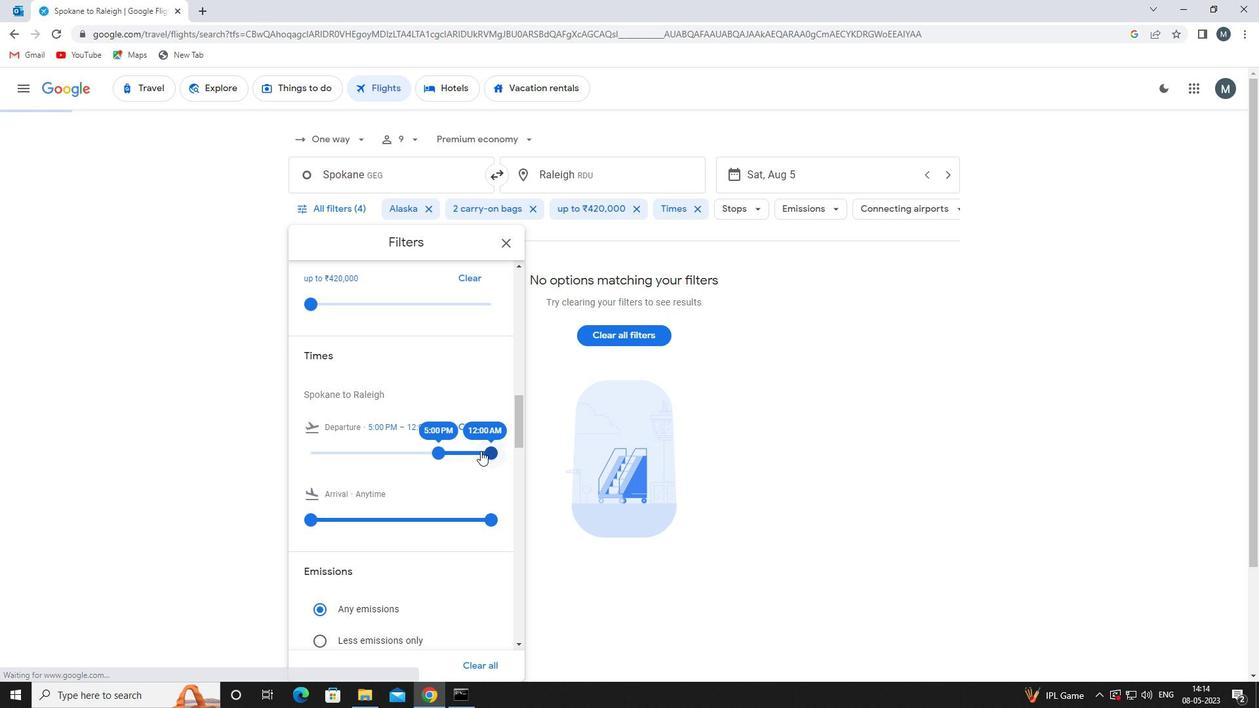 
Action: Mouse pressed left at (482, 450)
Screenshot: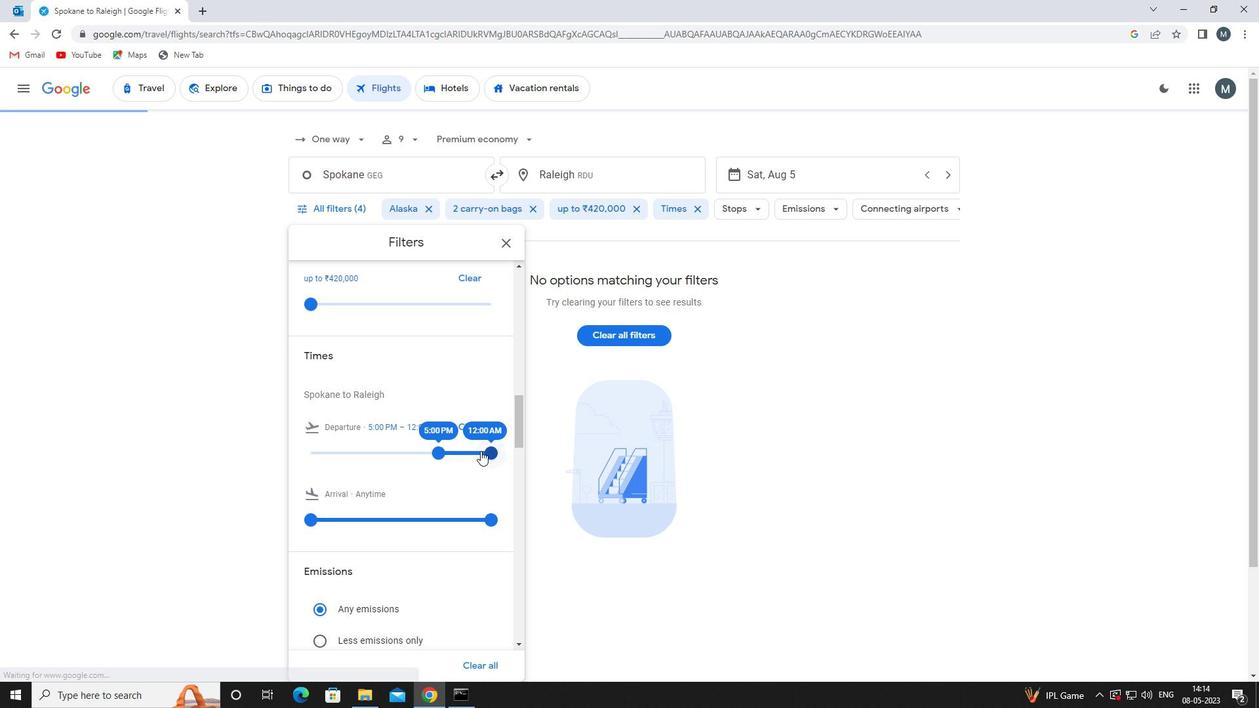
Action: Mouse moved to (438, 447)
Screenshot: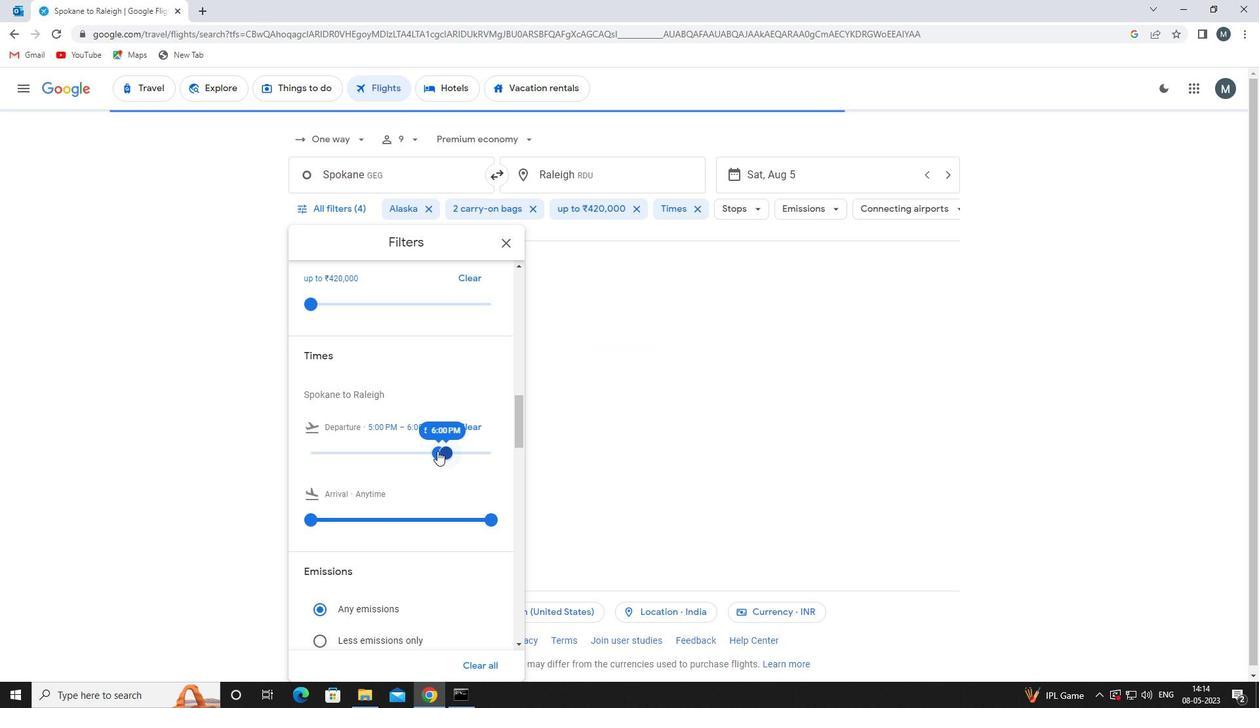 
Action: Mouse scrolled (438, 446) with delta (0, 0)
Screenshot: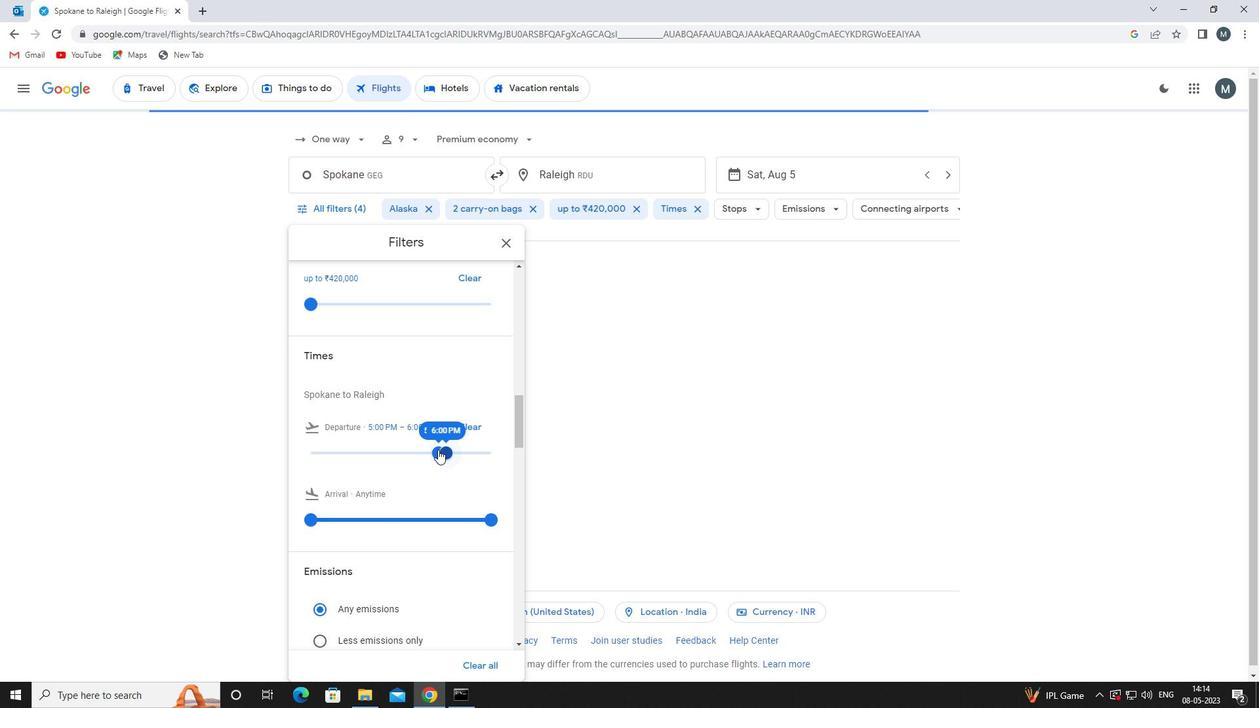 
Action: Mouse moved to (511, 248)
Screenshot: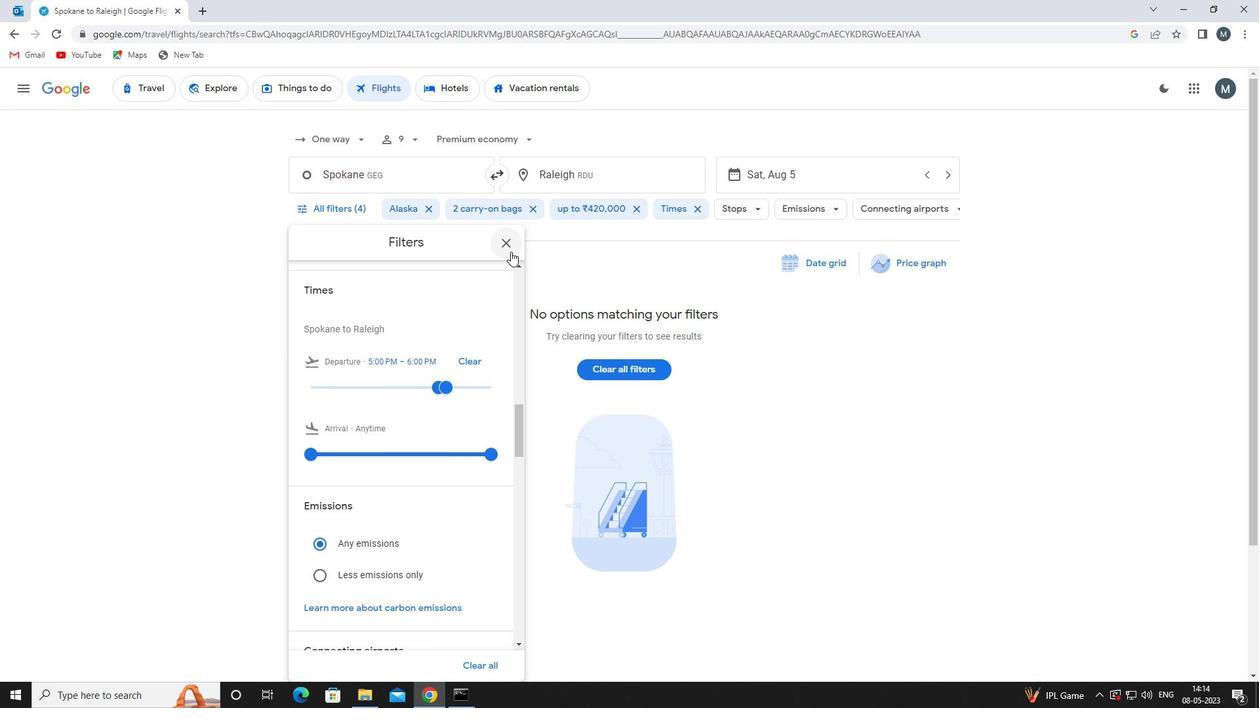 
Action: Mouse pressed left at (511, 248)
Screenshot: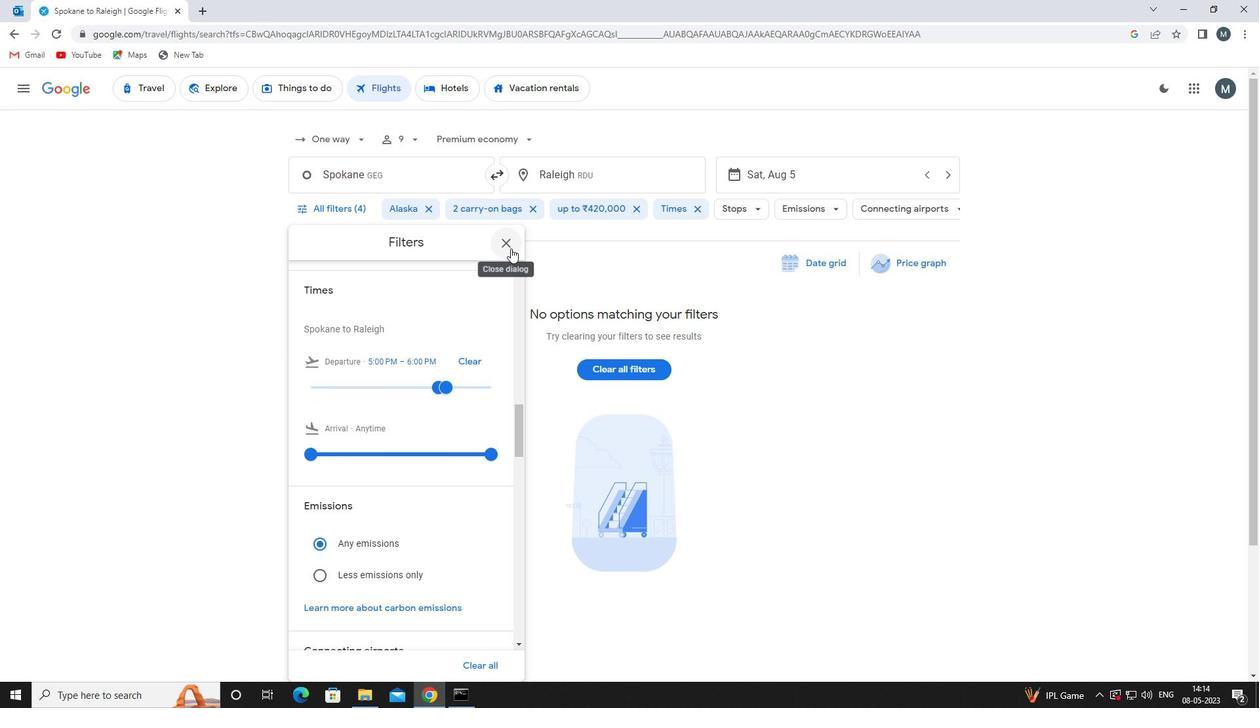
Action: Mouse moved to (505, 257)
Screenshot: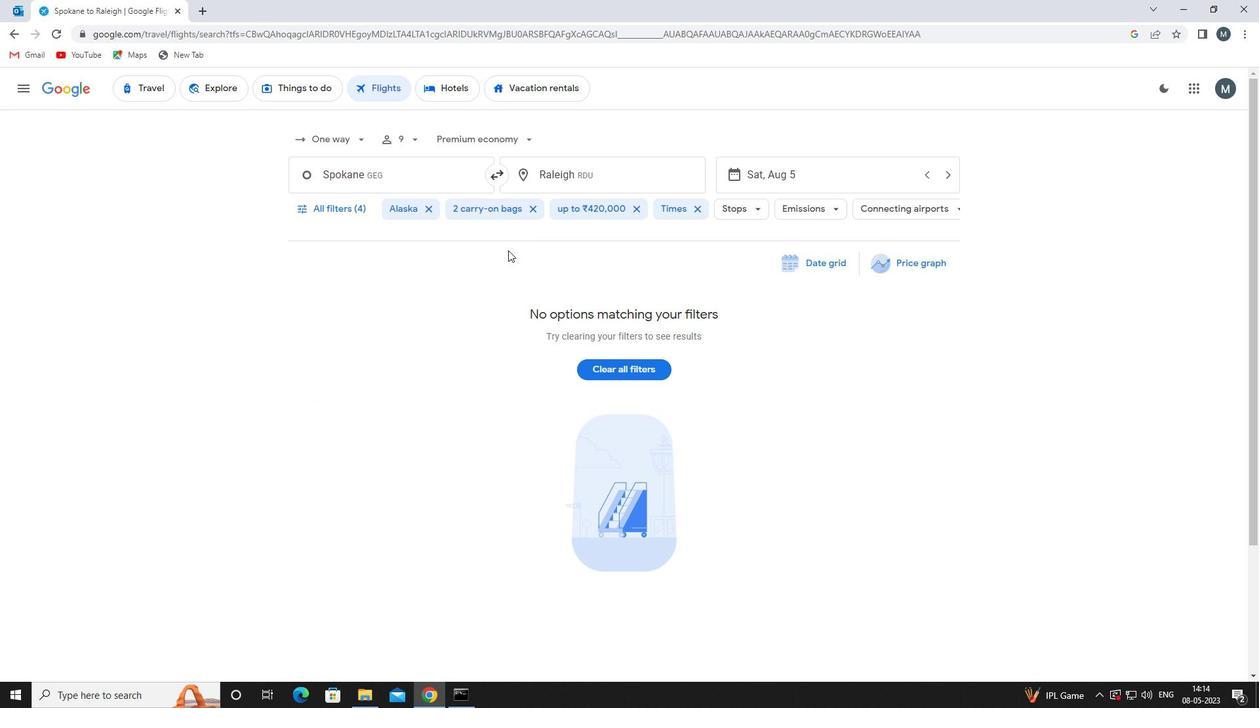 
